 Task: Reply to email with the signature Delaney King with the subject Meeting minutes from softage.1@softage.net with the message Could you provide me with a status report on the projects resource utilization? Undo the message and rewrite the message as Please let me know if there are any updates on the status of this project. Send the email
Action: Mouse moved to (484, 619)
Screenshot: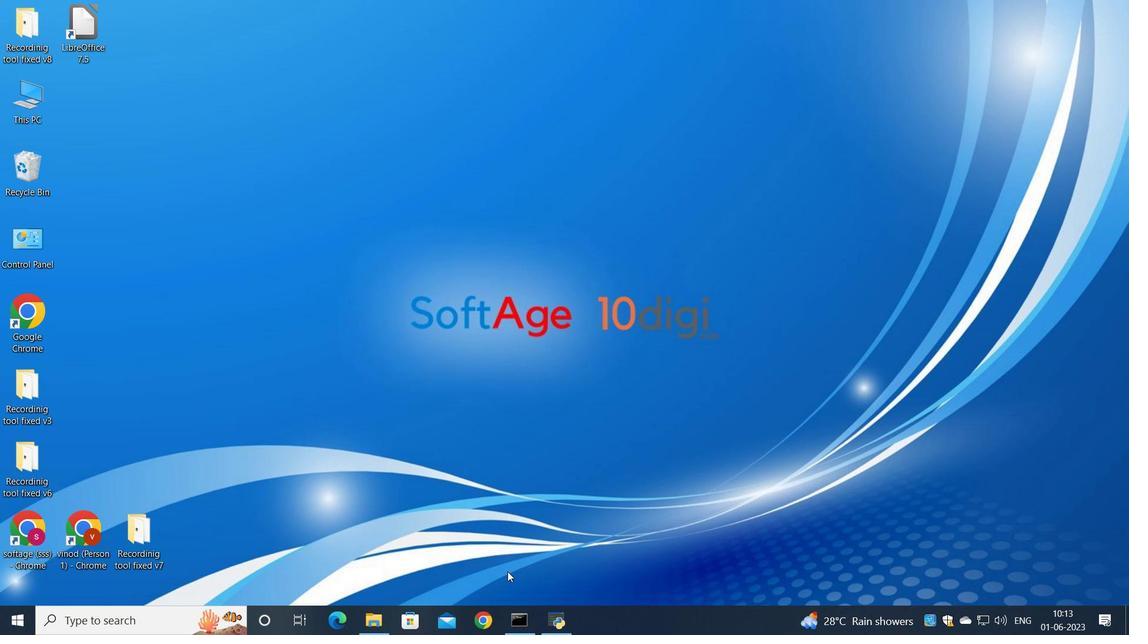 
Action: Mouse pressed left at (484, 619)
Screenshot: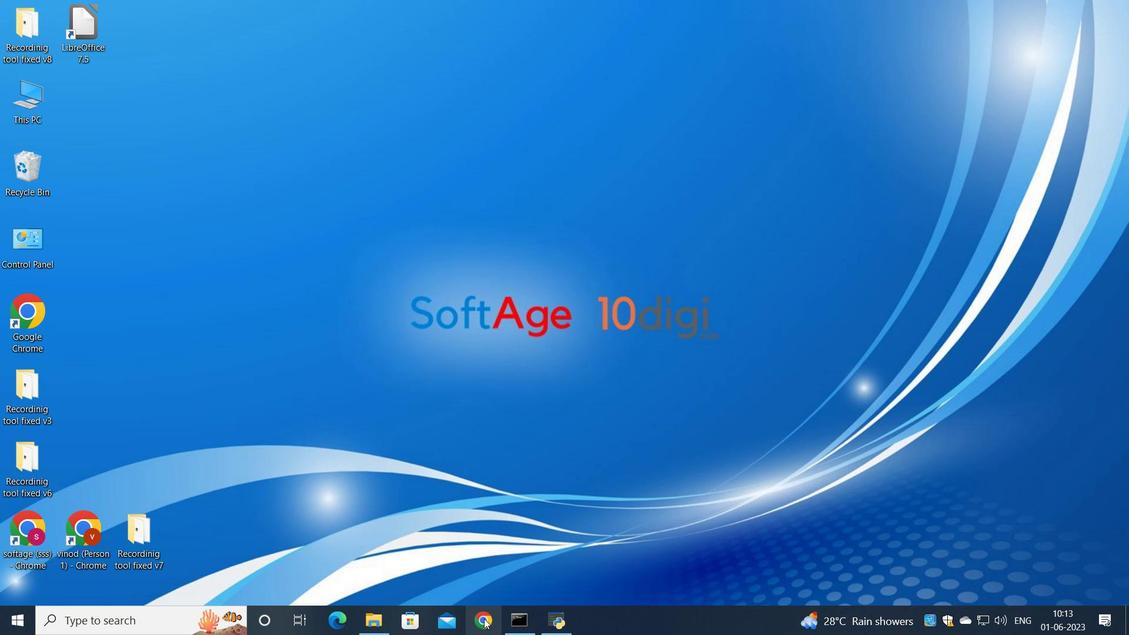 
Action: Mouse moved to (499, 382)
Screenshot: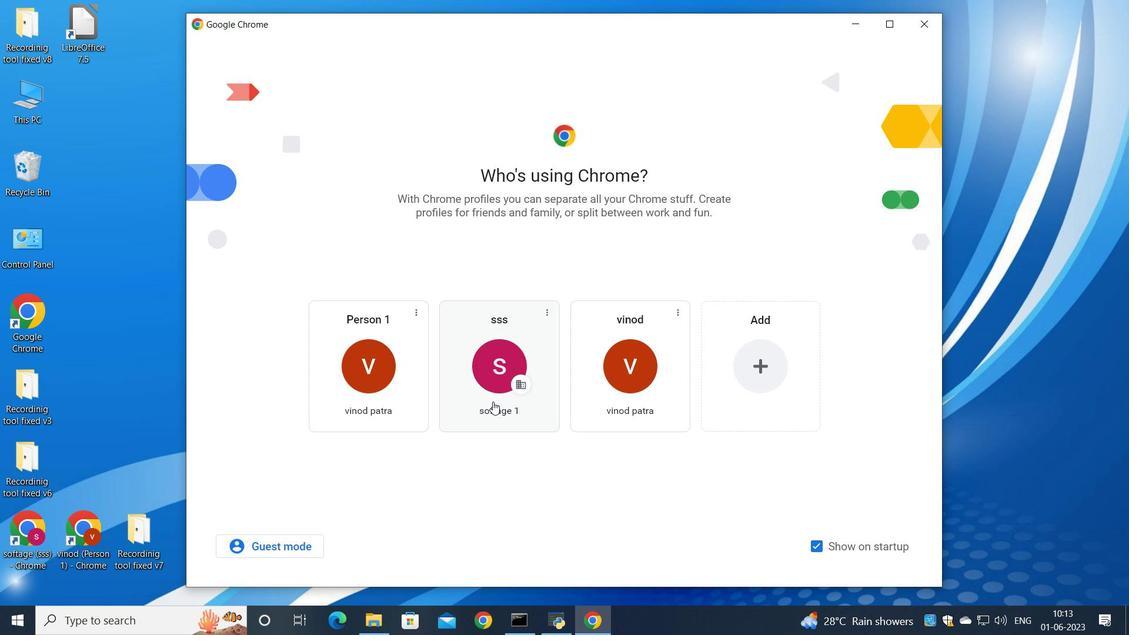 
Action: Mouse pressed left at (499, 382)
Screenshot: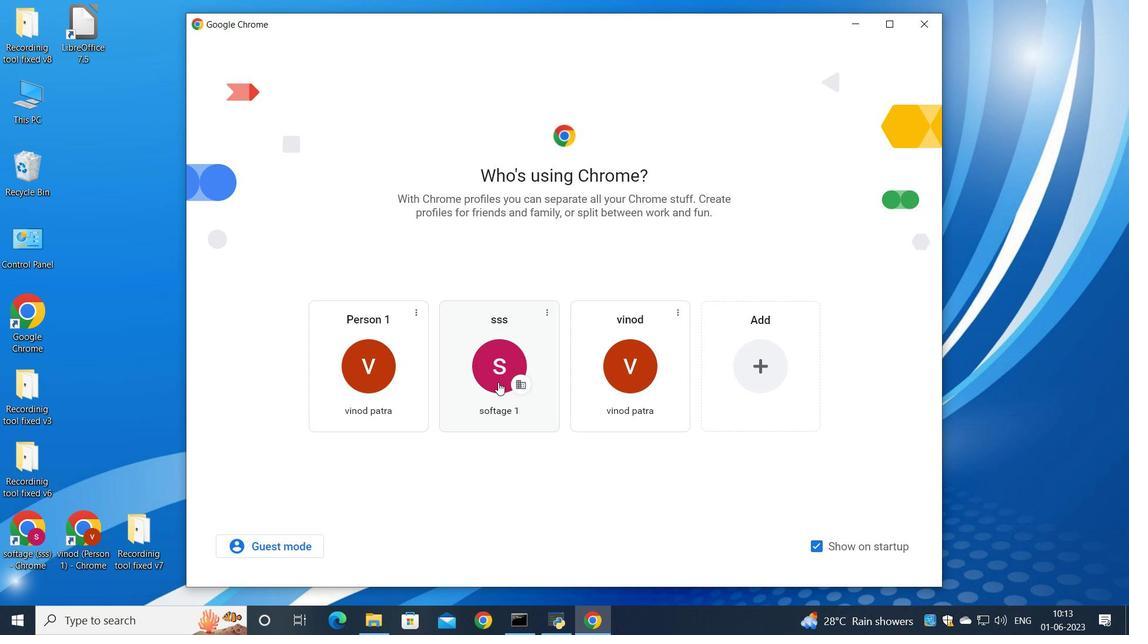 
Action: Mouse moved to (985, 95)
Screenshot: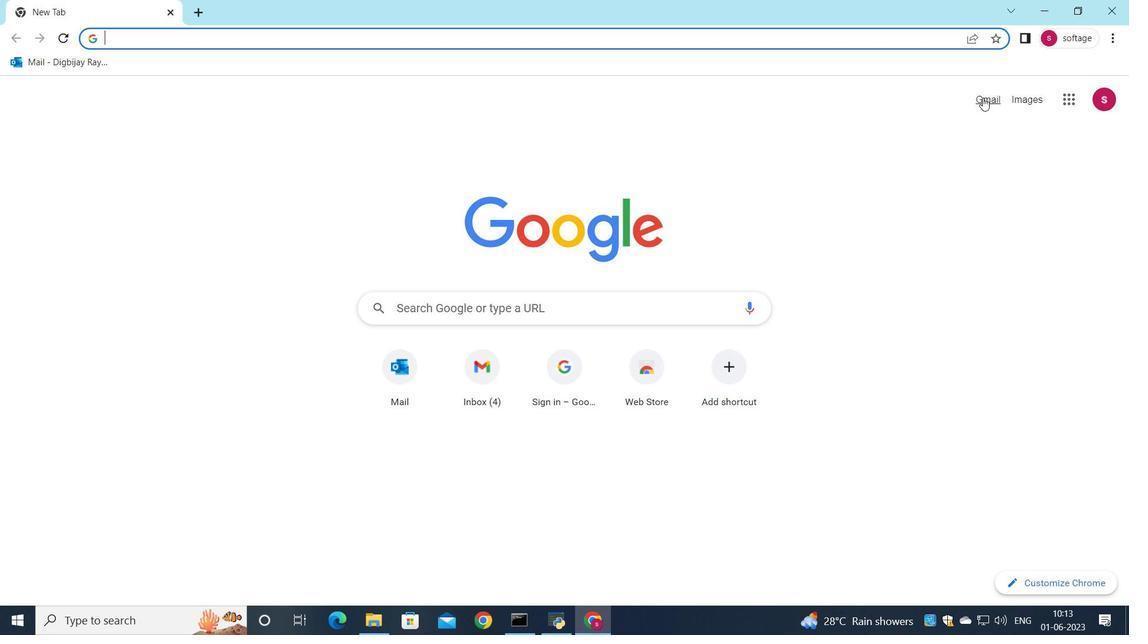 
Action: Mouse pressed left at (985, 95)
Screenshot: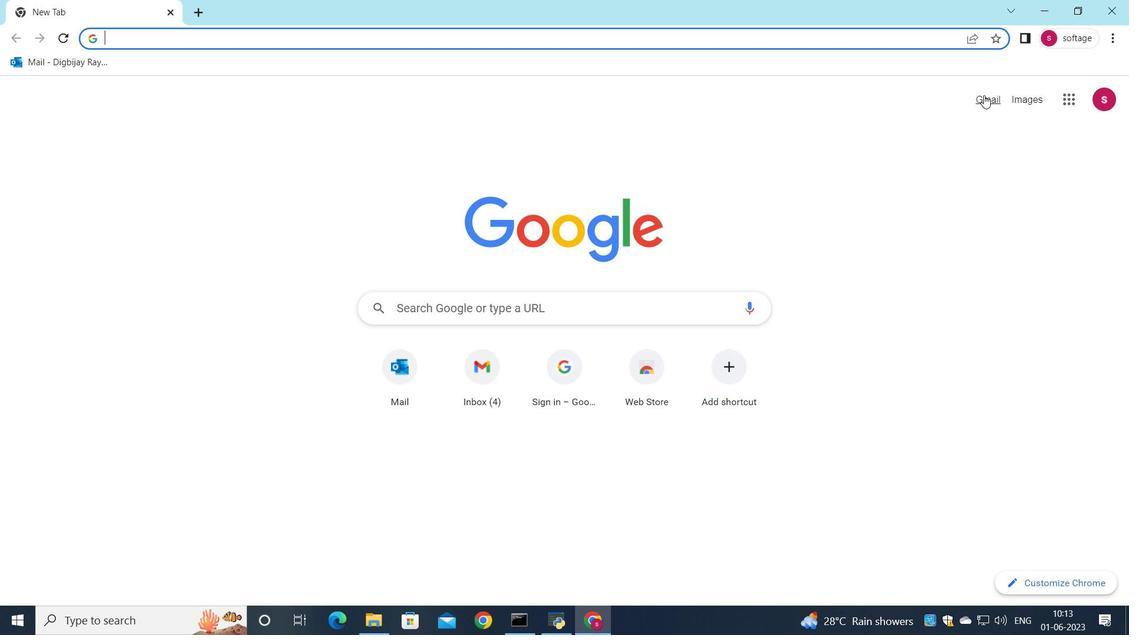 
Action: Mouse moved to (961, 105)
Screenshot: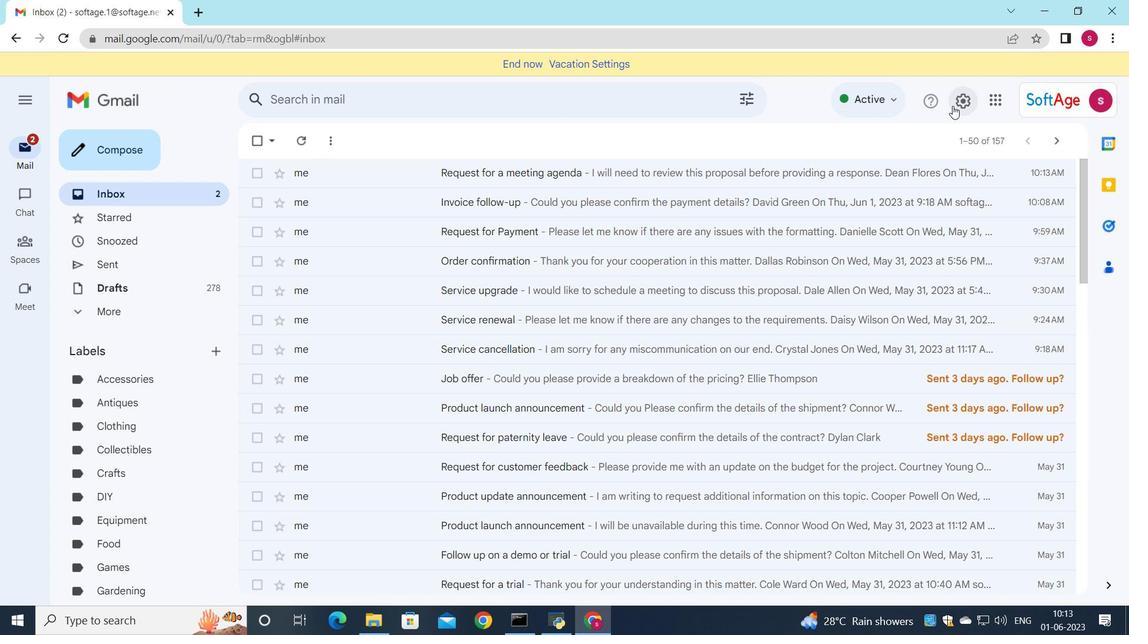 
Action: Mouse pressed left at (961, 105)
Screenshot: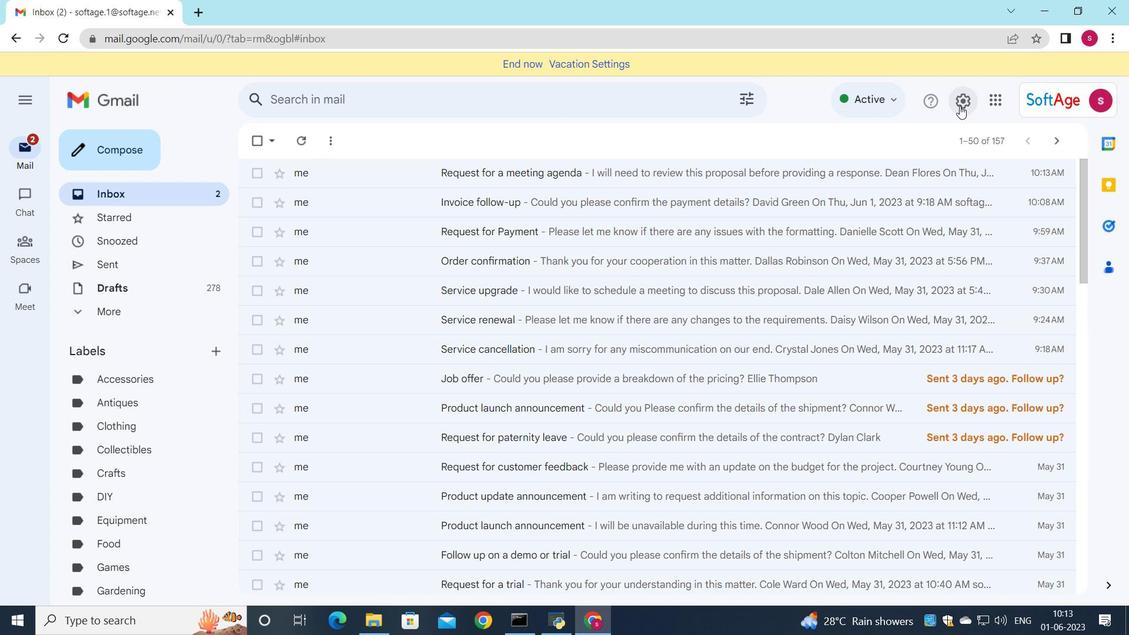 
Action: Mouse moved to (966, 170)
Screenshot: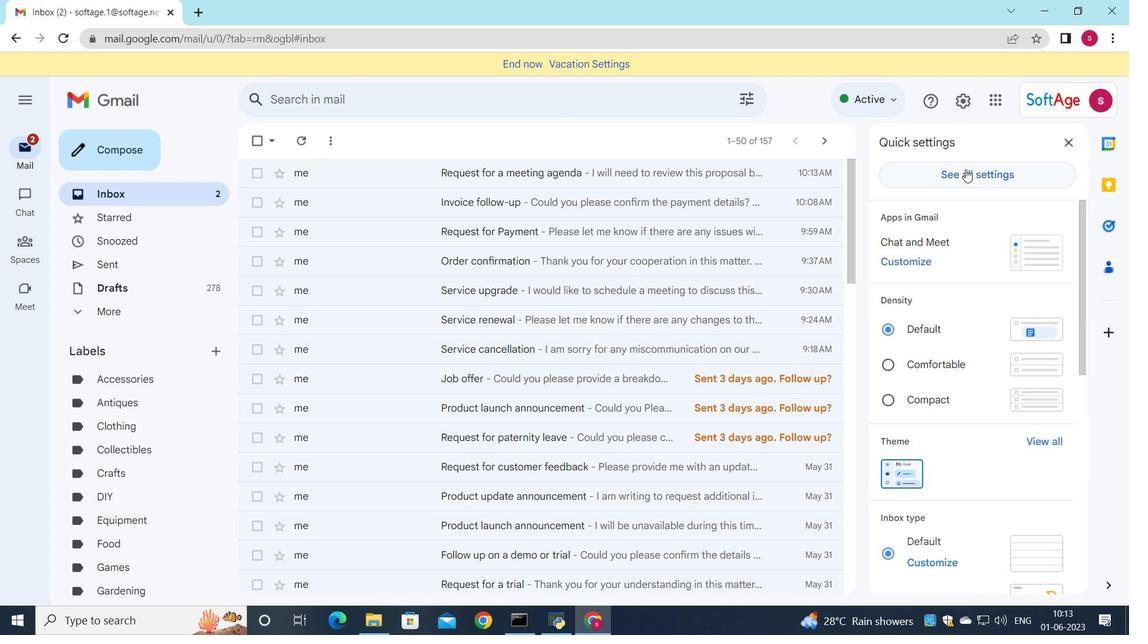 
Action: Mouse pressed left at (966, 170)
Screenshot: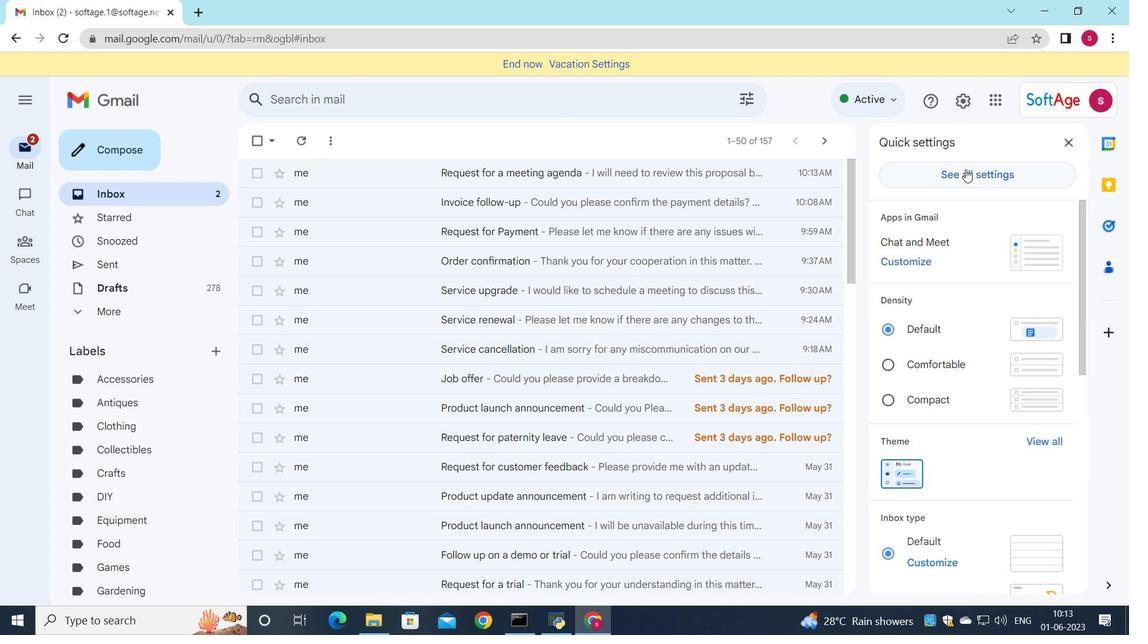 
Action: Mouse moved to (576, 343)
Screenshot: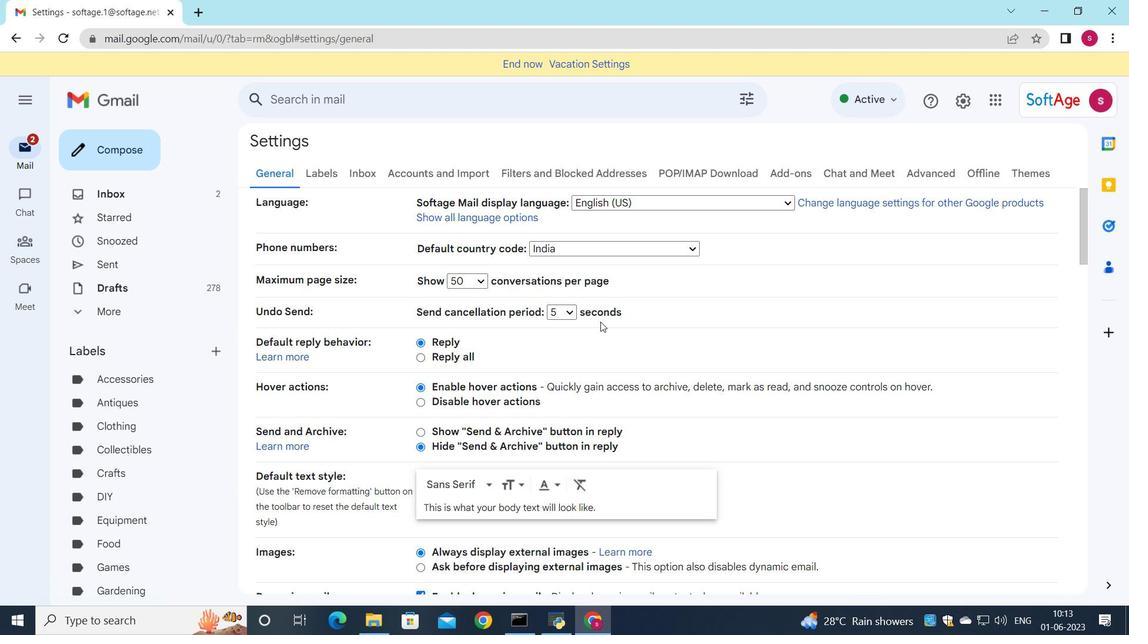 
Action: Mouse scrolled (576, 342) with delta (0, 0)
Screenshot: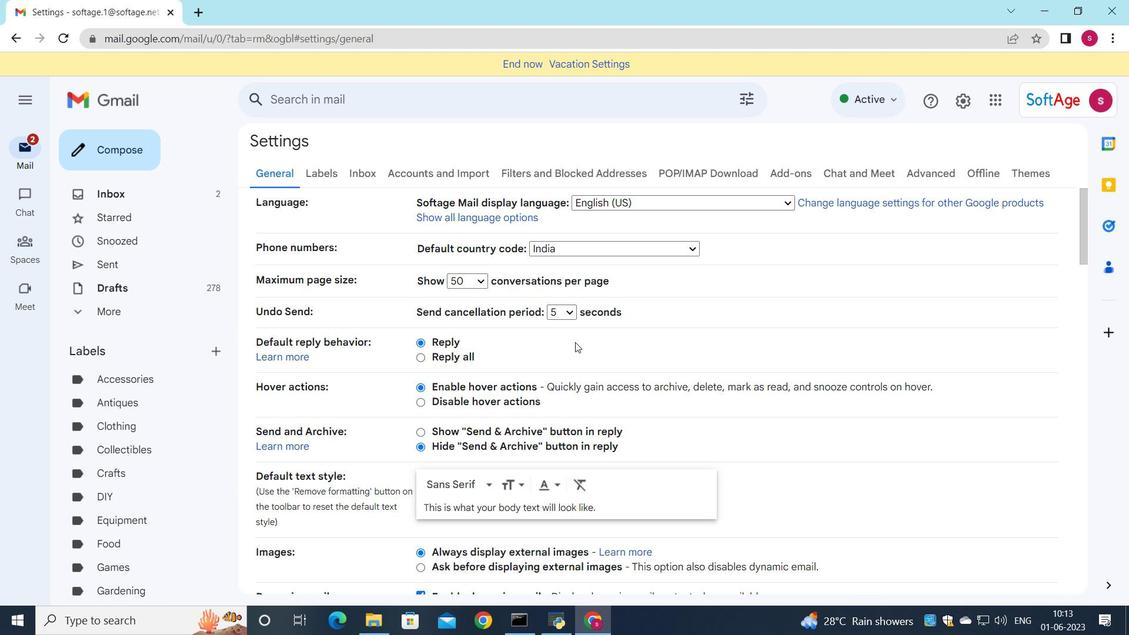 
Action: Mouse scrolled (576, 342) with delta (0, 0)
Screenshot: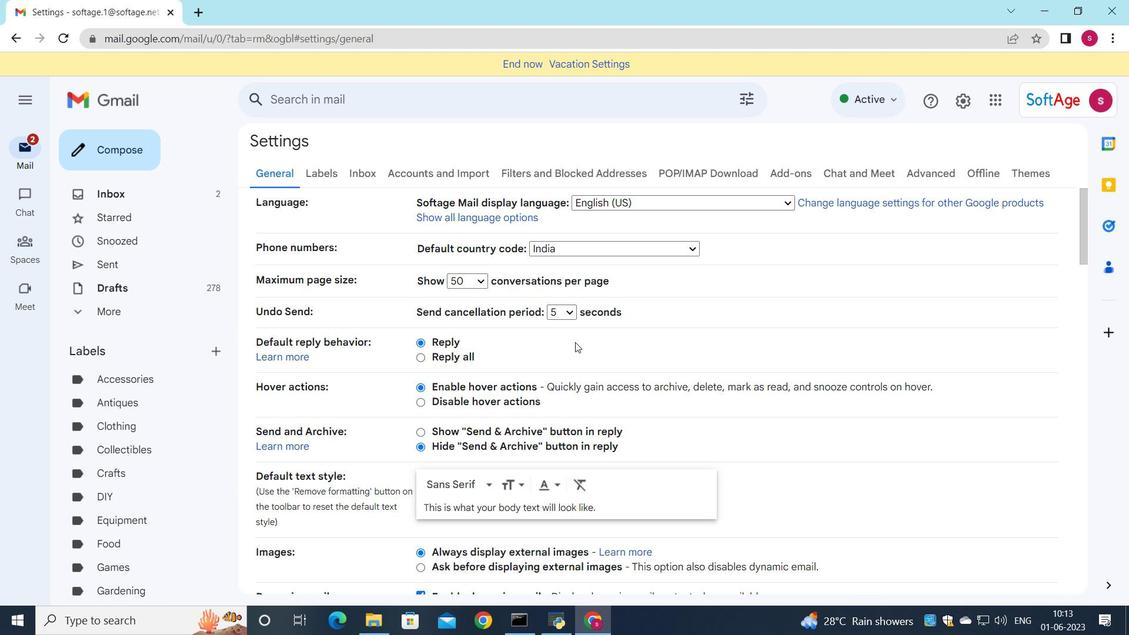 
Action: Mouse scrolled (576, 342) with delta (0, 0)
Screenshot: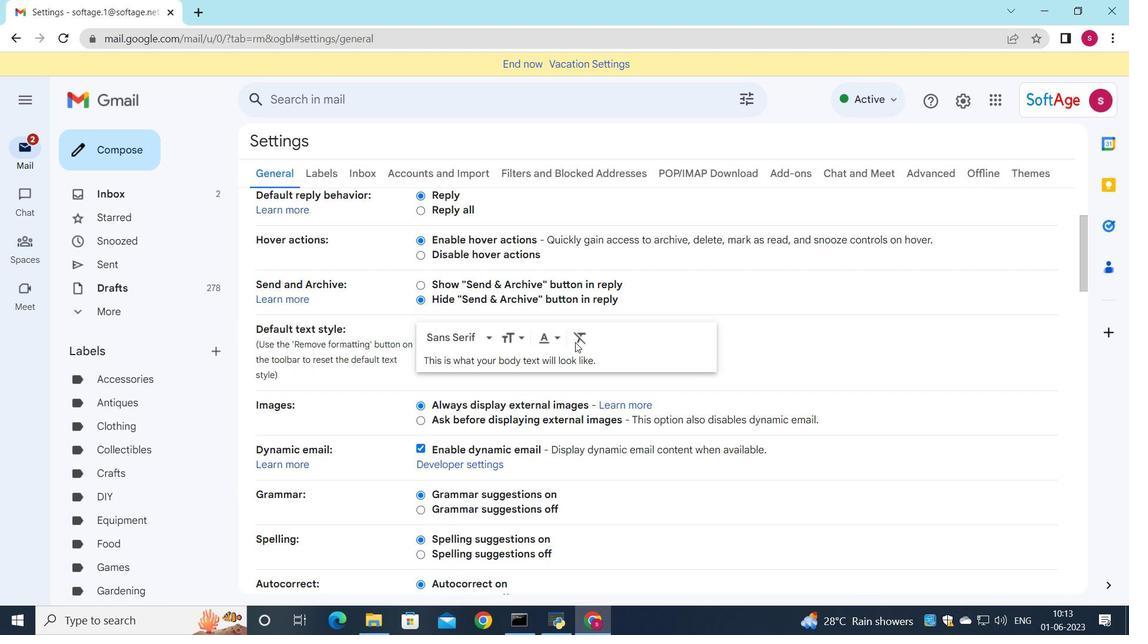 
Action: Mouse scrolled (576, 342) with delta (0, 0)
Screenshot: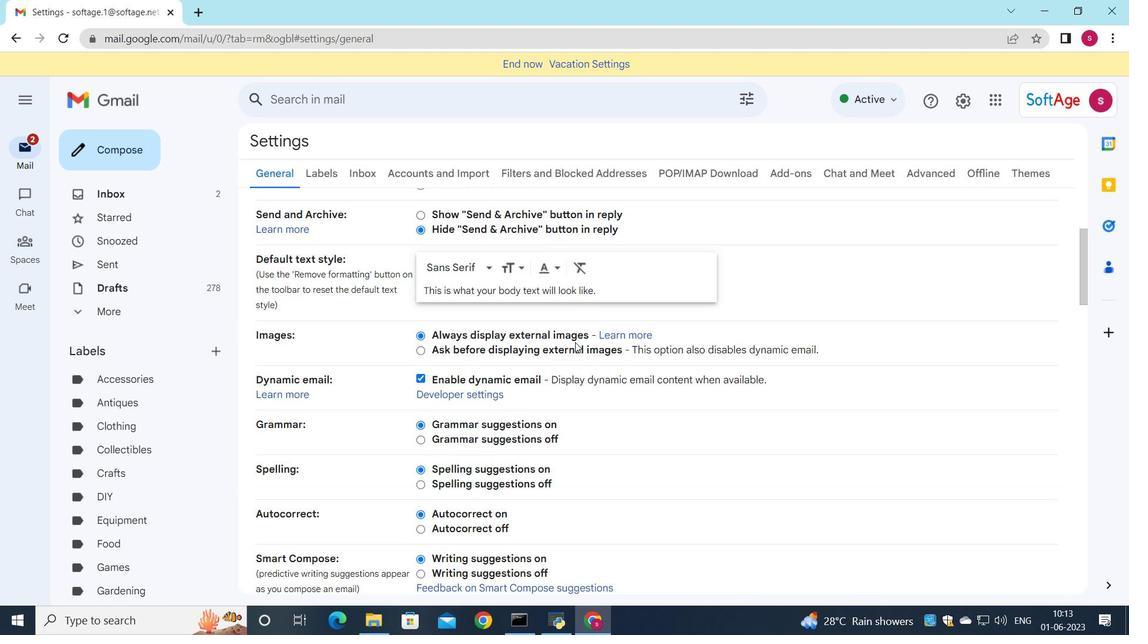 
Action: Mouse scrolled (576, 342) with delta (0, 0)
Screenshot: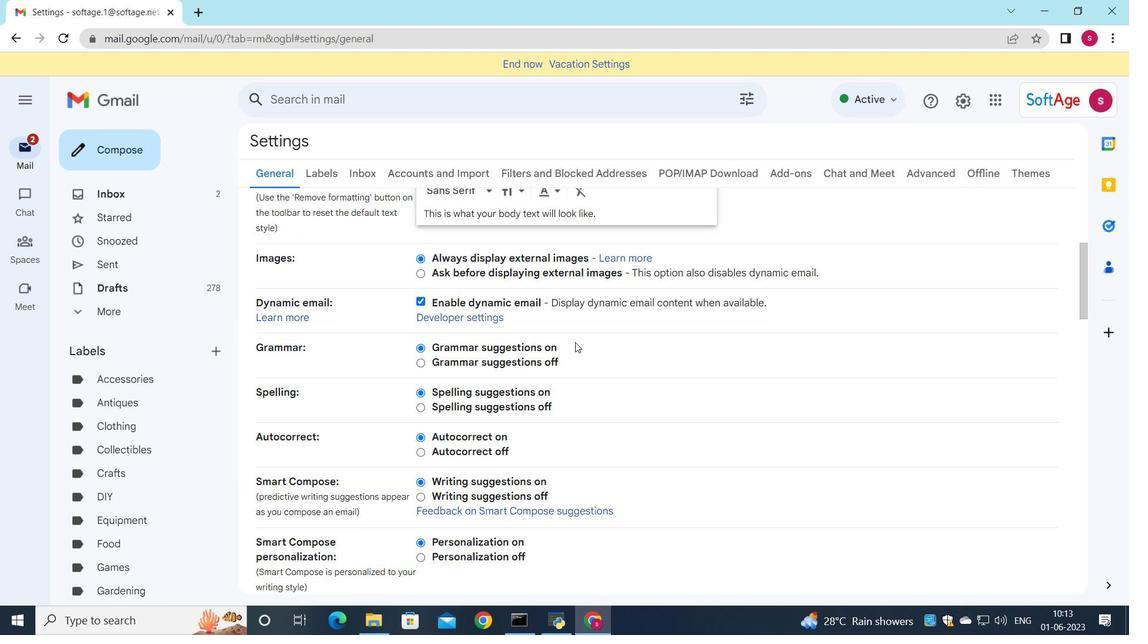 
Action: Mouse scrolled (576, 342) with delta (0, 0)
Screenshot: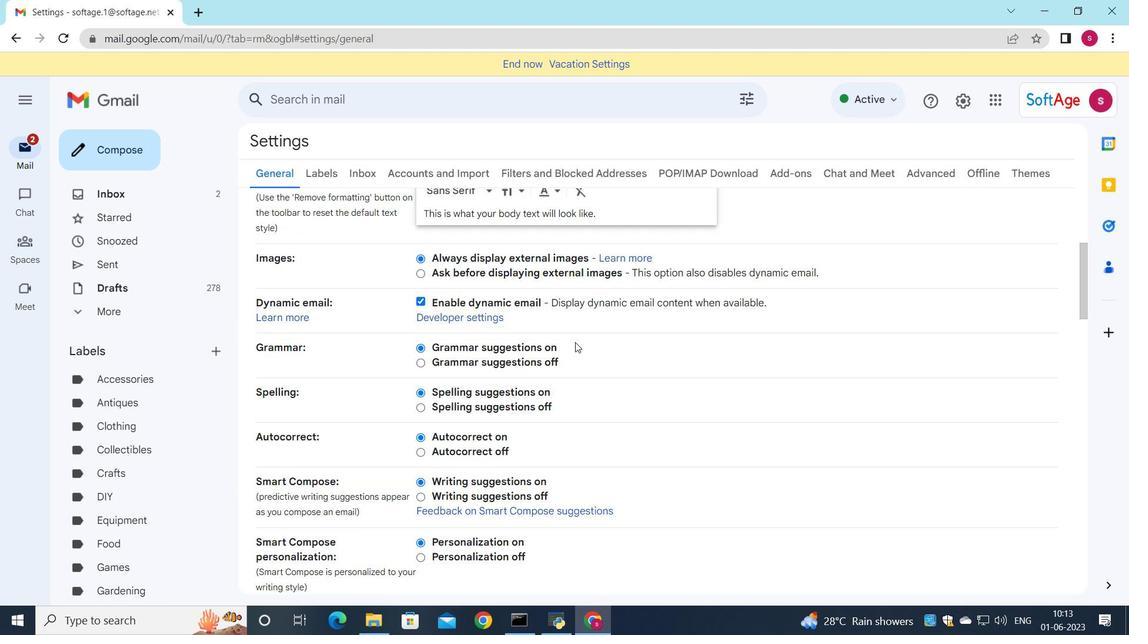 
Action: Mouse scrolled (576, 342) with delta (0, 0)
Screenshot: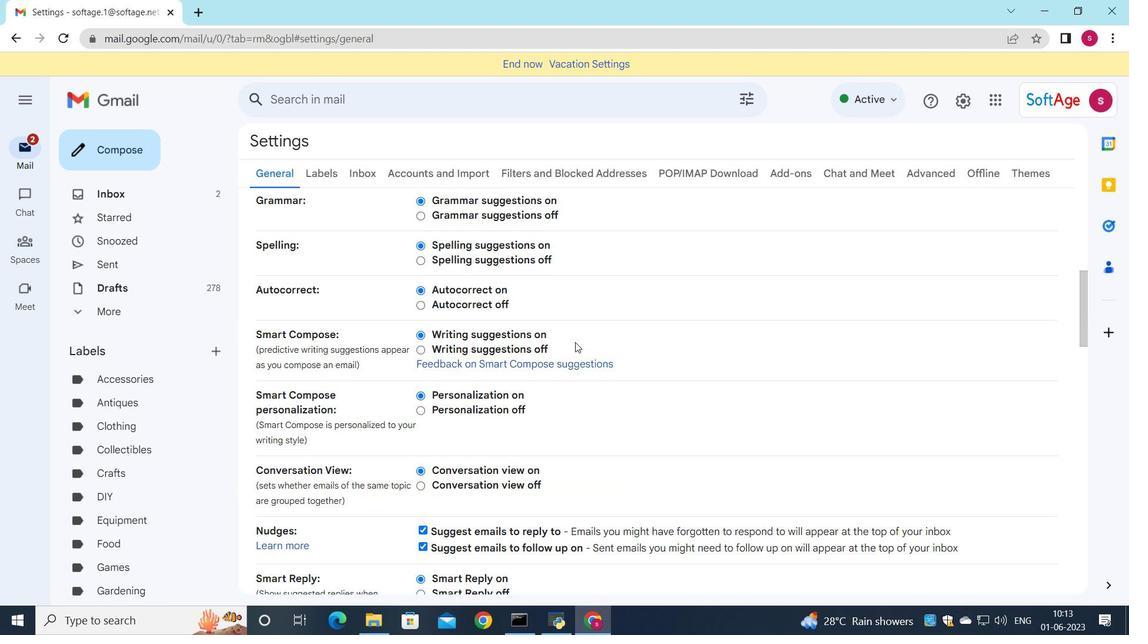 
Action: Mouse scrolled (576, 342) with delta (0, 0)
Screenshot: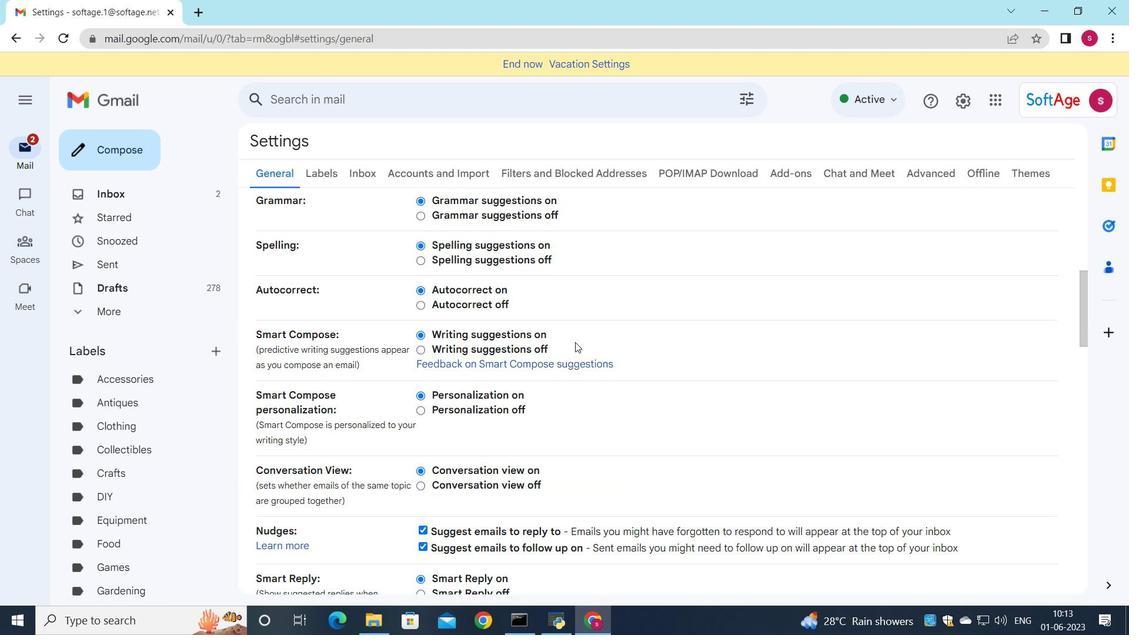 
Action: Mouse scrolled (576, 342) with delta (0, 0)
Screenshot: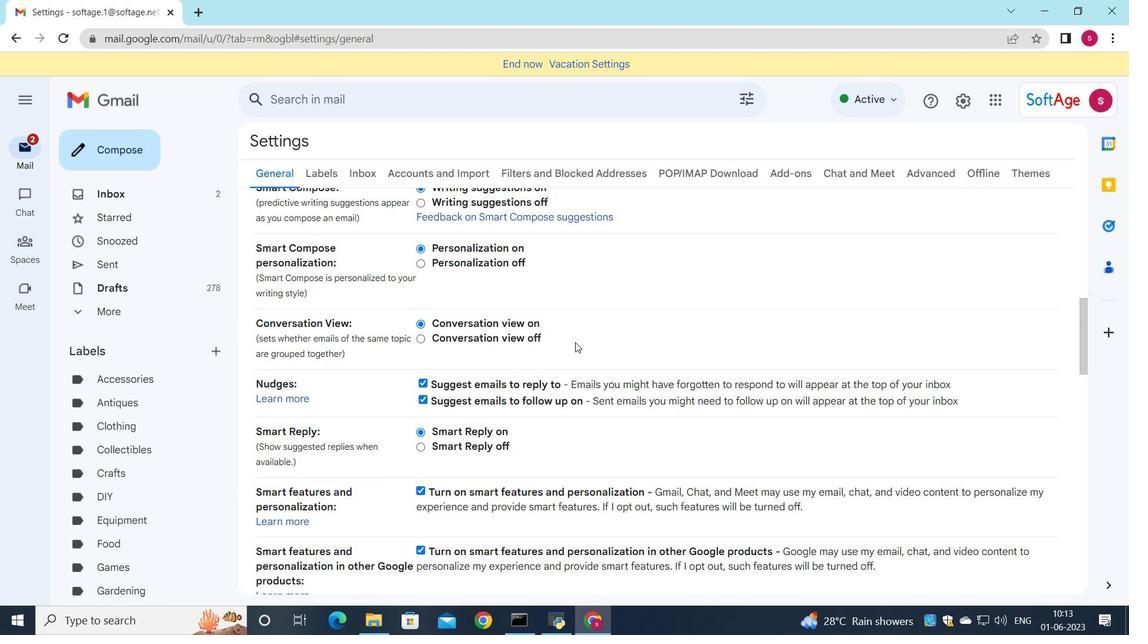 
Action: Mouse scrolled (576, 342) with delta (0, 0)
Screenshot: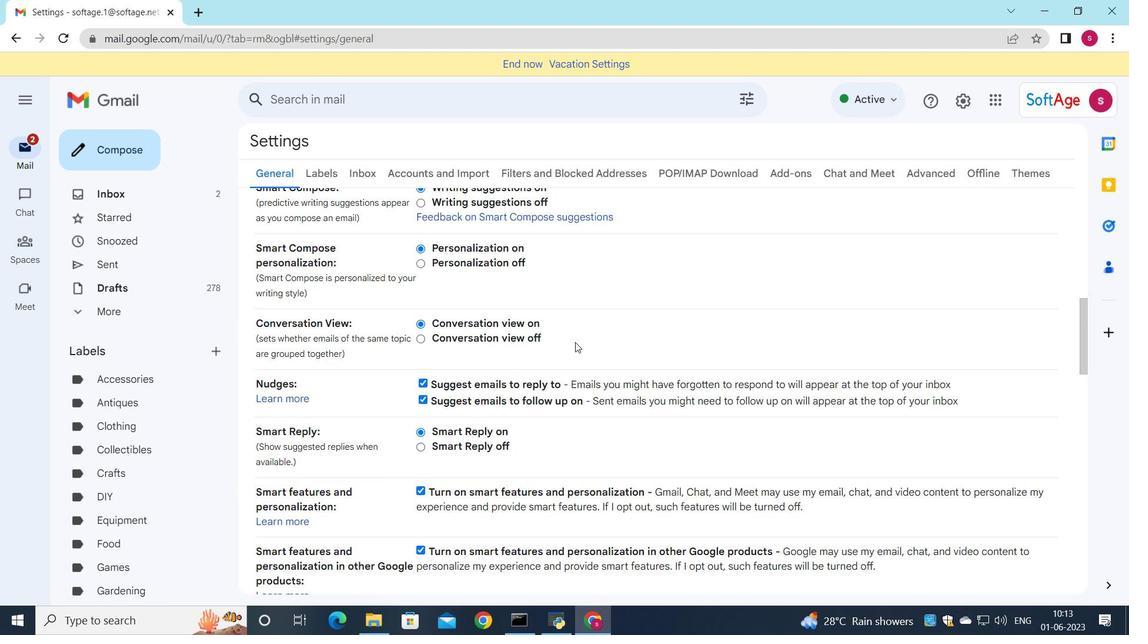 
Action: Mouse scrolled (576, 342) with delta (0, 0)
Screenshot: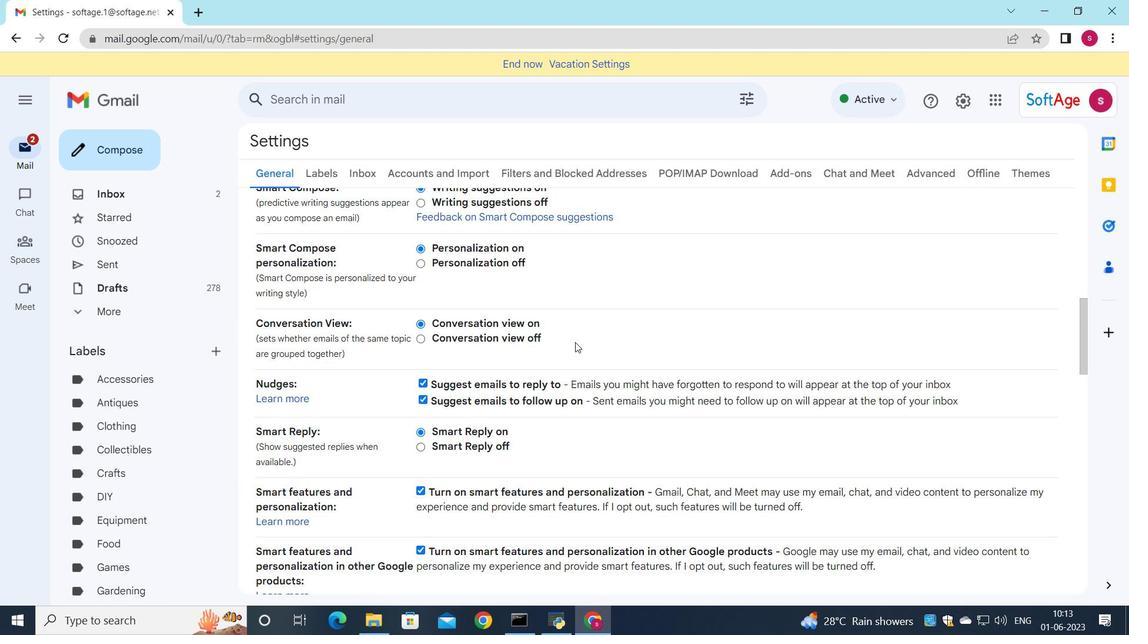 
Action: Mouse scrolled (576, 342) with delta (0, 0)
Screenshot: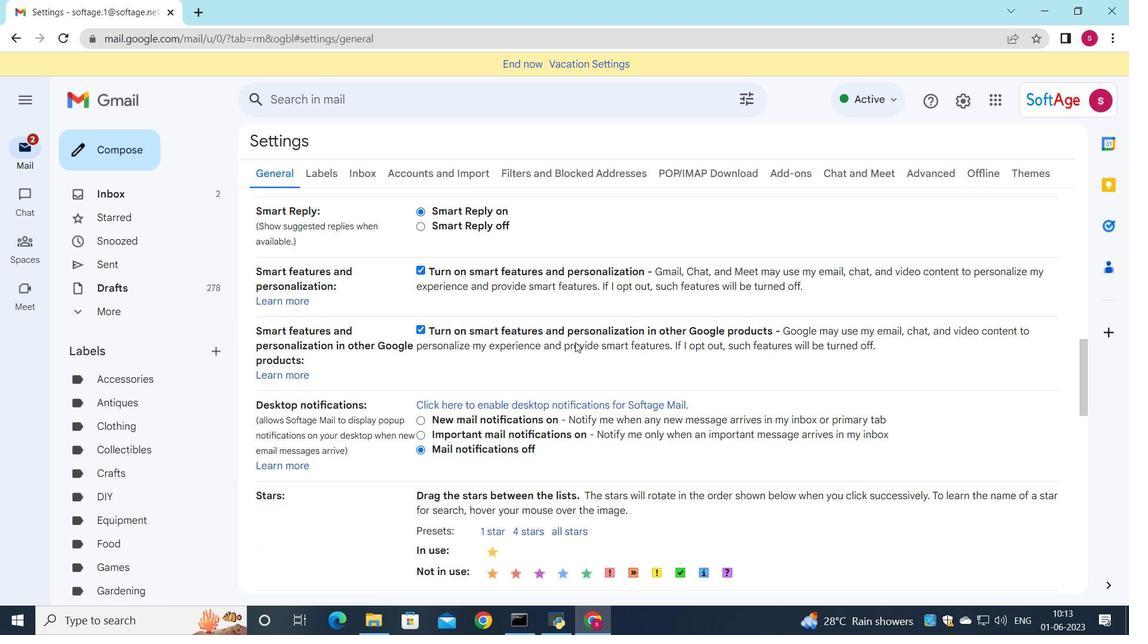 
Action: Mouse scrolled (576, 342) with delta (0, 0)
Screenshot: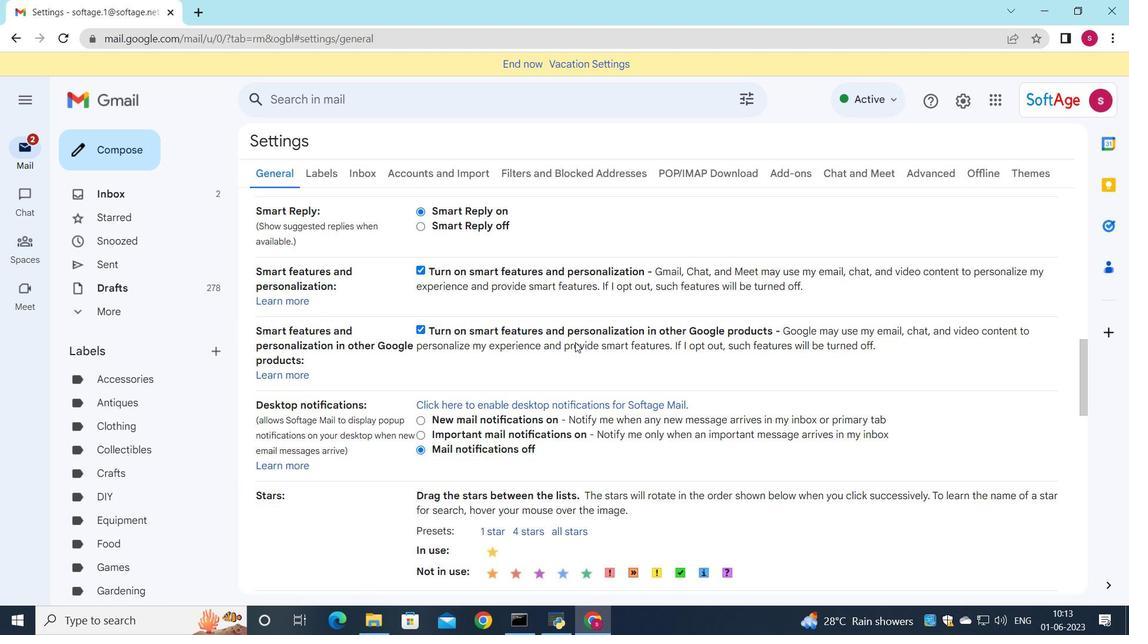 
Action: Mouse scrolled (576, 342) with delta (0, 0)
Screenshot: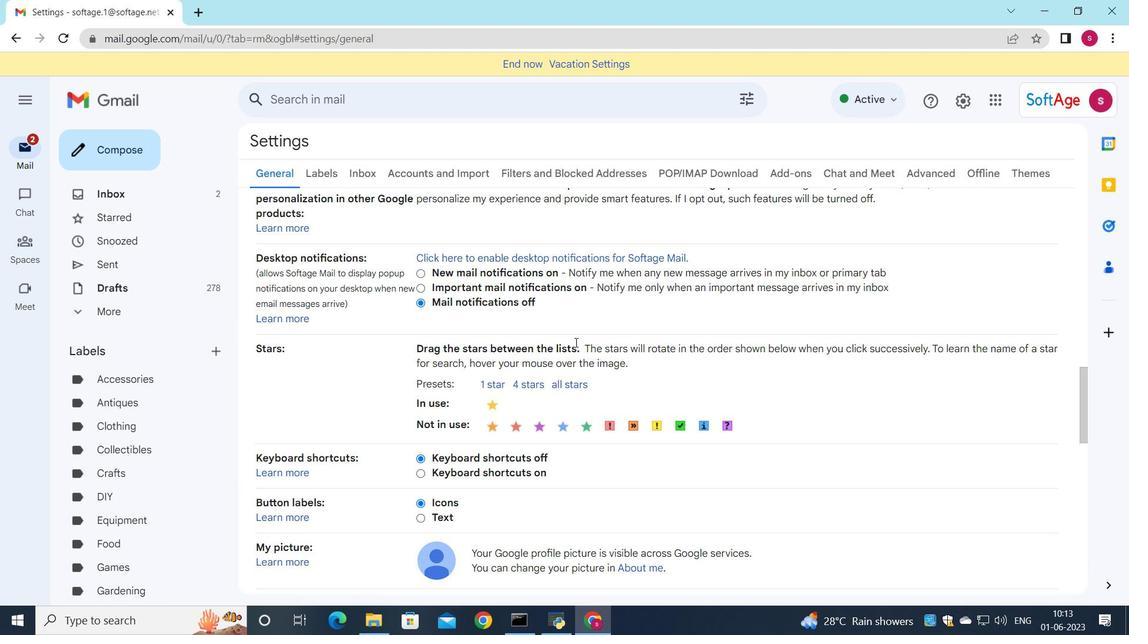 
Action: Mouse scrolled (576, 342) with delta (0, 0)
Screenshot: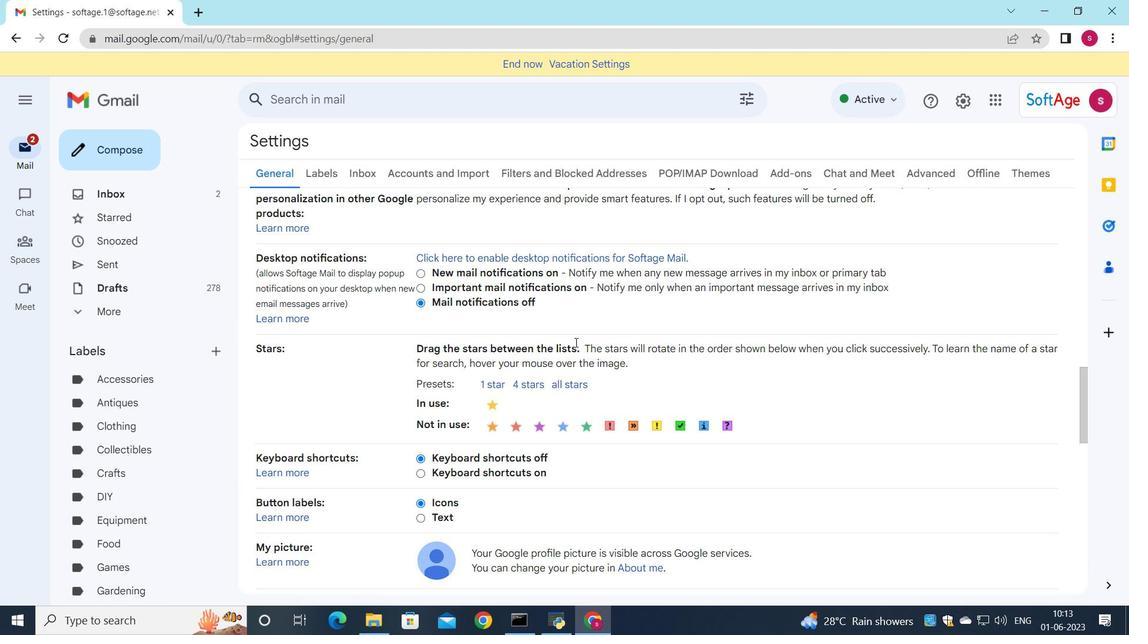 
Action: Mouse moved to (588, 361)
Screenshot: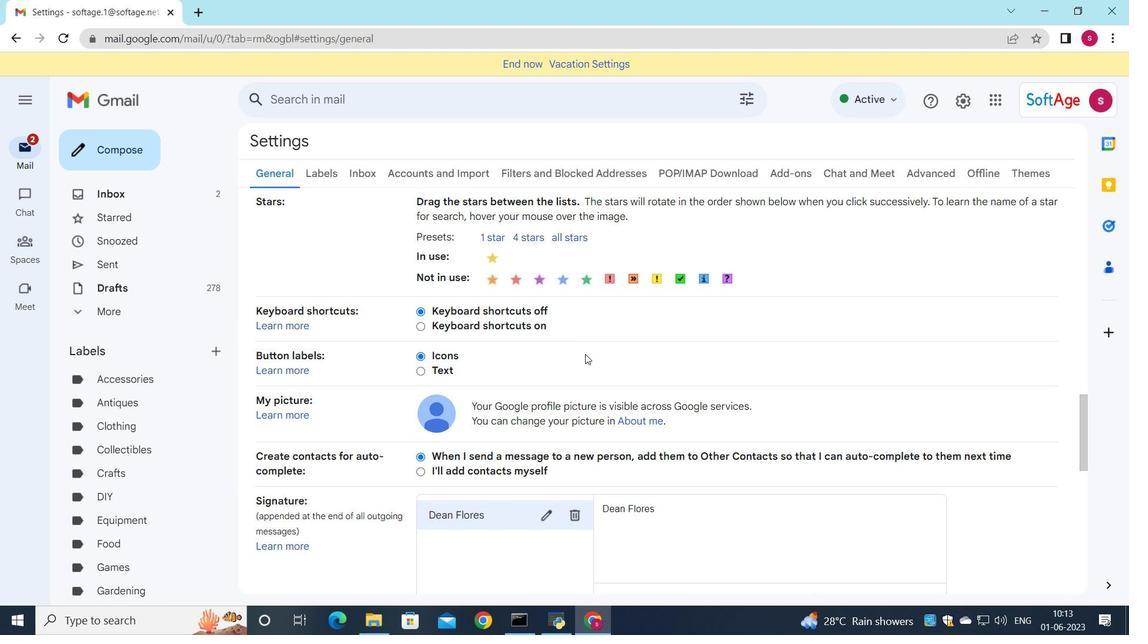 
Action: Mouse scrolled (588, 361) with delta (0, 0)
Screenshot: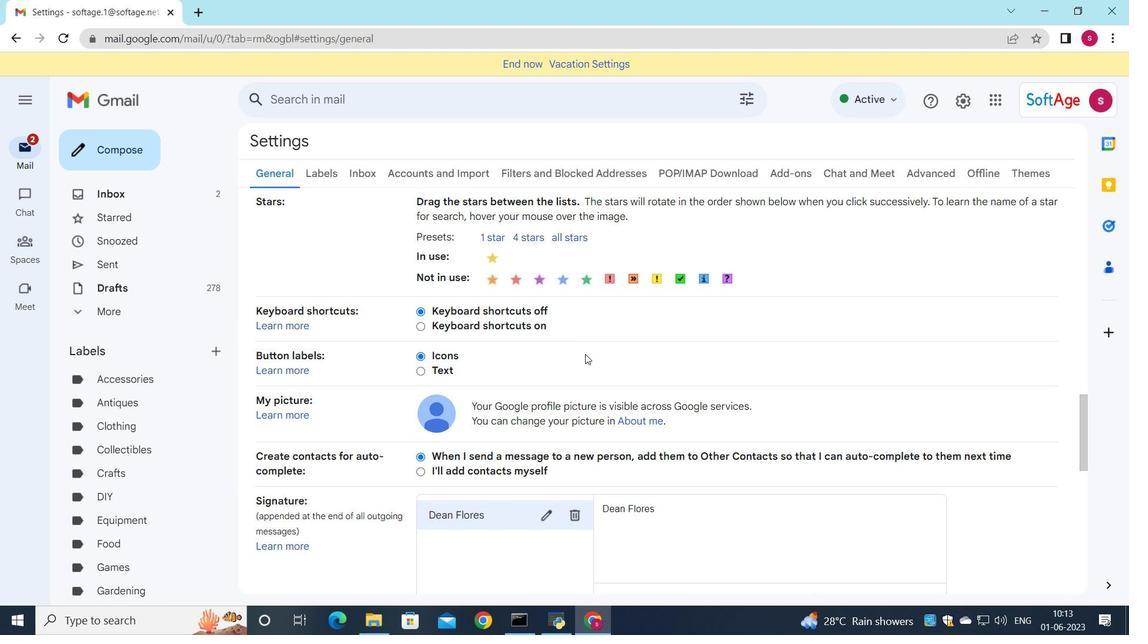 
Action: Mouse moved to (595, 378)
Screenshot: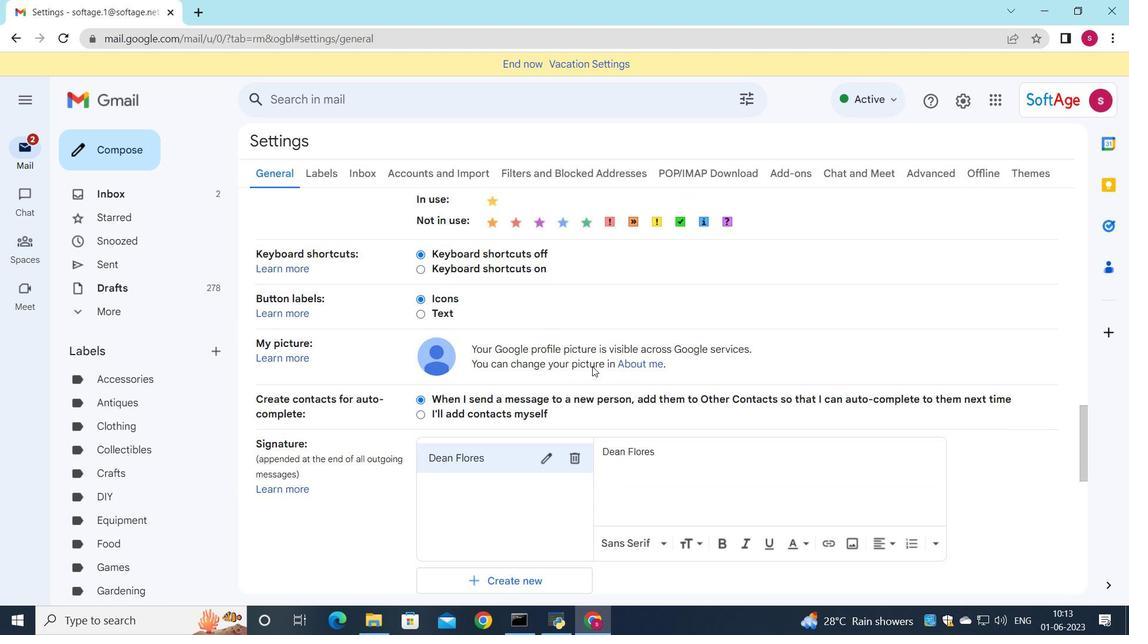 
Action: Mouse scrolled (595, 377) with delta (0, 0)
Screenshot: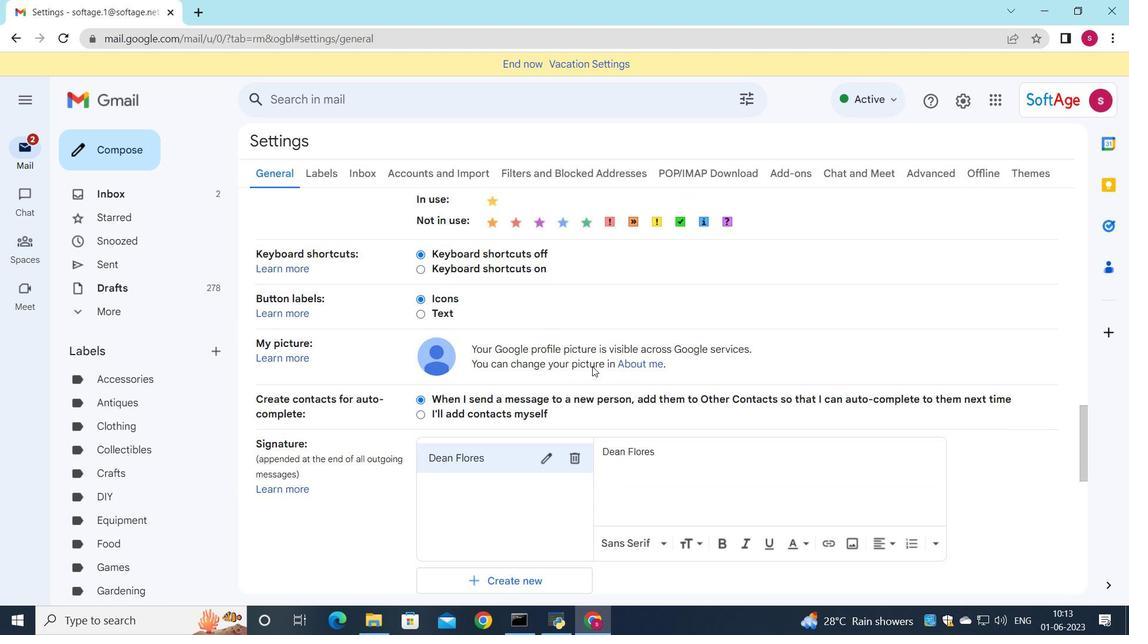 
Action: Mouse moved to (575, 372)
Screenshot: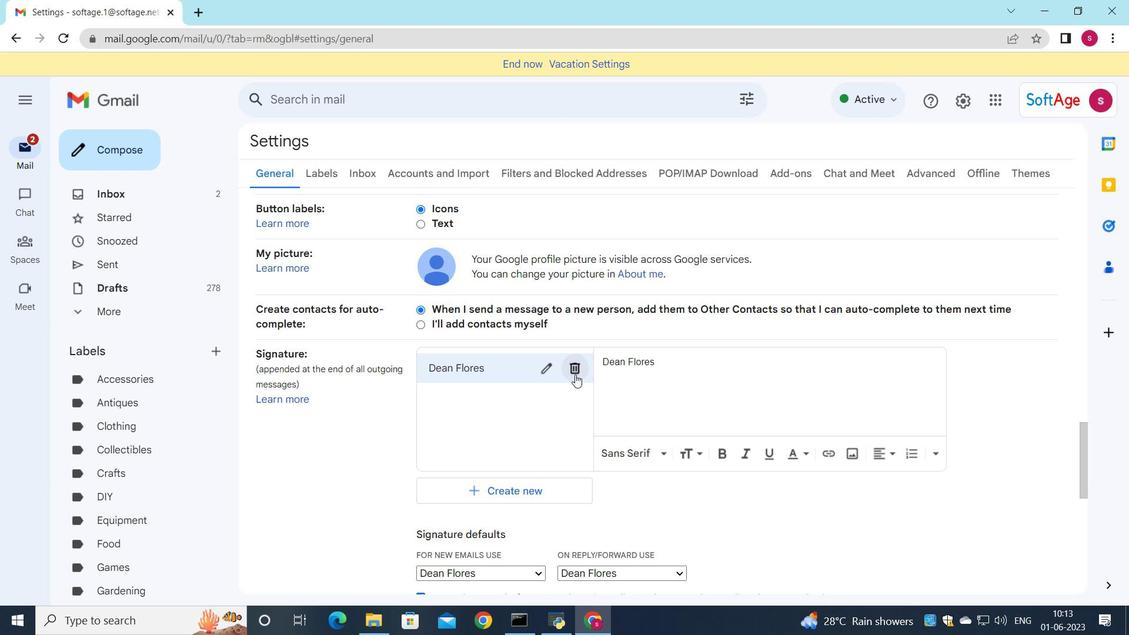 
Action: Mouse pressed left at (575, 372)
Screenshot: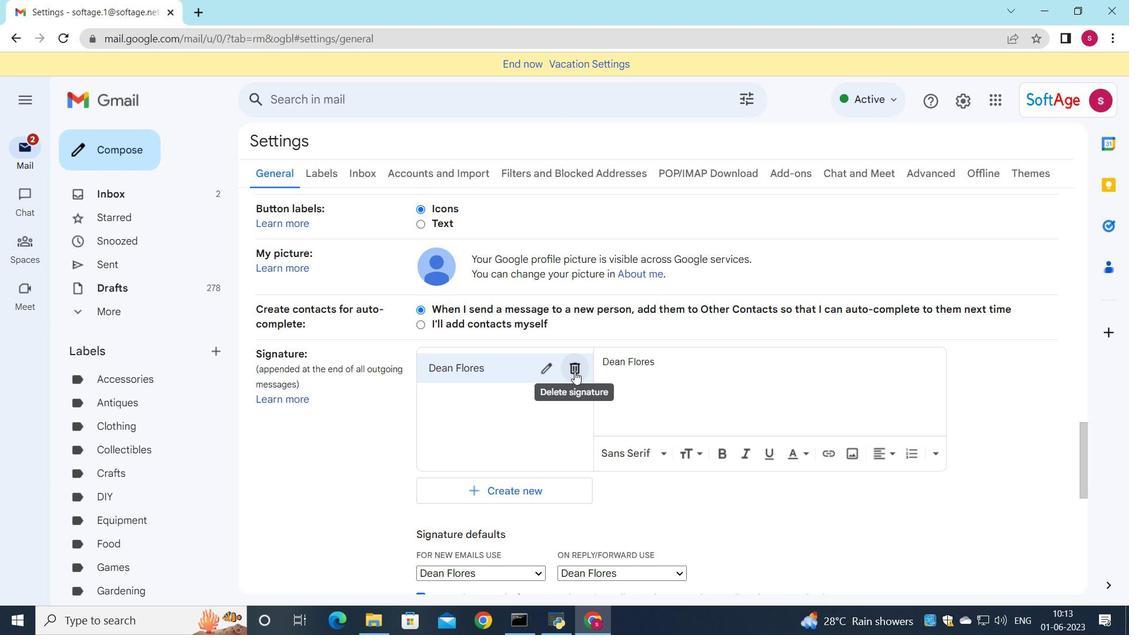 
Action: Mouse moved to (692, 366)
Screenshot: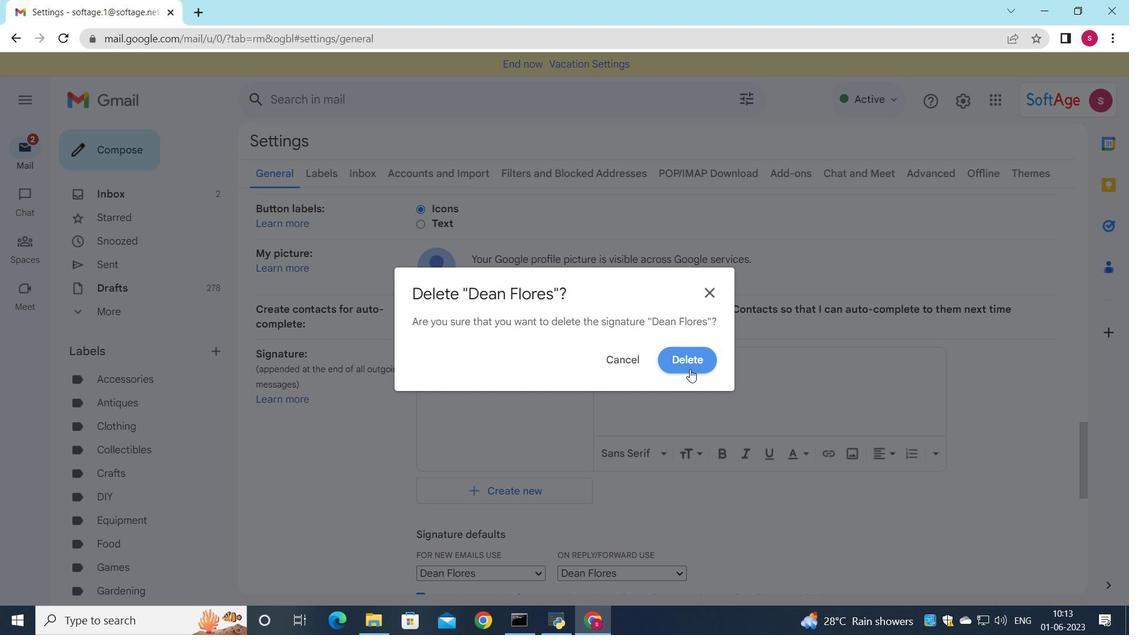 
Action: Mouse pressed left at (692, 366)
Screenshot: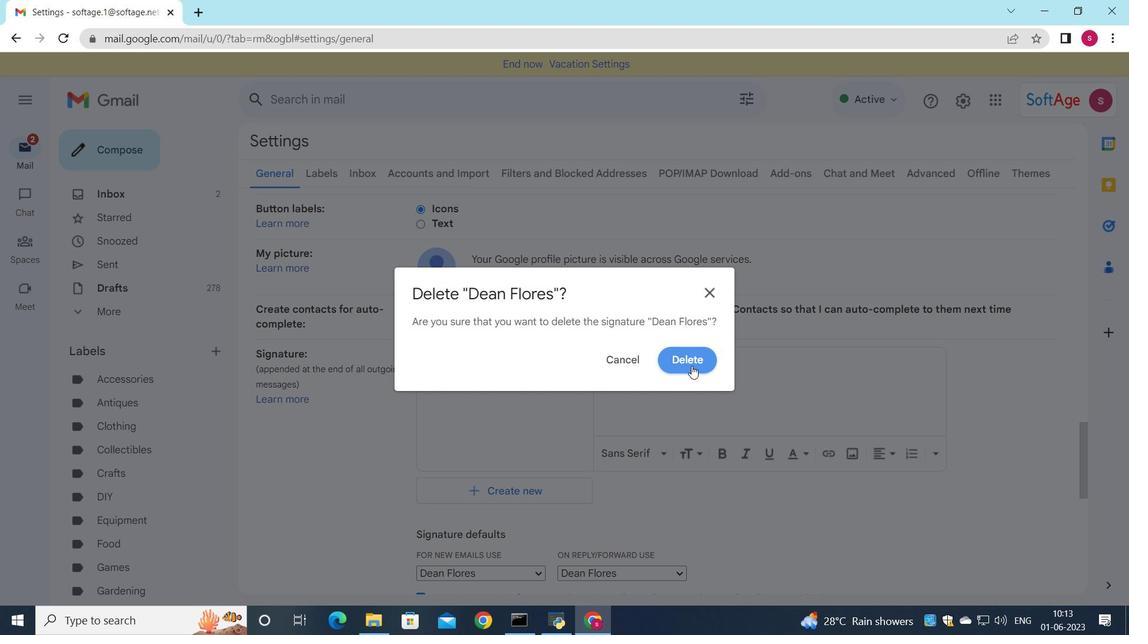 
Action: Mouse moved to (435, 370)
Screenshot: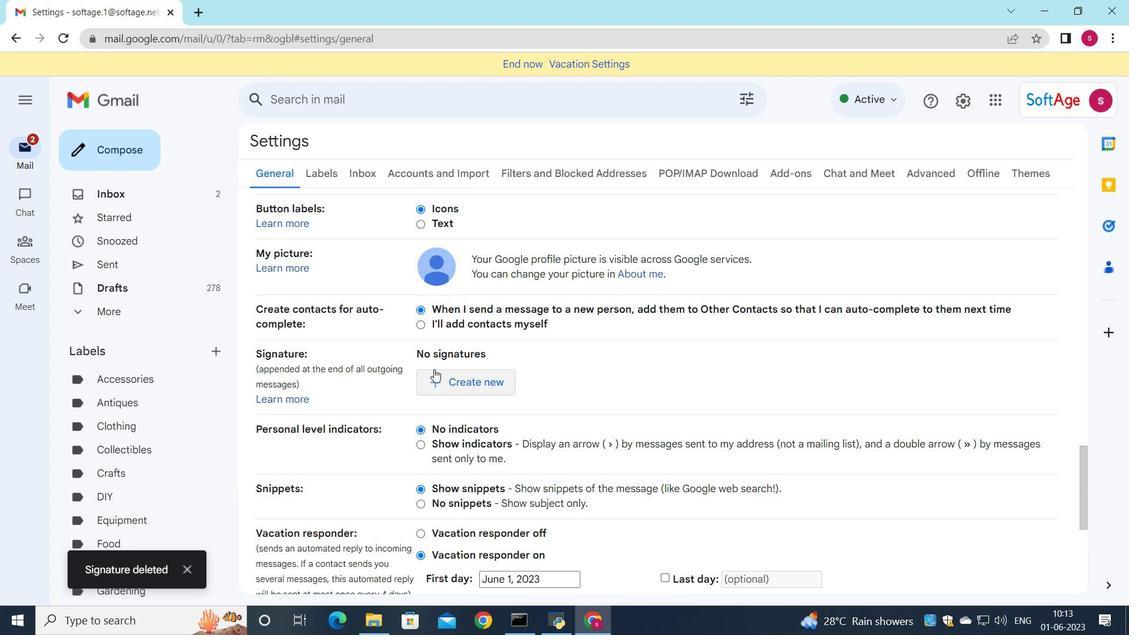 
Action: Mouse pressed left at (435, 370)
Screenshot: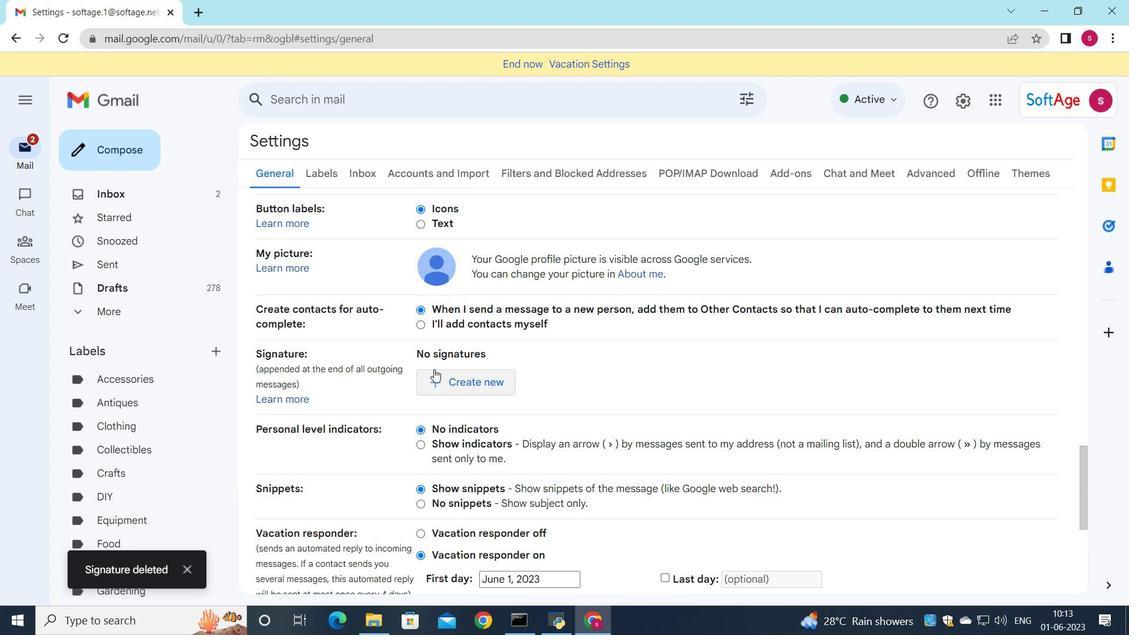 
Action: Mouse moved to (694, 363)
Screenshot: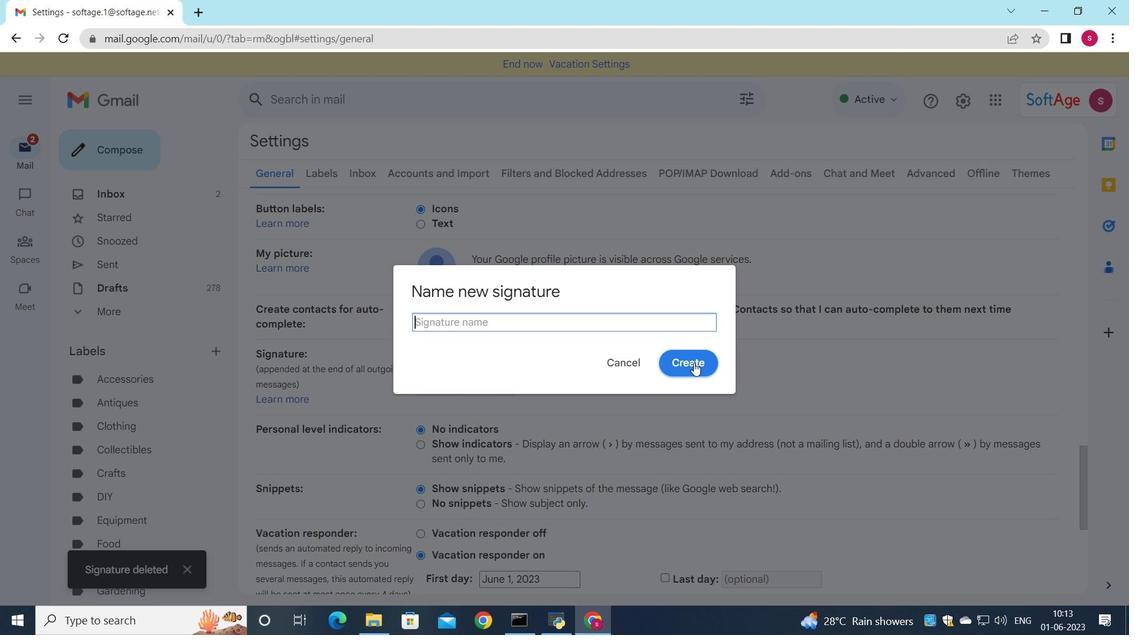 
Action: Key pressed <Key.shift>Delaney<Key.space><Key.shift>King
Screenshot: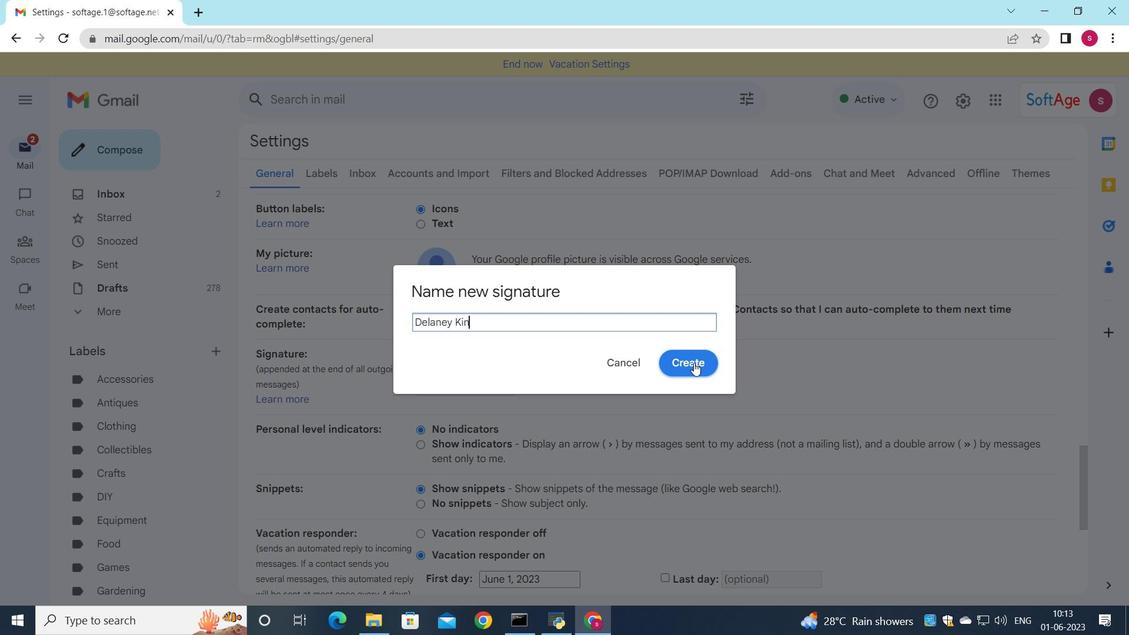 
Action: Mouse pressed left at (694, 363)
Screenshot: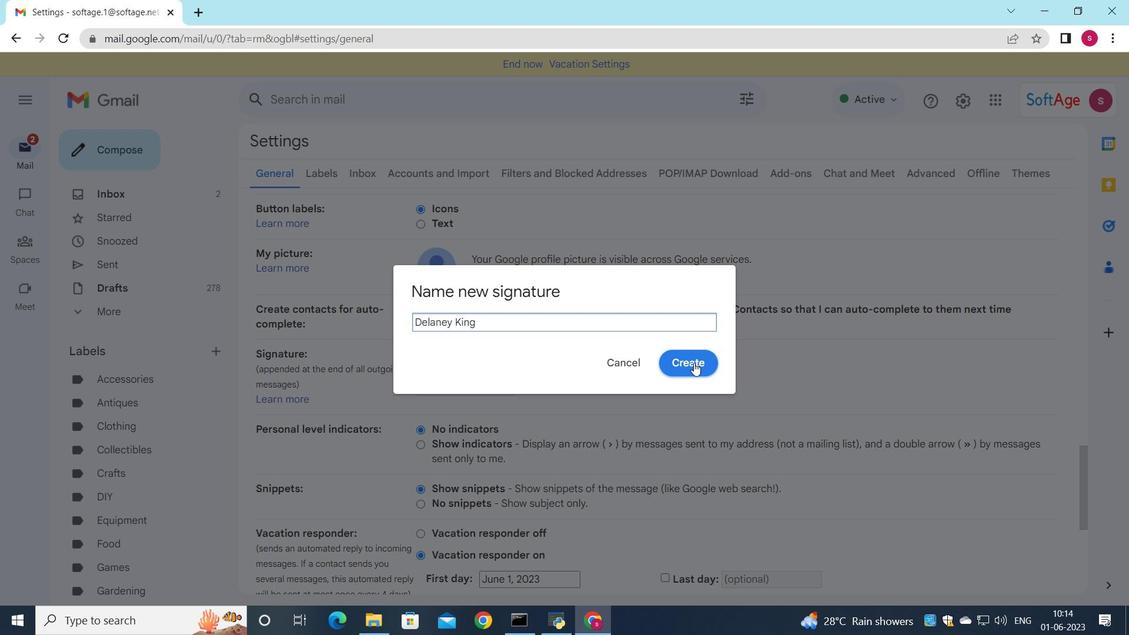 
Action: Mouse moved to (689, 374)
Screenshot: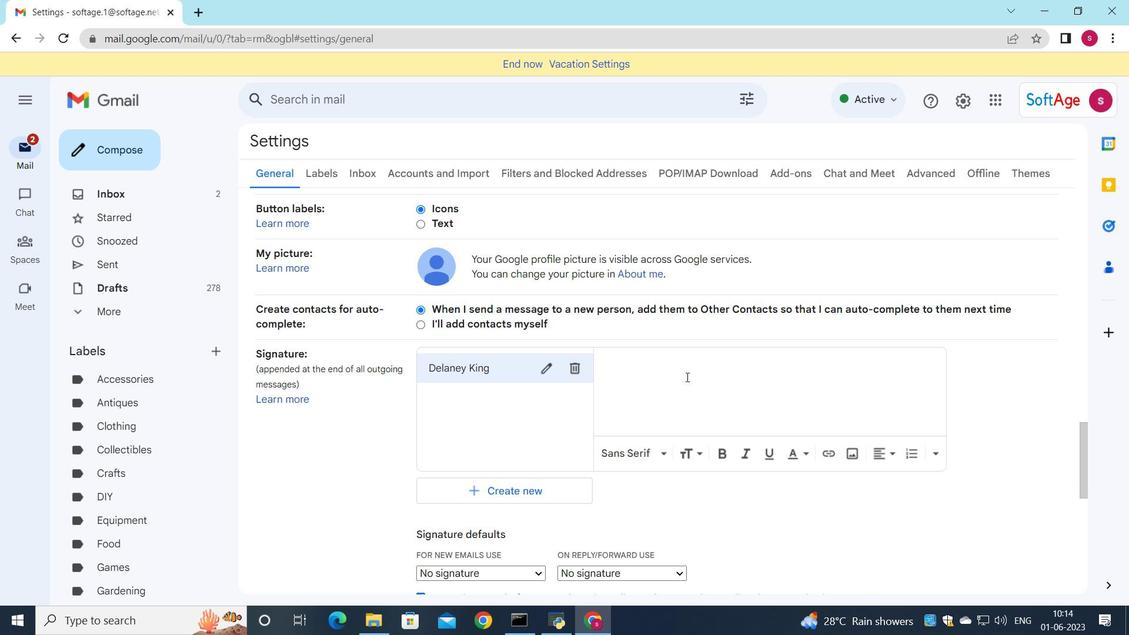 
Action: Mouse pressed left at (689, 374)
Screenshot: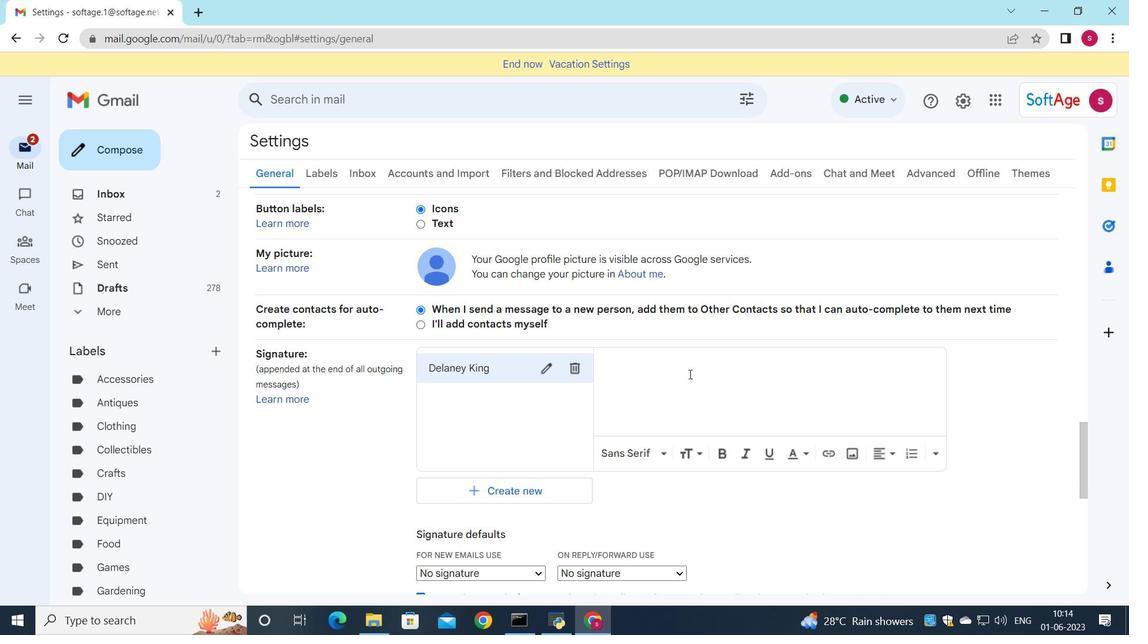 
Action: Key pressed <Key.shift>Delaney<Key.space><Key.shift>King
Screenshot: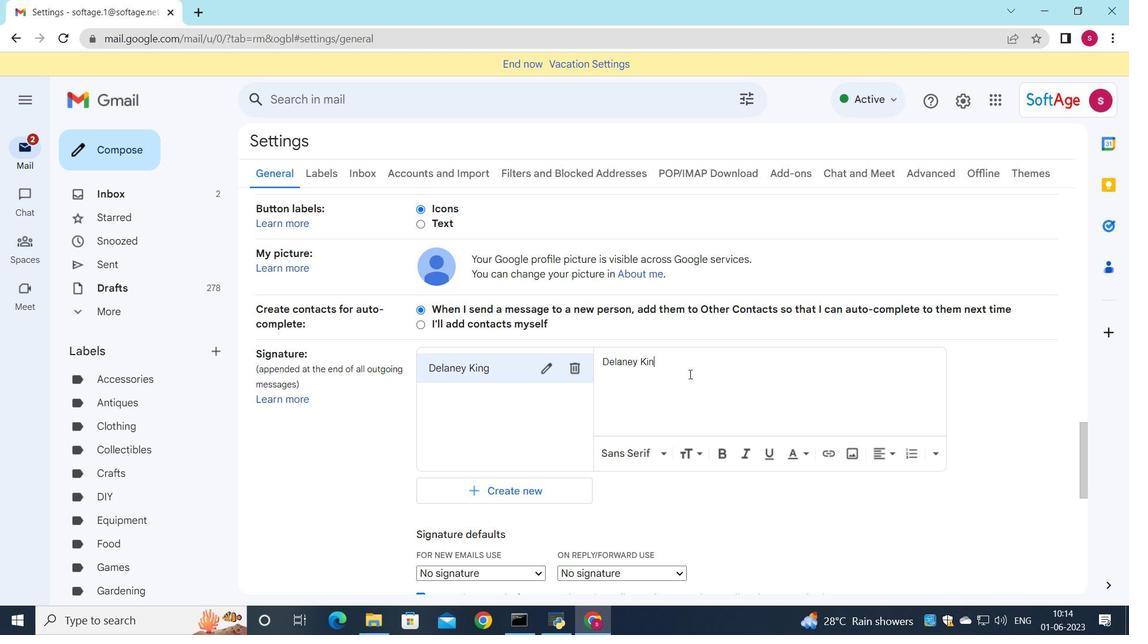 
Action: Mouse moved to (687, 374)
Screenshot: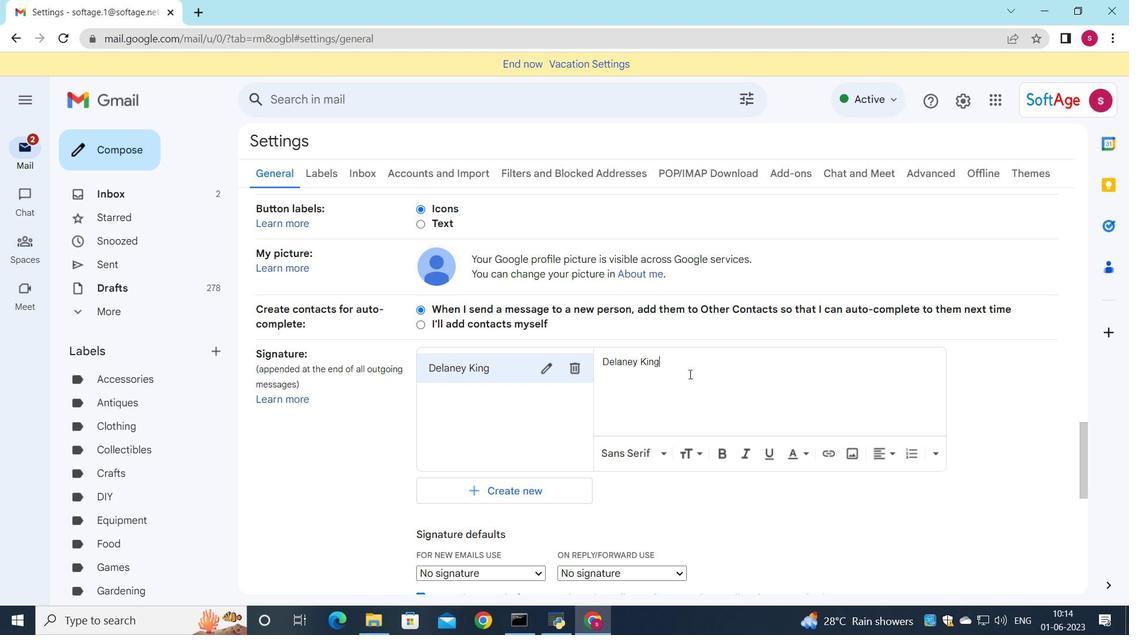 
Action: Mouse scrolled (687, 373) with delta (0, 0)
Screenshot: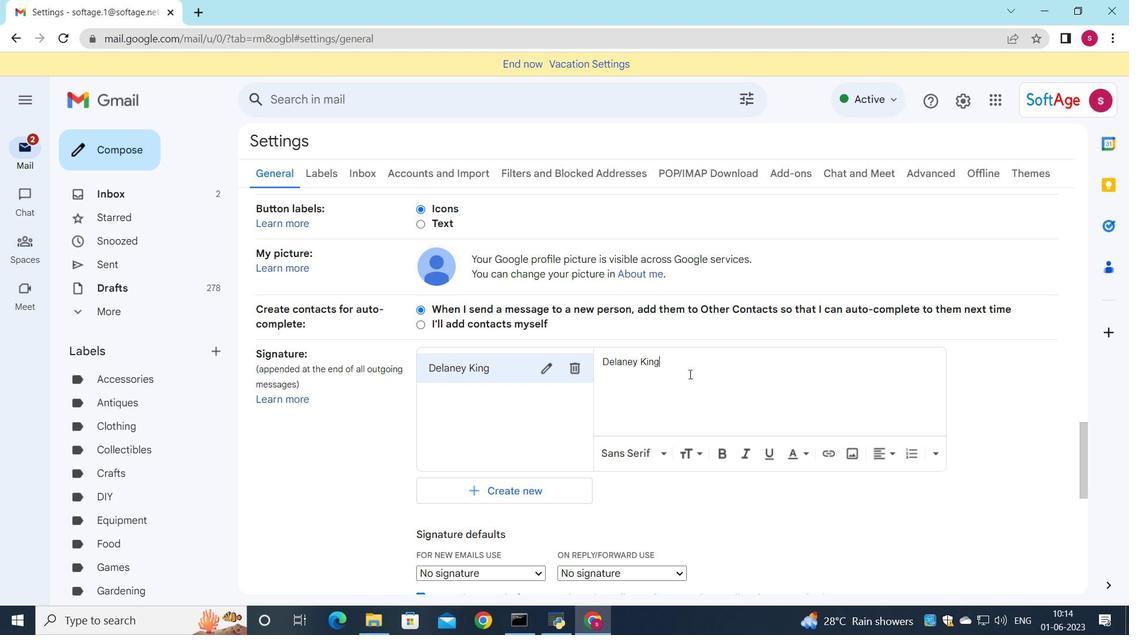 
Action: Mouse moved to (650, 371)
Screenshot: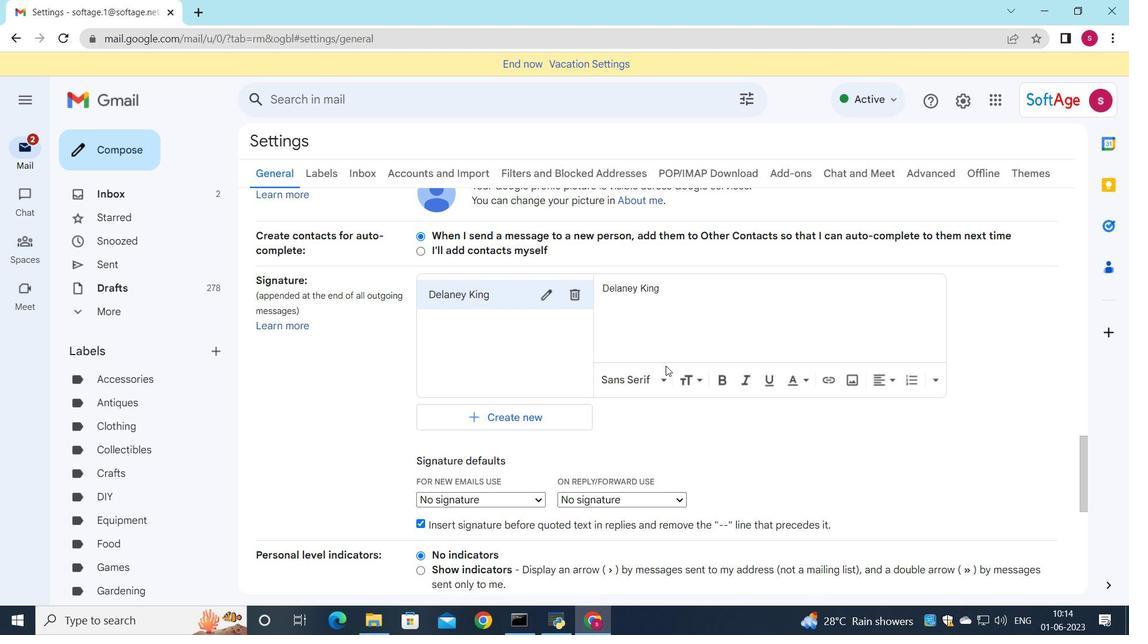 
Action: Mouse scrolled (650, 371) with delta (0, 0)
Screenshot: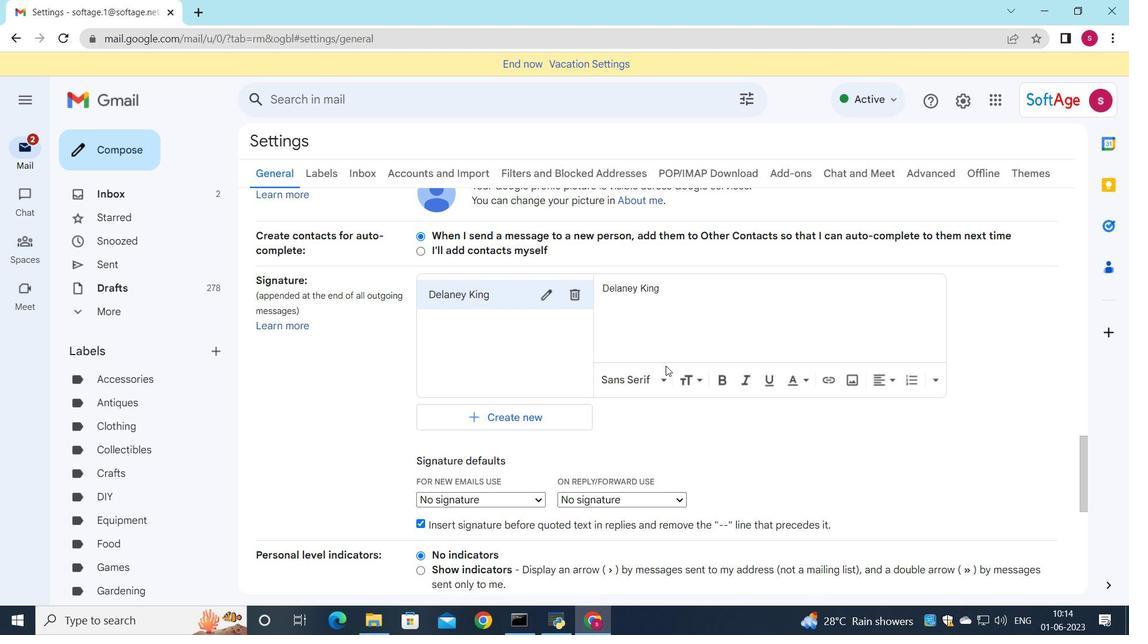 
Action: Mouse moved to (626, 401)
Screenshot: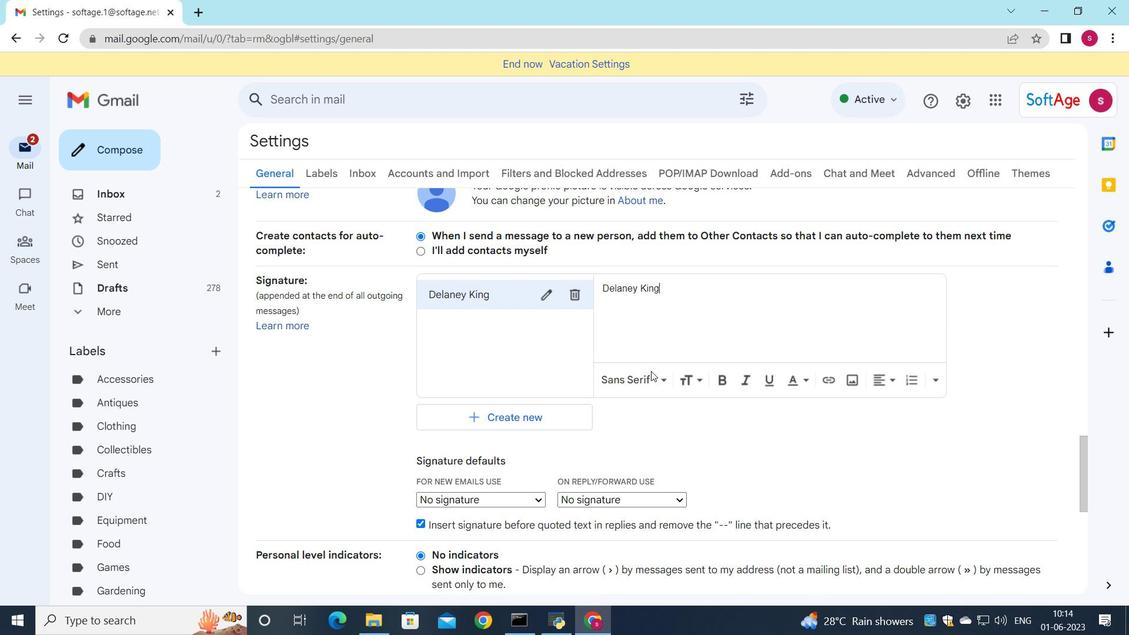 
Action: Mouse scrolled (626, 401) with delta (0, 0)
Screenshot: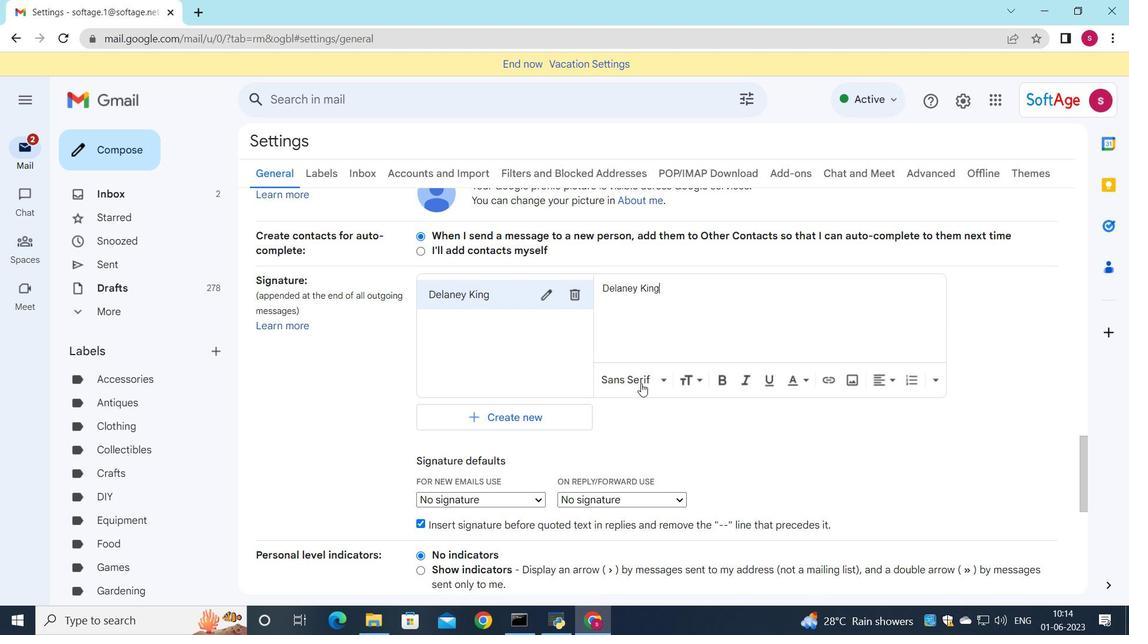 
Action: Mouse moved to (537, 355)
Screenshot: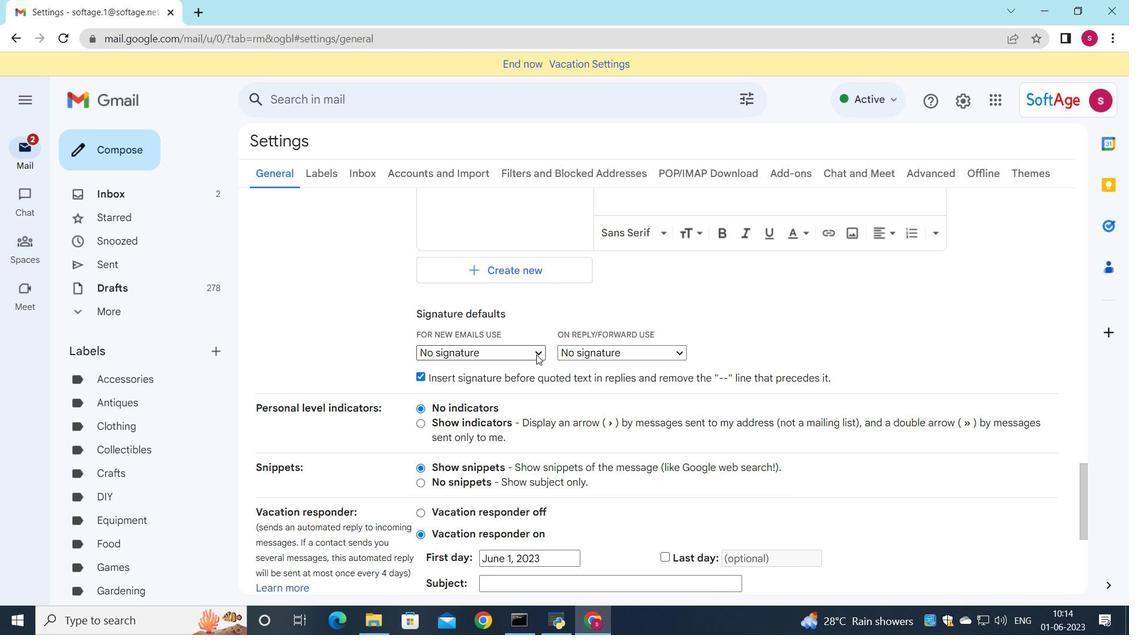 
Action: Mouse pressed left at (537, 355)
Screenshot: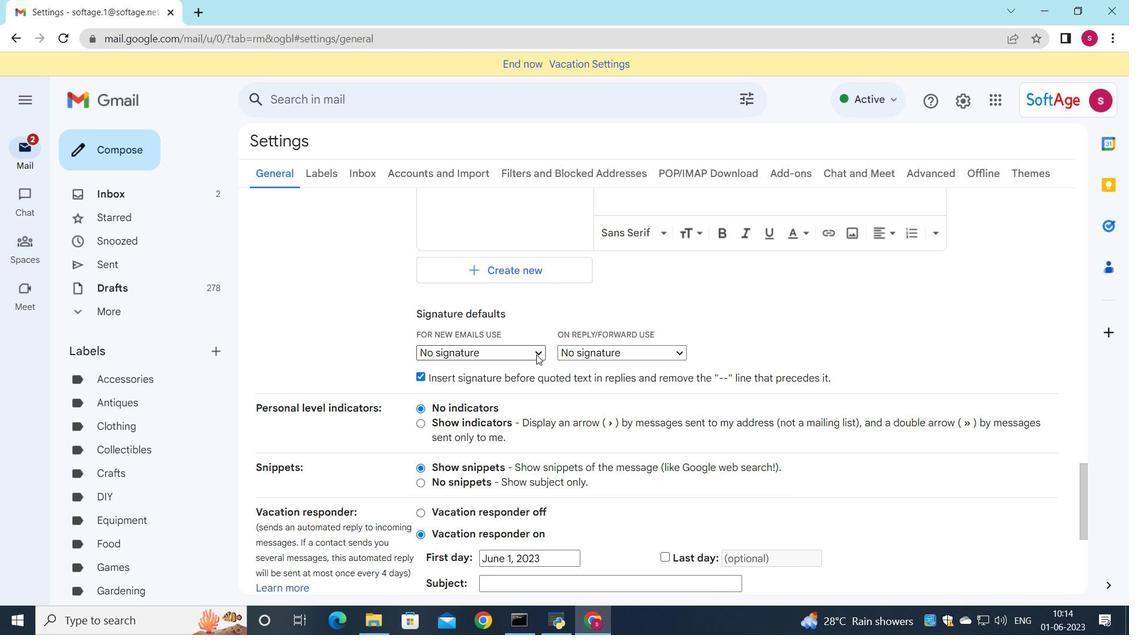 
Action: Mouse moved to (534, 379)
Screenshot: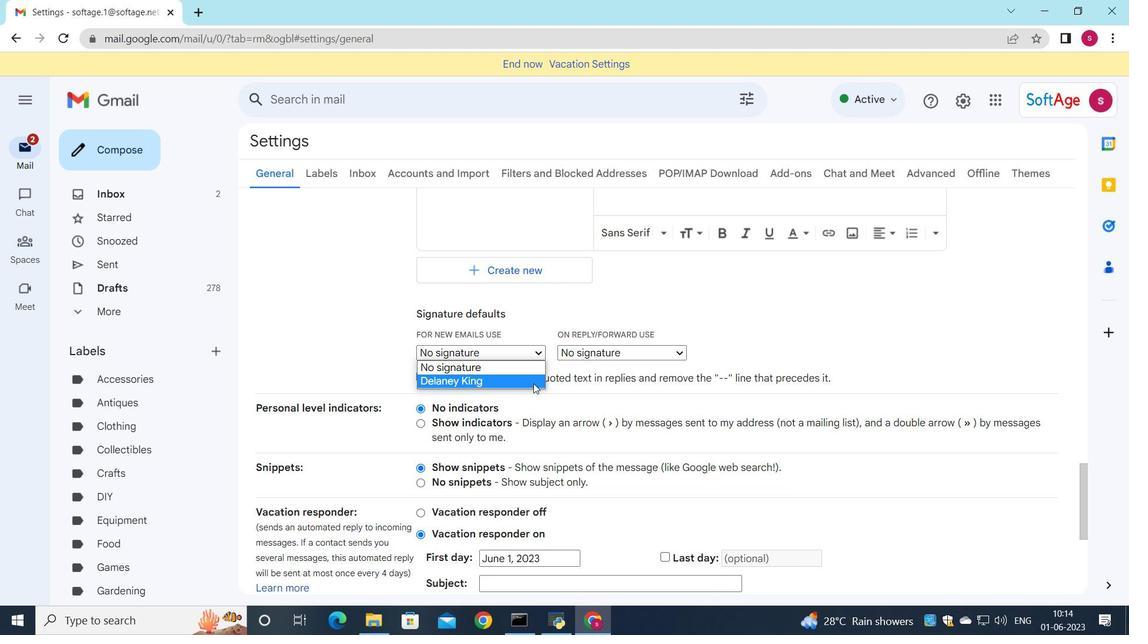 
Action: Mouse pressed left at (534, 379)
Screenshot: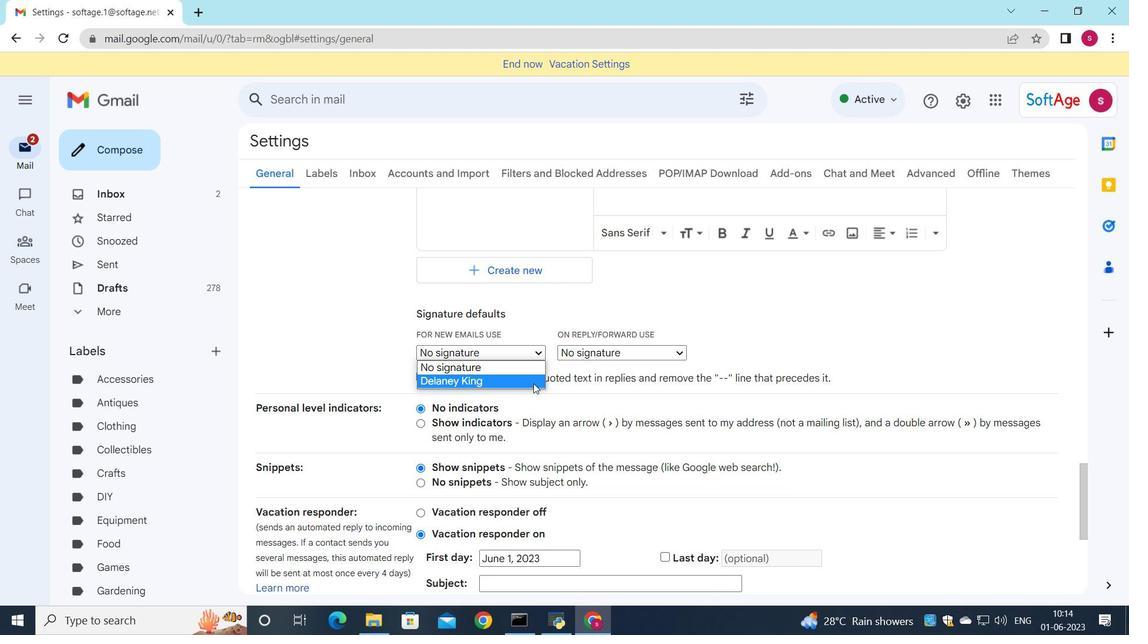 
Action: Mouse moved to (604, 350)
Screenshot: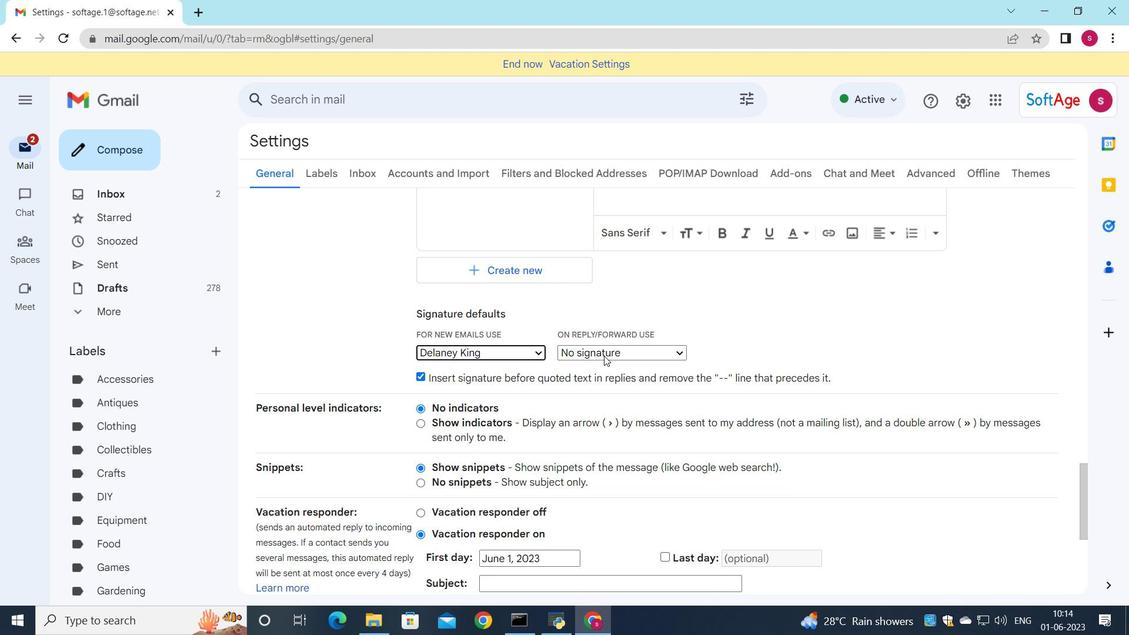 
Action: Mouse pressed left at (604, 350)
Screenshot: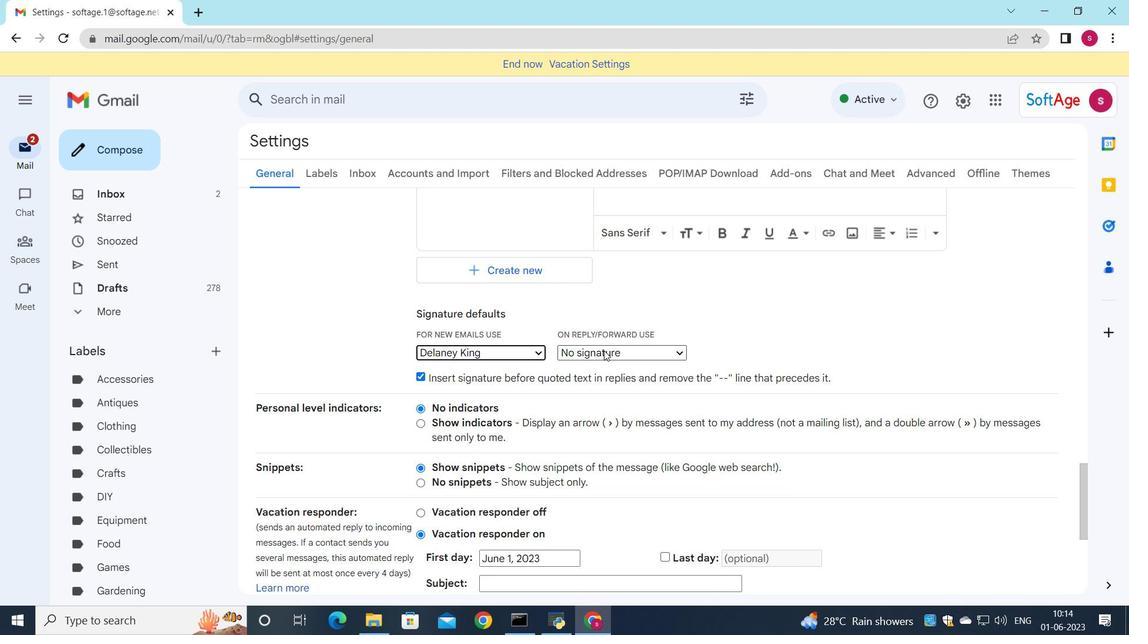 
Action: Mouse moved to (600, 384)
Screenshot: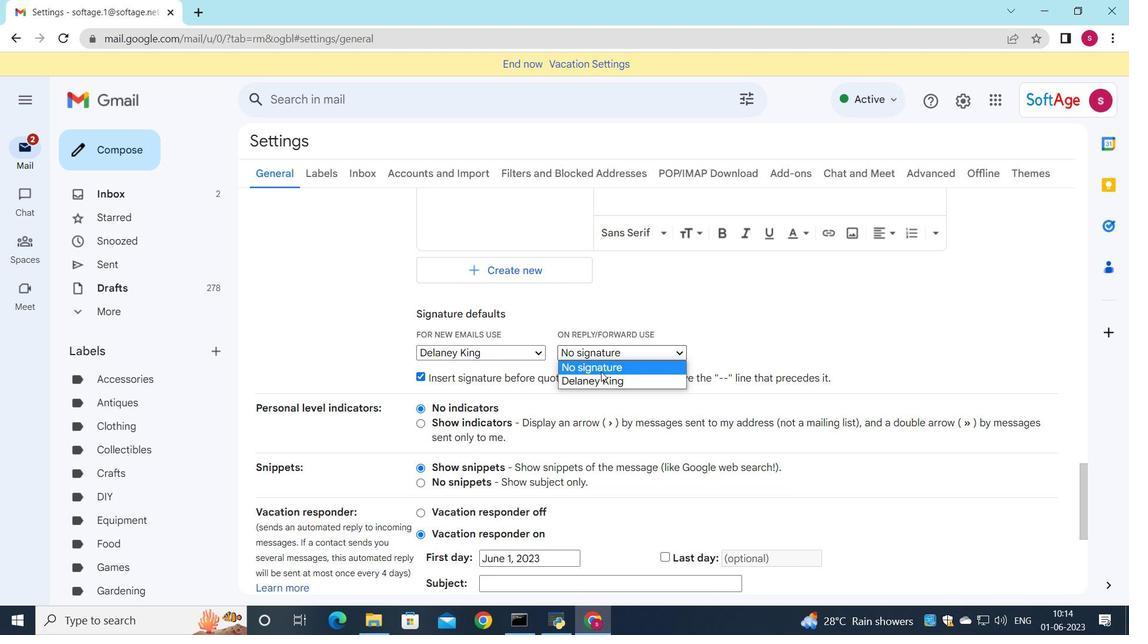 
Action: Mouse pressed left at (600, 384)
Screenshot: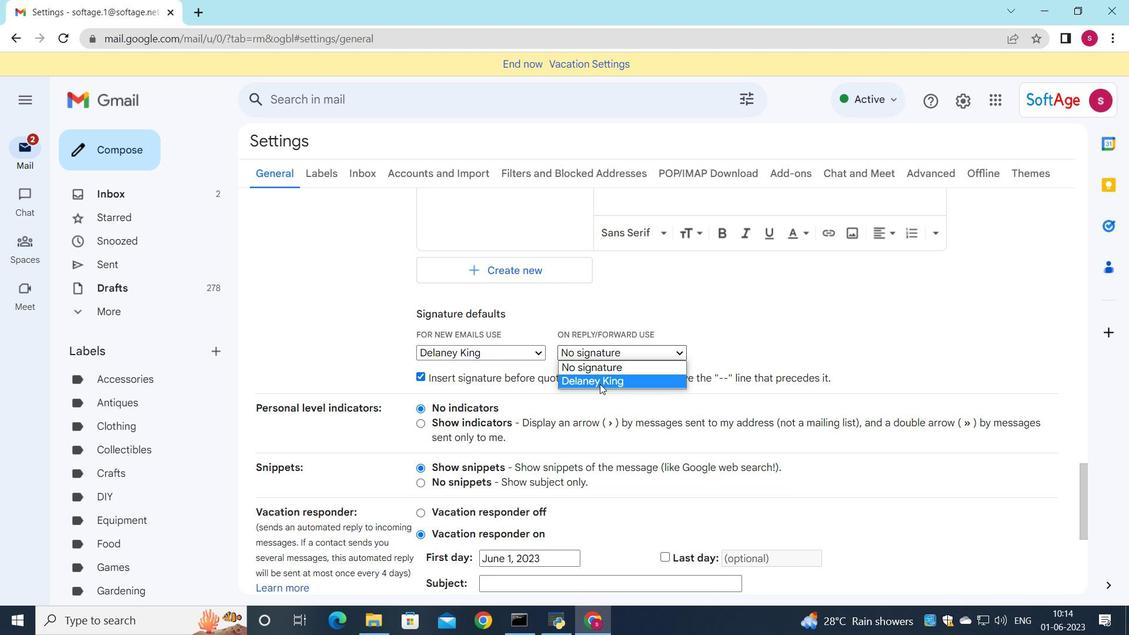 
Action: Mouse moved to (604, 348)
Screenshot: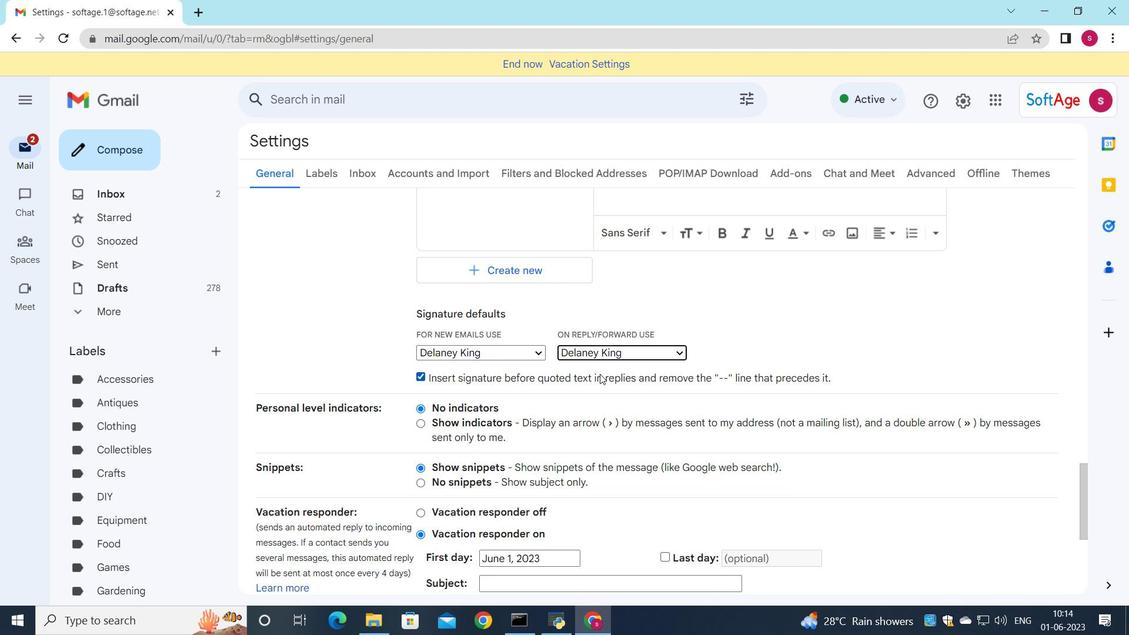 
Action: Mouse scrolled (604, 347) with delta (0, 0)
Screenshot: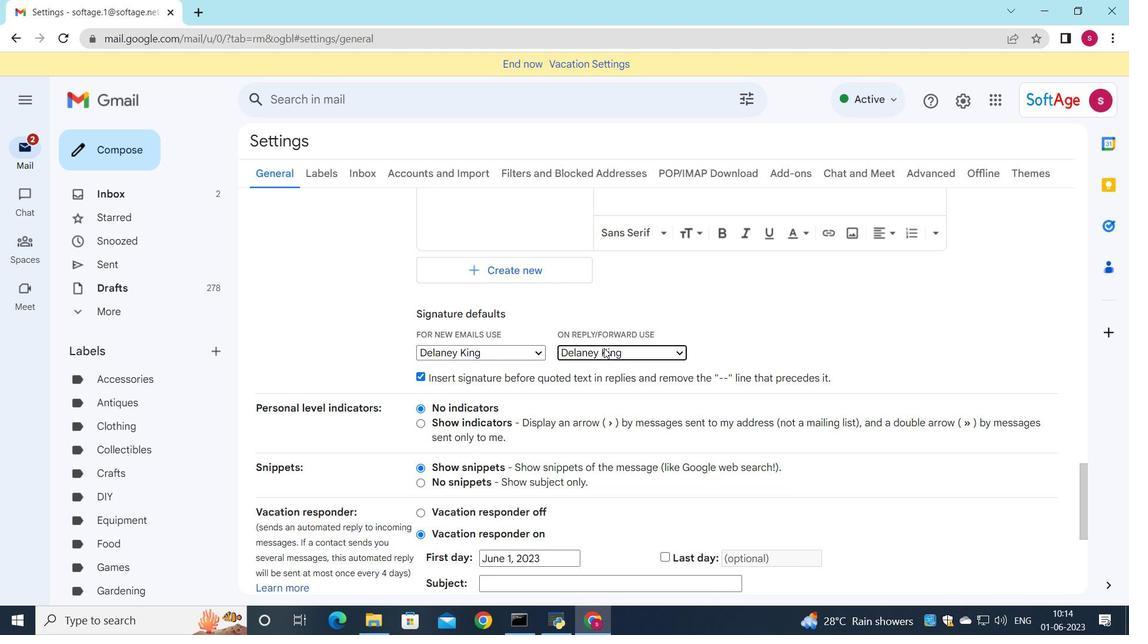 
Action: Mouse scrolled (604, 347) with delta (0, 0)
Screenshot: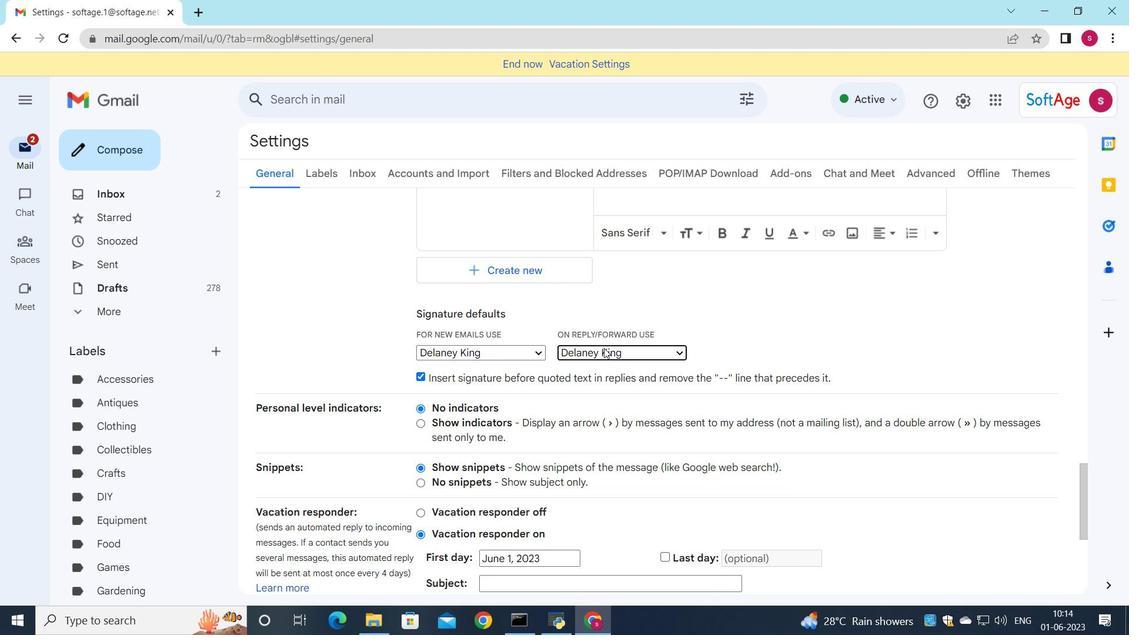
Action: Mouse scrolled (604, 347) with delta (0, 0)
Screenshot: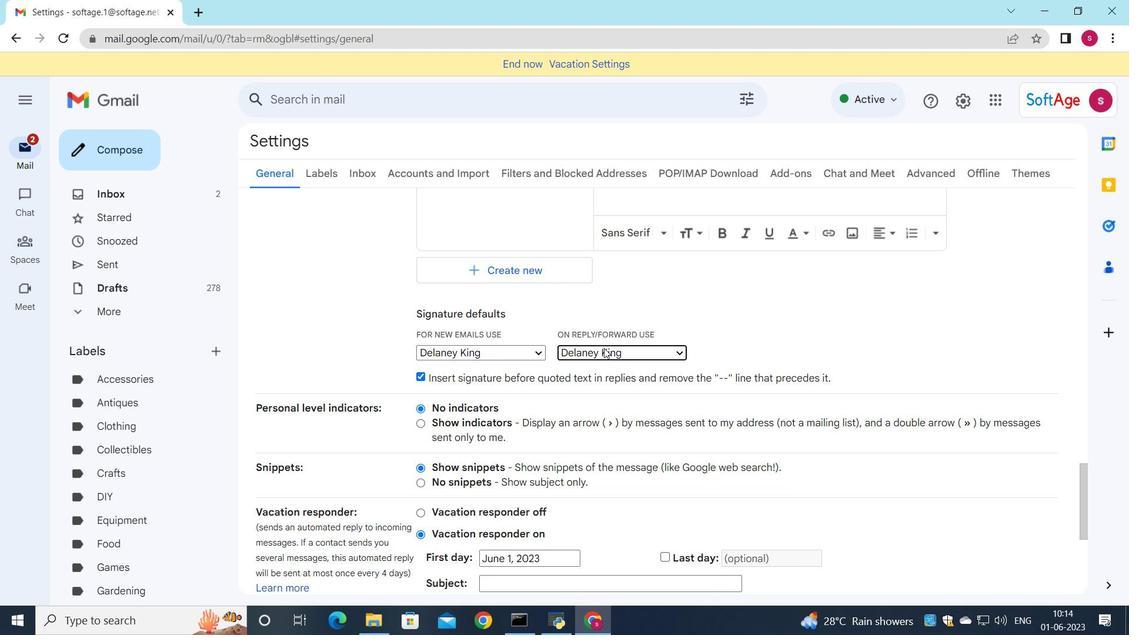 
Action: Mouse scrolled (604, 347) with delta (0, 0)
Screenshot: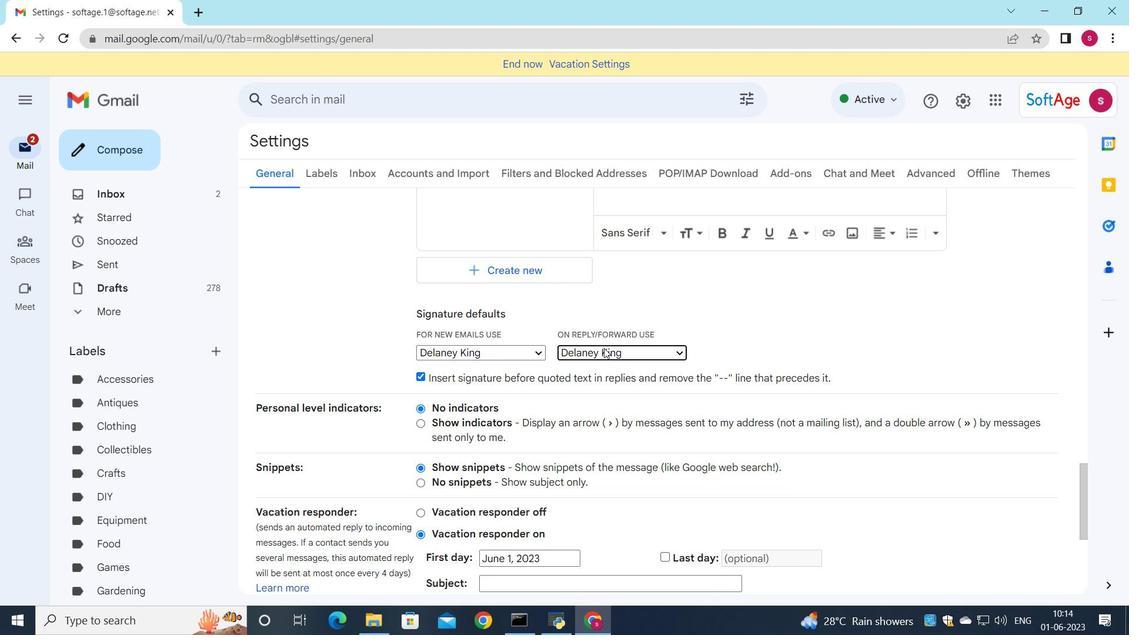 
Action: Mouse scrolled (604, 347) with delta (0, 0)
Screenshot: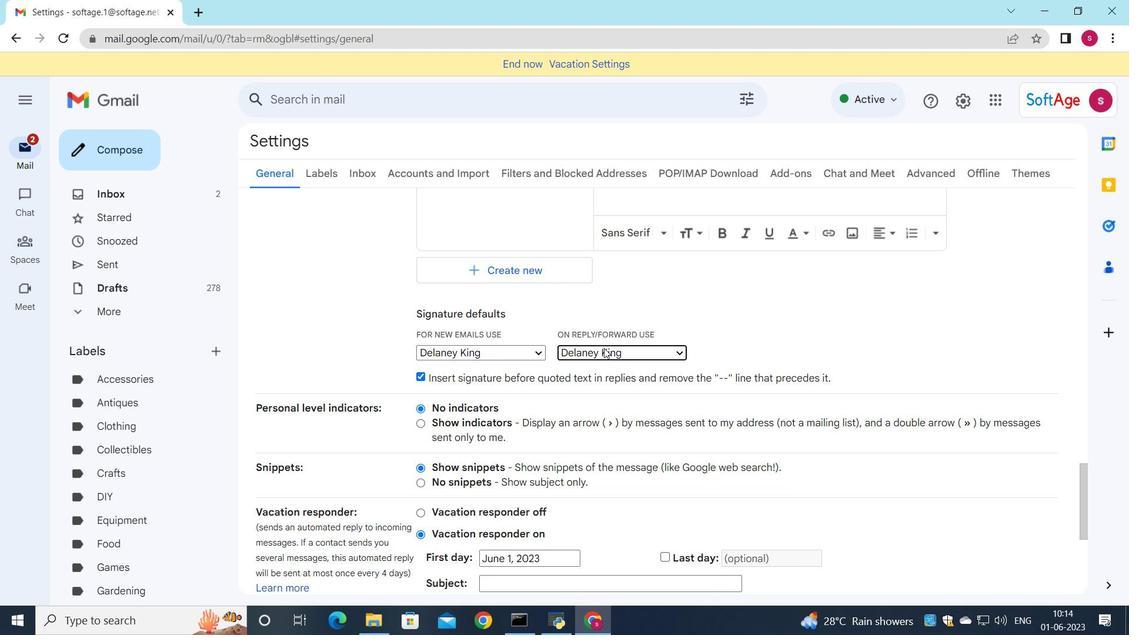 
Action: Mouse moved to (630, 509)
Screenshot: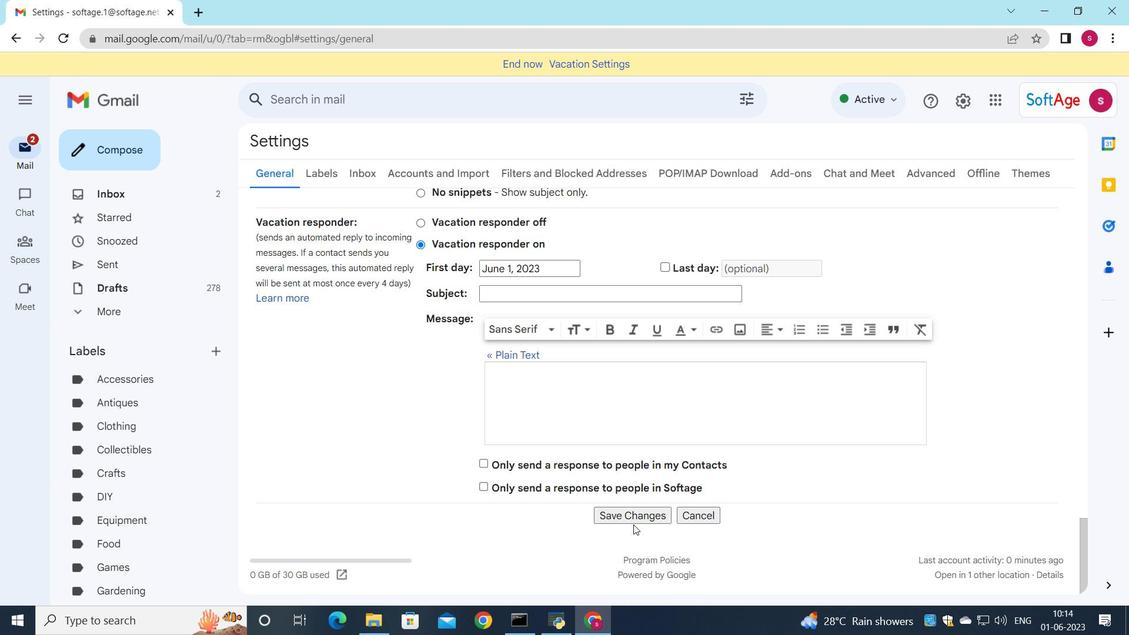 
Action: Mouse pressed left at (630, 509)
Screenshot: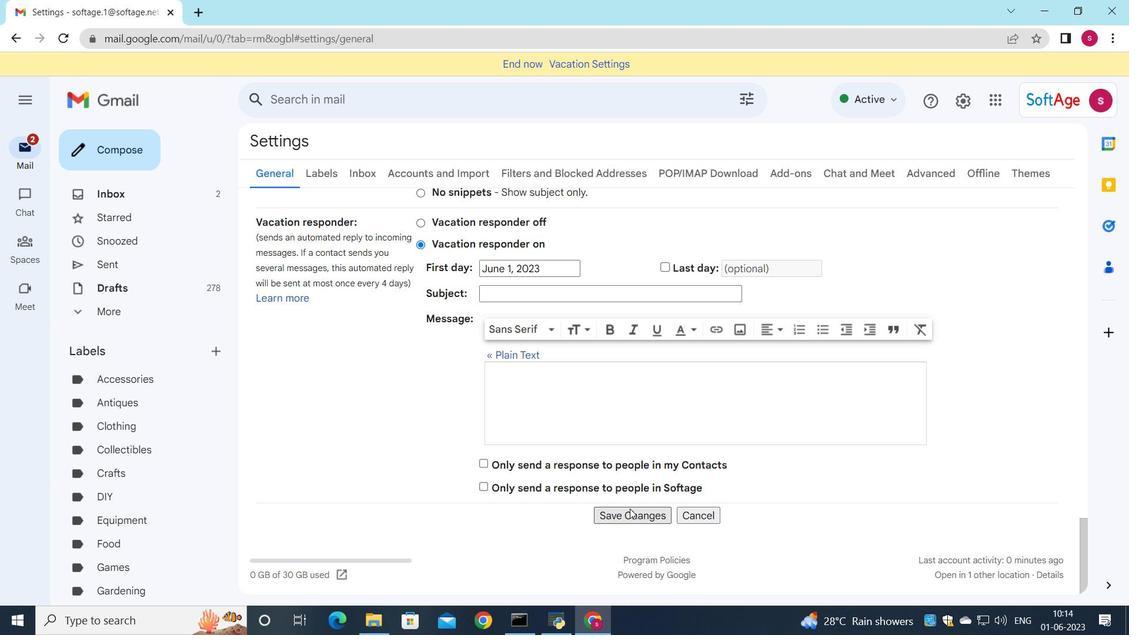 
Action: Mouse moved to (506, 299)
Screenshot: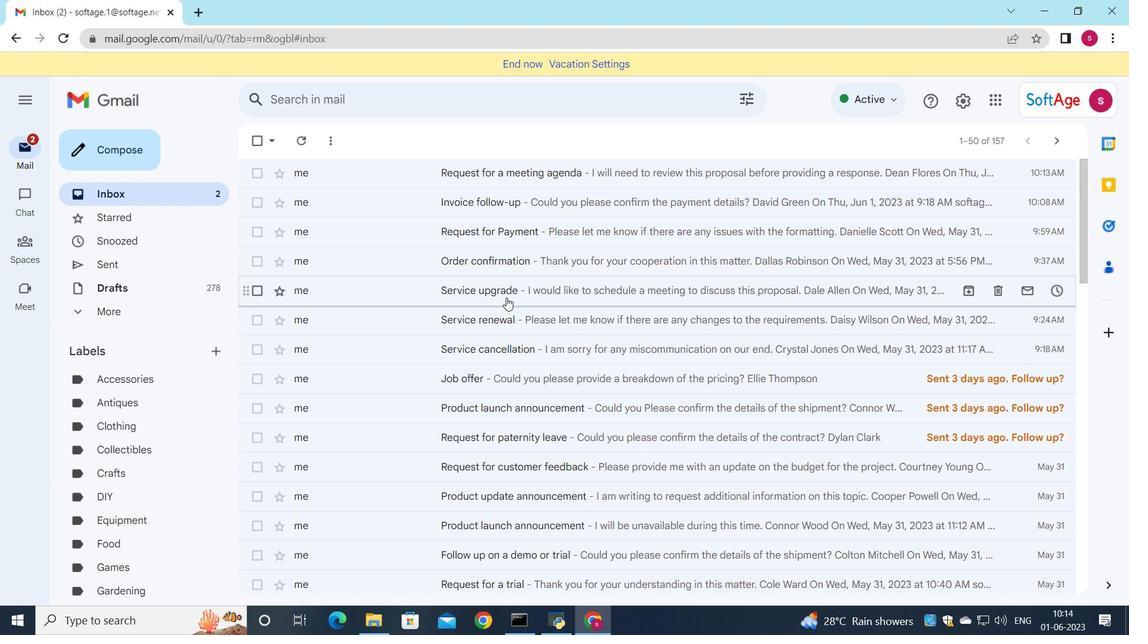 
Action: Mouse pressed left at (506, 299)
Screenshot: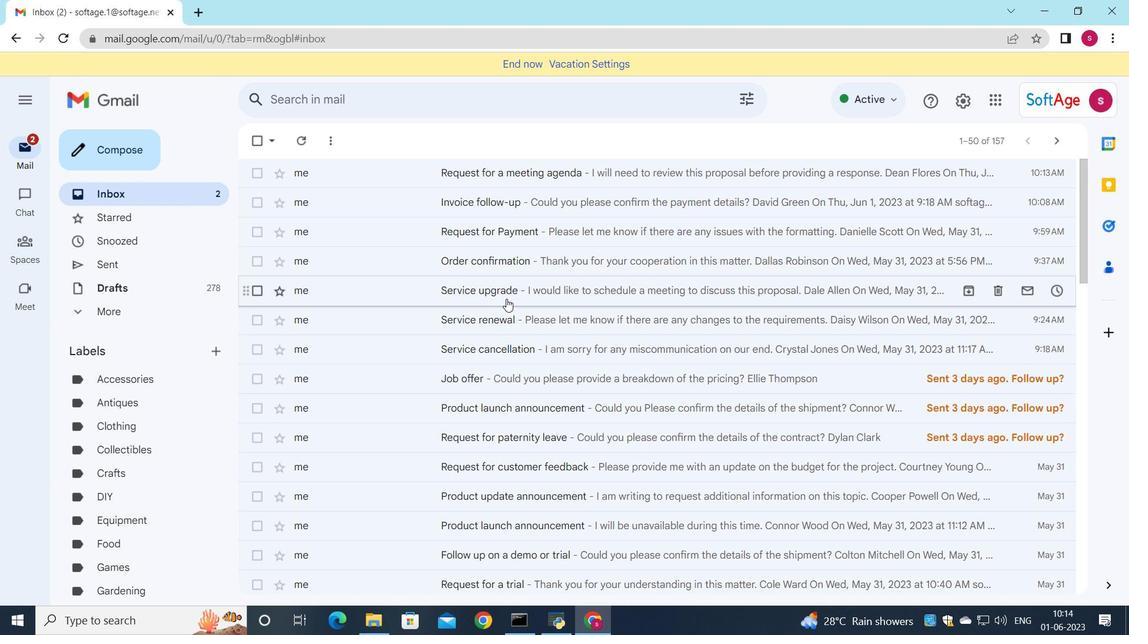 
Action: Mouse moved to (347, 461)
Screenshot: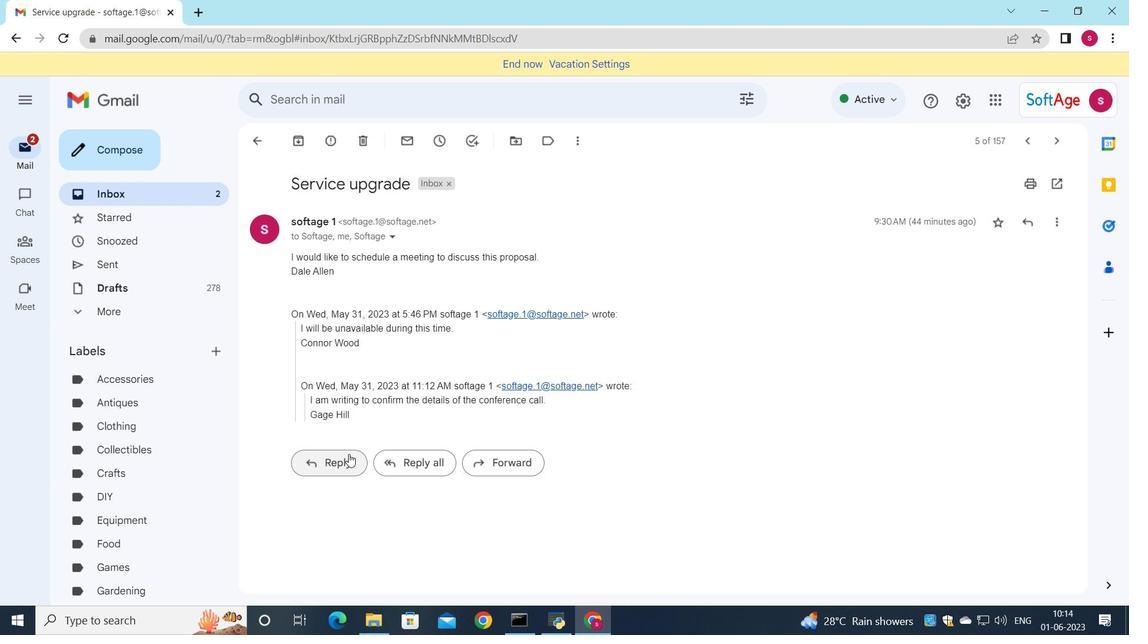 
Action: Mouse pressed left at (347, 461)
Screenshot: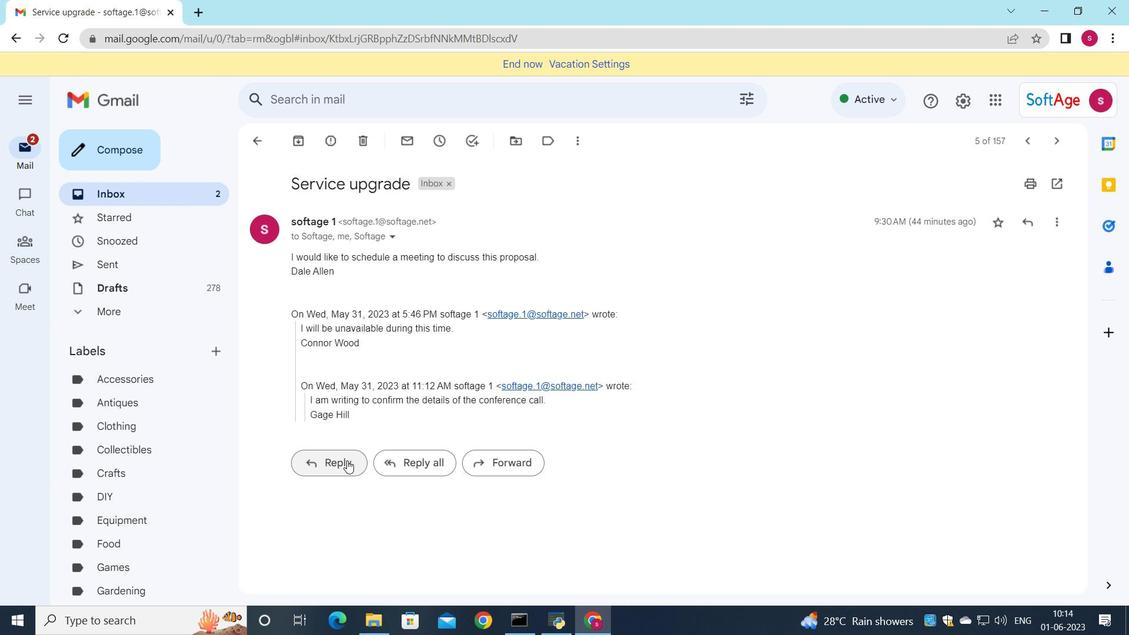 
Action: Mouse moved to (317, 399)
Screenshot: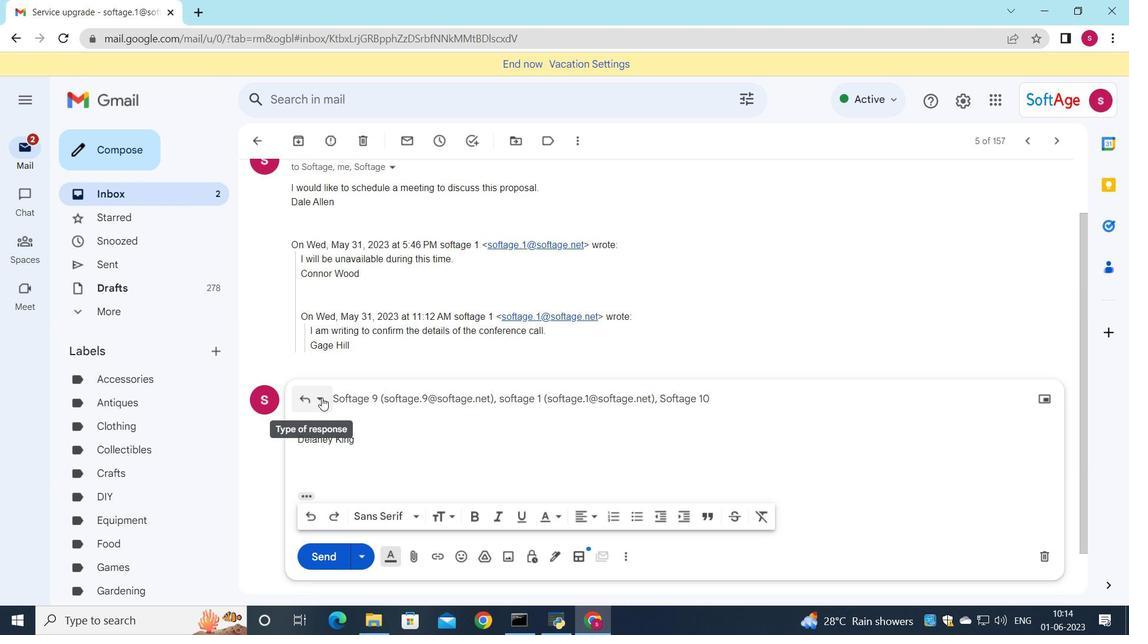 
Action: Mouse pressed left at (317, 399)
Screenshot: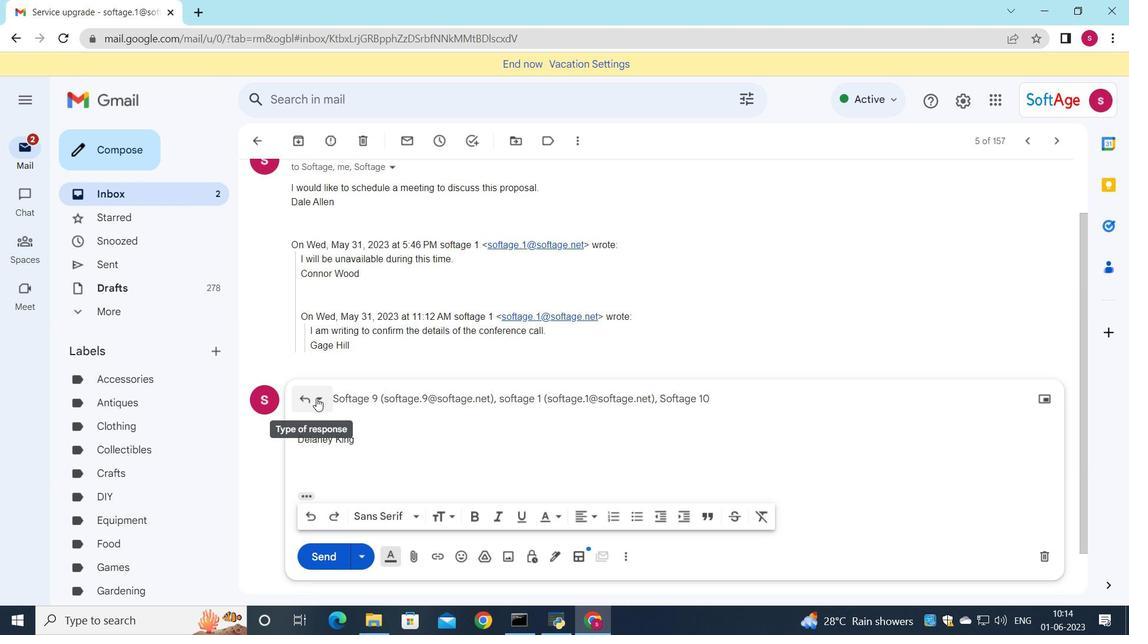 
Action: Mouse moved to (350, 509)
Screenshot: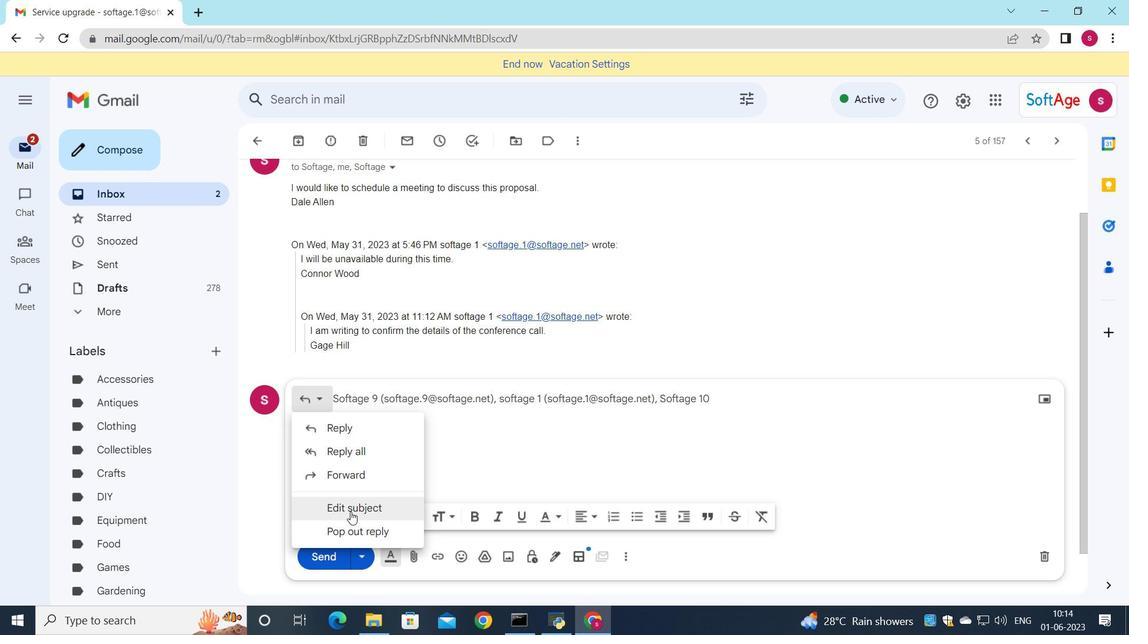 
Action: Mouse pressed left at (350, 509)
Screenshot: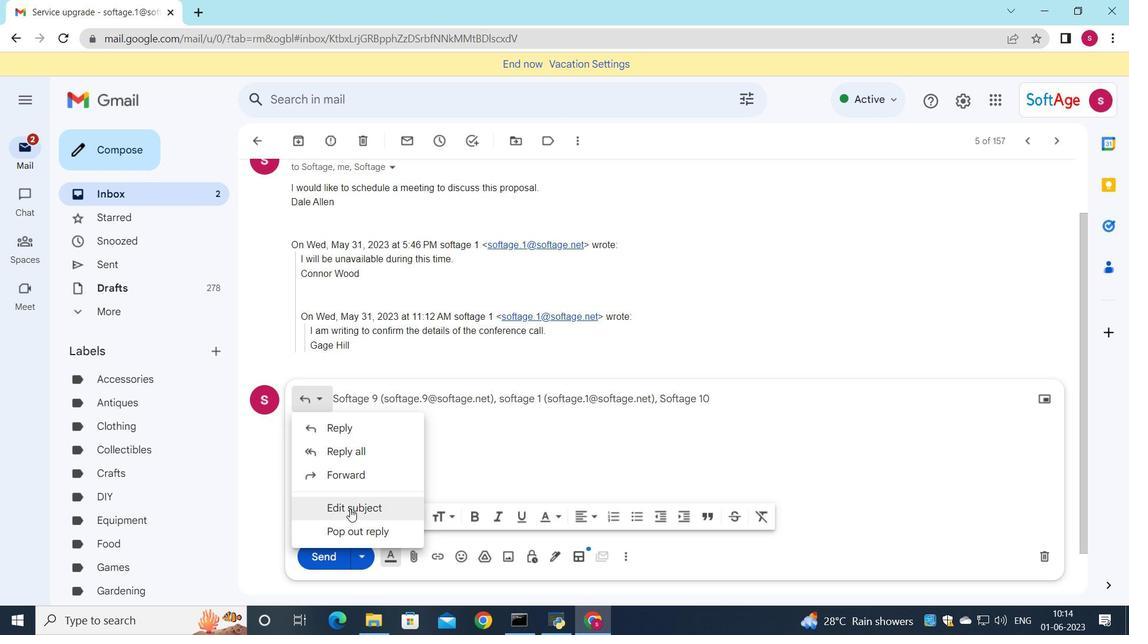 
Action: Mouse moved to (766, 261)
Screenshot: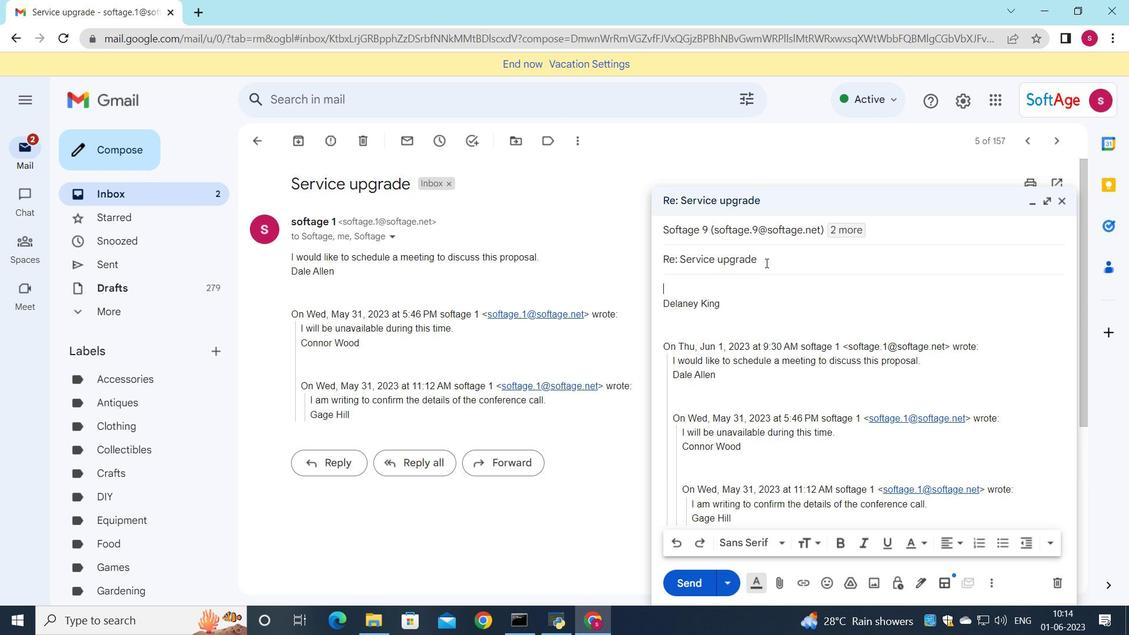 
Action: Mouse pressed left at (766, 261)
Screenshot: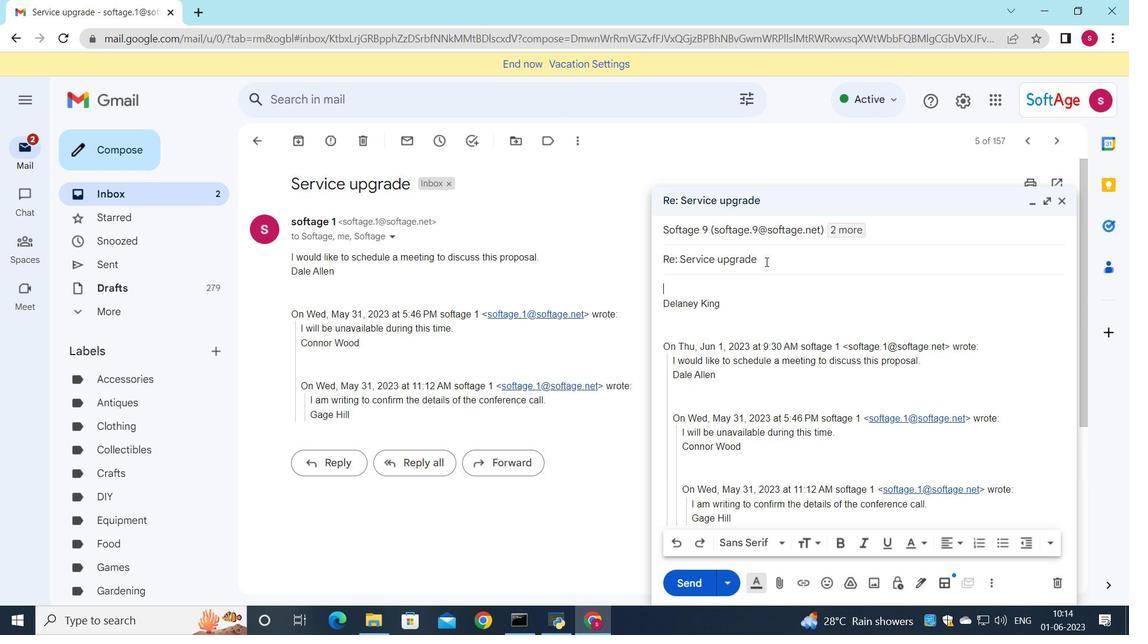 
Action: Key pressed <Key.backspace><Key.backspace><Key.backspace><Key.backspace><Key.backspace><Key.backspace><Key.backspace><Key.backspace><Key.backspace><Key.backspace><Key.backspace><Key.backspace><Key.backspace><Key.backspace><Key.backspace><Key.backspace><Key.backspace><Key.backspace><Key.backspace><Key.backspace><Key.backspace><Key.backspace><Key.backspace><Key.backspace><Key.shift>Meeting<Key.space>minur<Key.backspace>tes
Screenshot: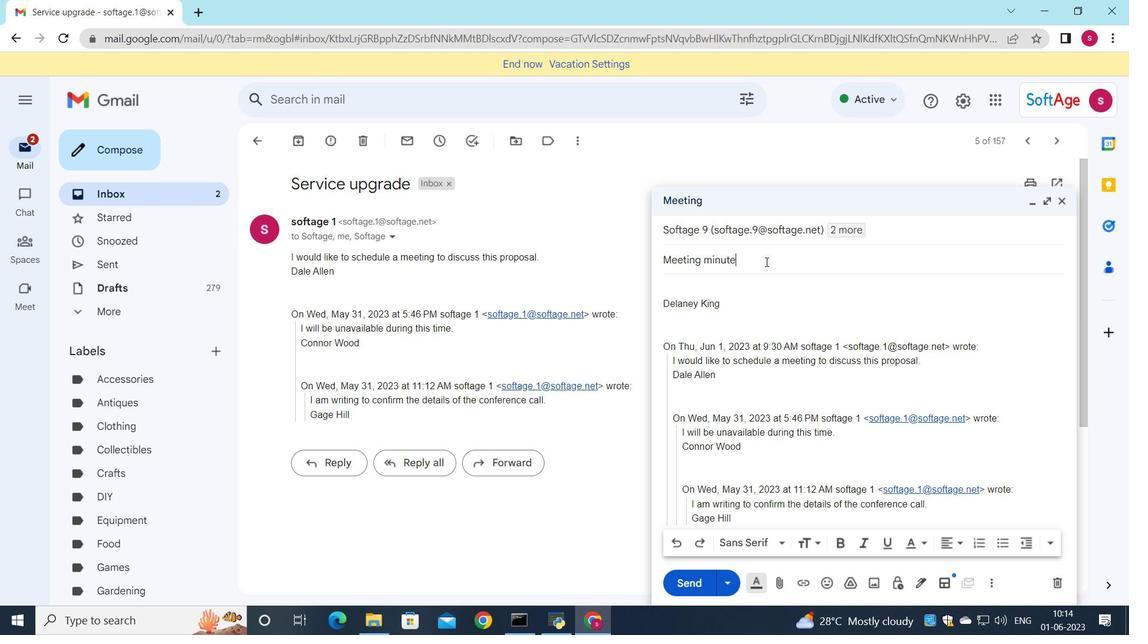 
Action: Mouse moved to (704, 285)
Screenshot: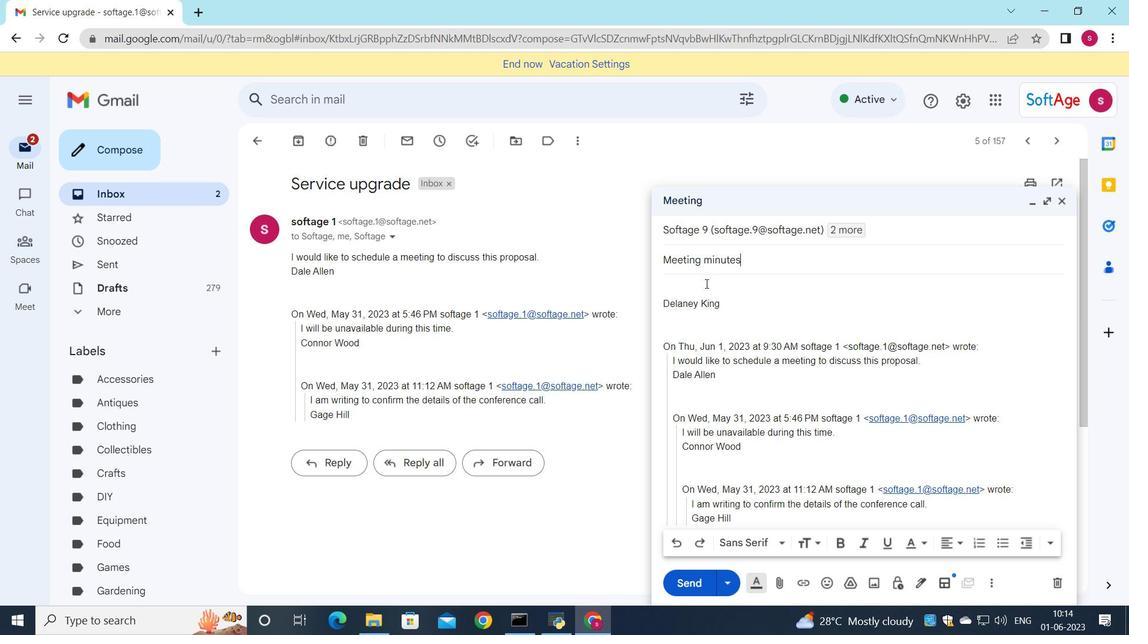 
Action: Mouse pressed left at (704, 285)
Screenshot: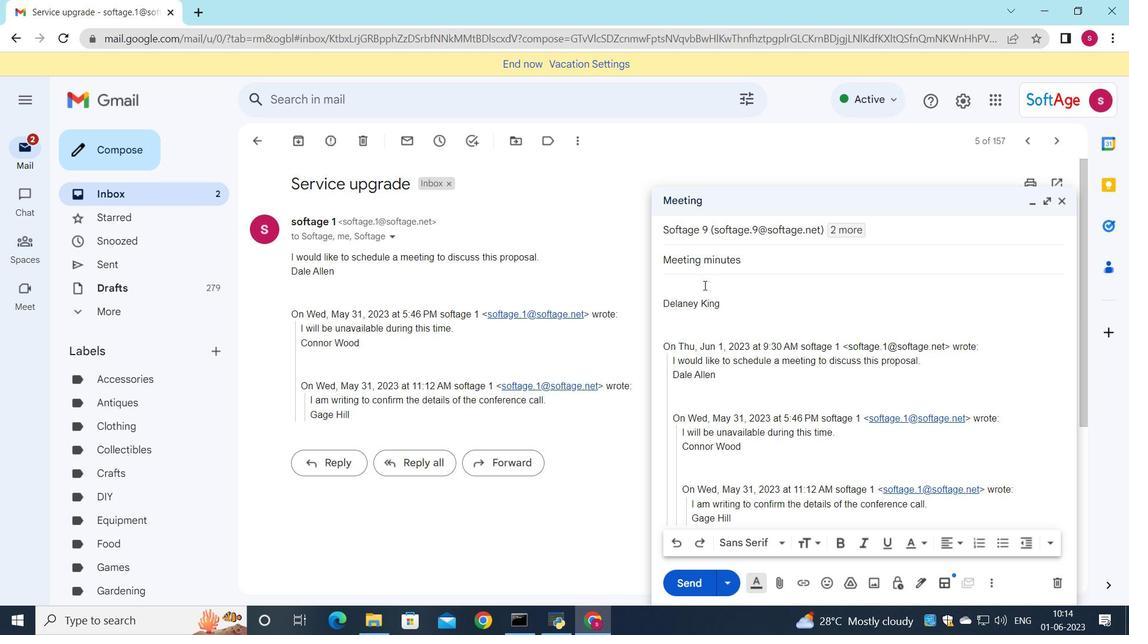 
Action: Key pressed <Key.shift>Could<Key.space>you<Key.space>provide<Key.space>me<Key.space>with<Key.space>a<Key.space>status<Key.space>report<Key.space>on<Key.space>the<Key.space>projectsresource<Key.space><Key.left><Key.left><Key.left><Key.left><Key.left><Key.left><Key.left><Key.left>
Screenshot: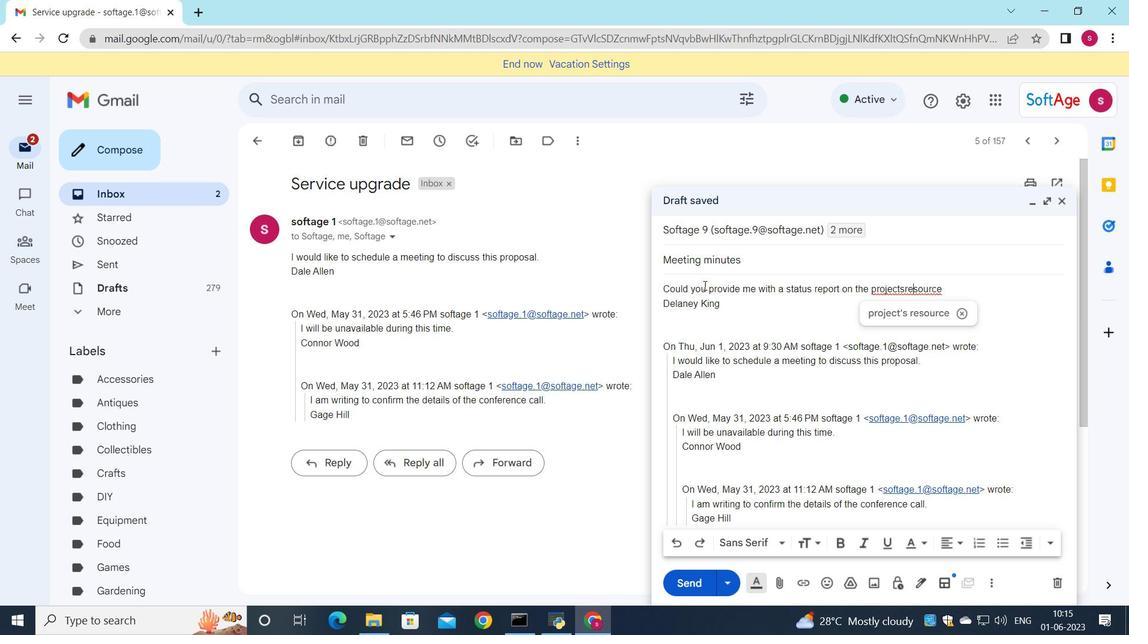 
Action: Mouse moved to (898, 311)
Screenshot: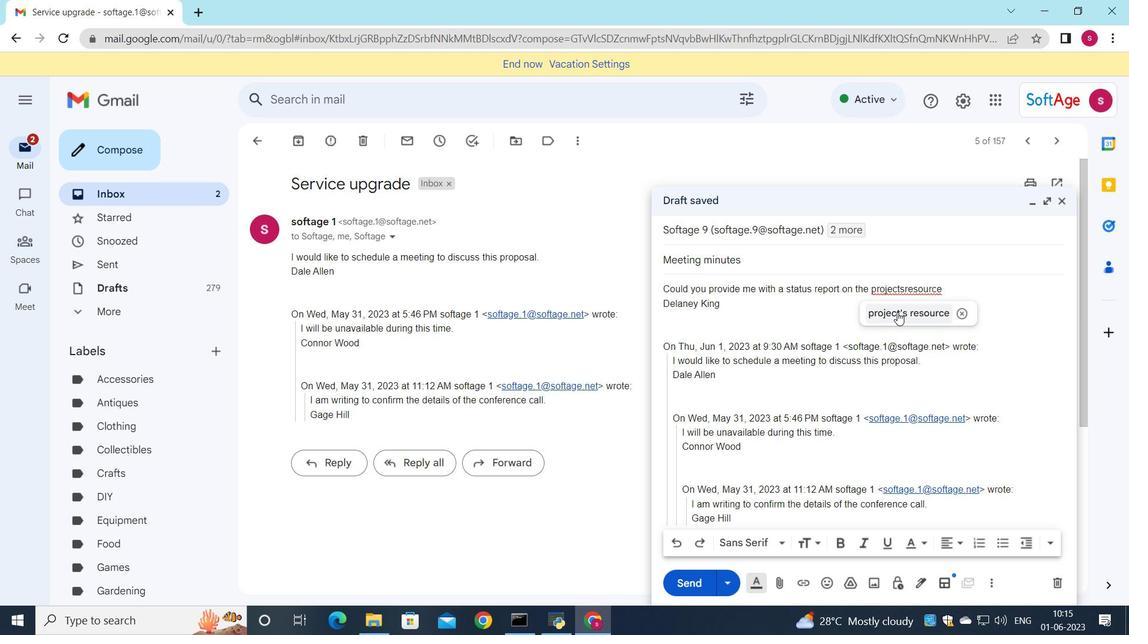
Action: Mouse pressed left at (898, 311)
Screenshot: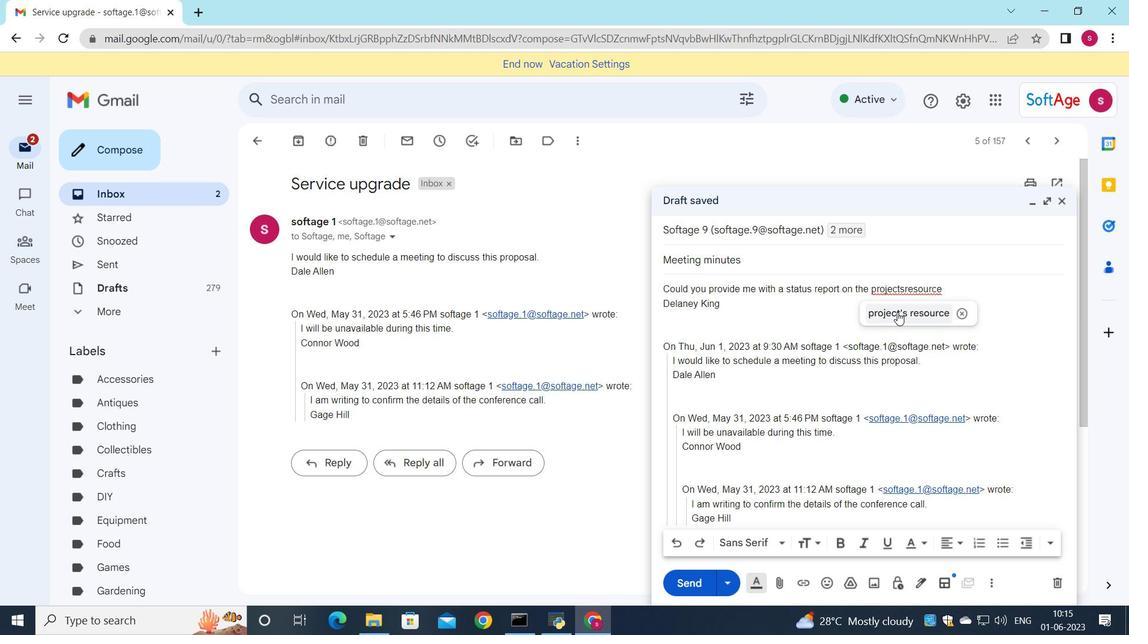 
Action: Mouse moved to (956, 283)
Screenshot: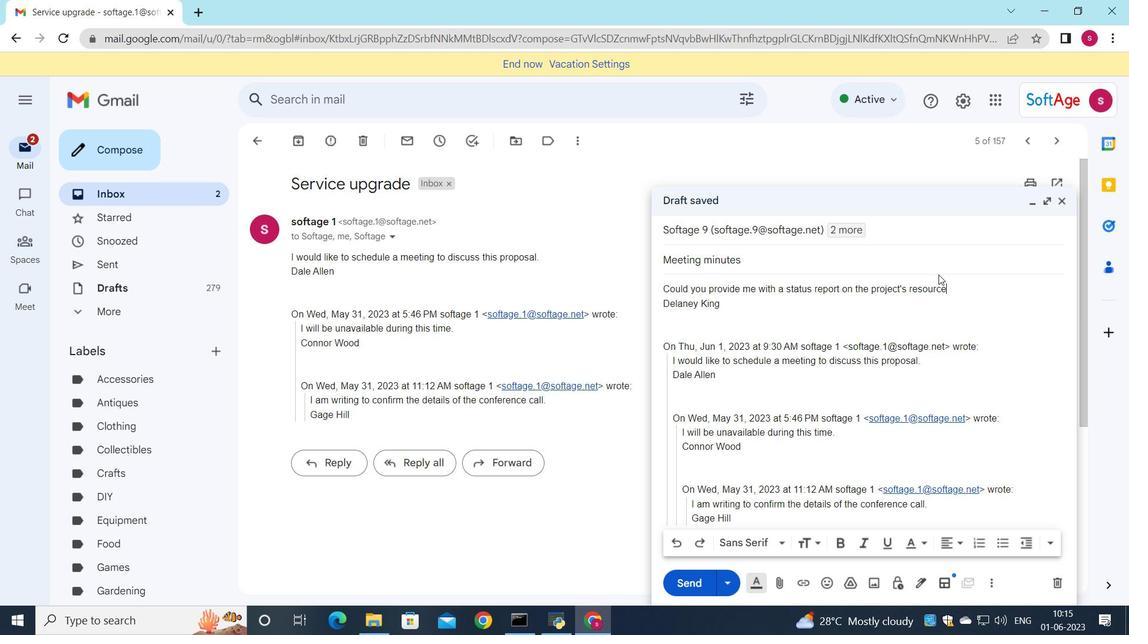 
Action: Key pressed <Key.space>
Screenshot: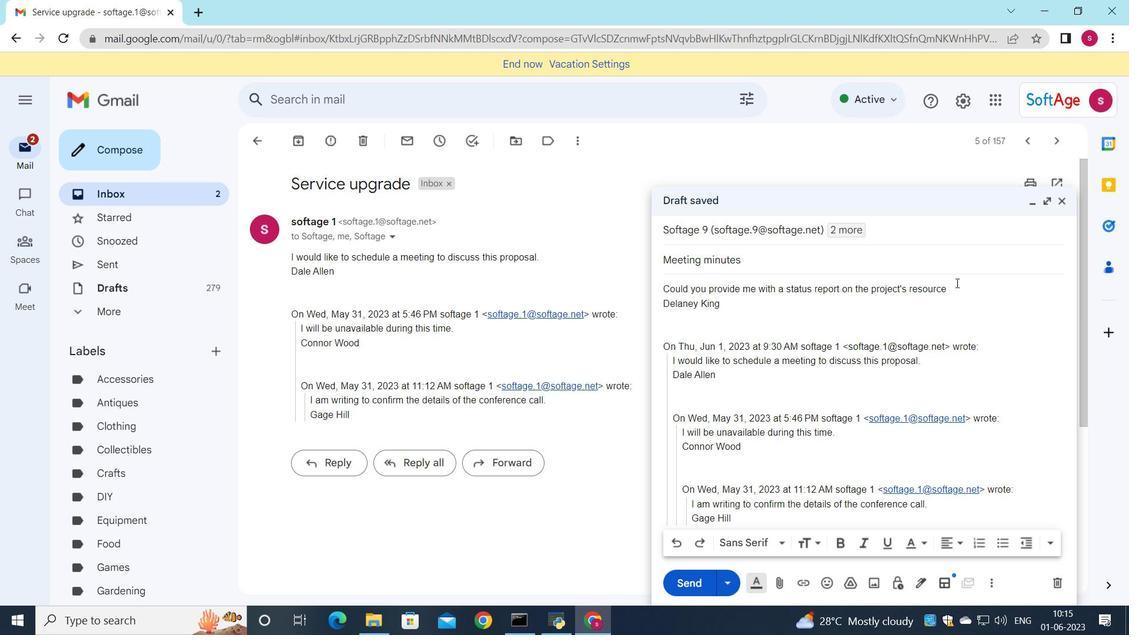 
Action: Mouse moved to (951, 281)
Screenshot: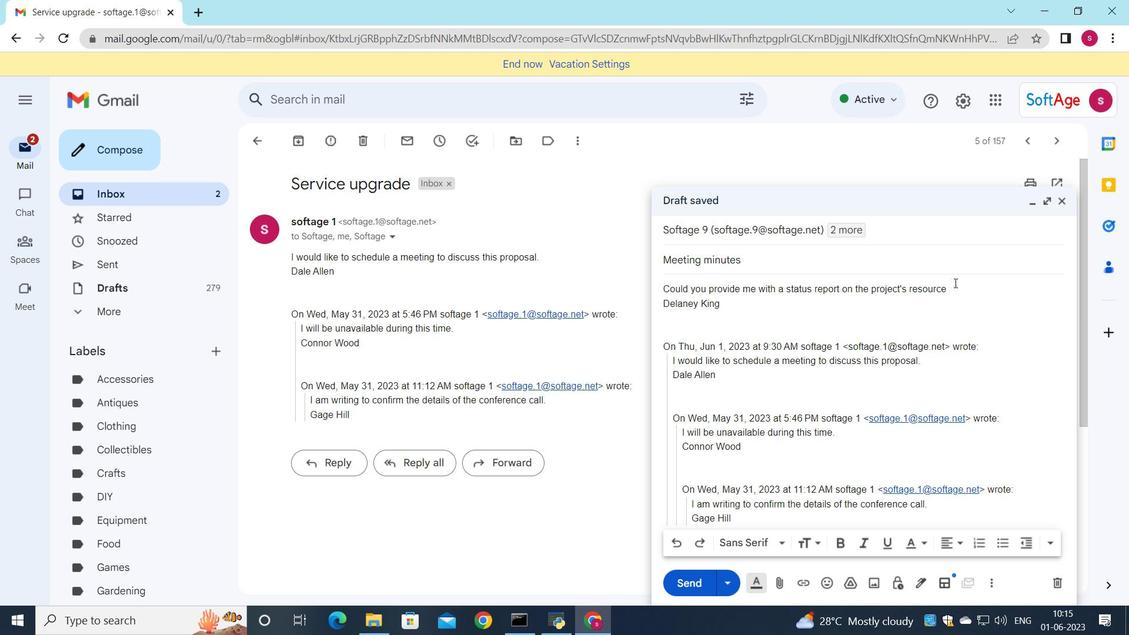 
Action: Key pressed utilization<Key.shift_r>?
Screenshot: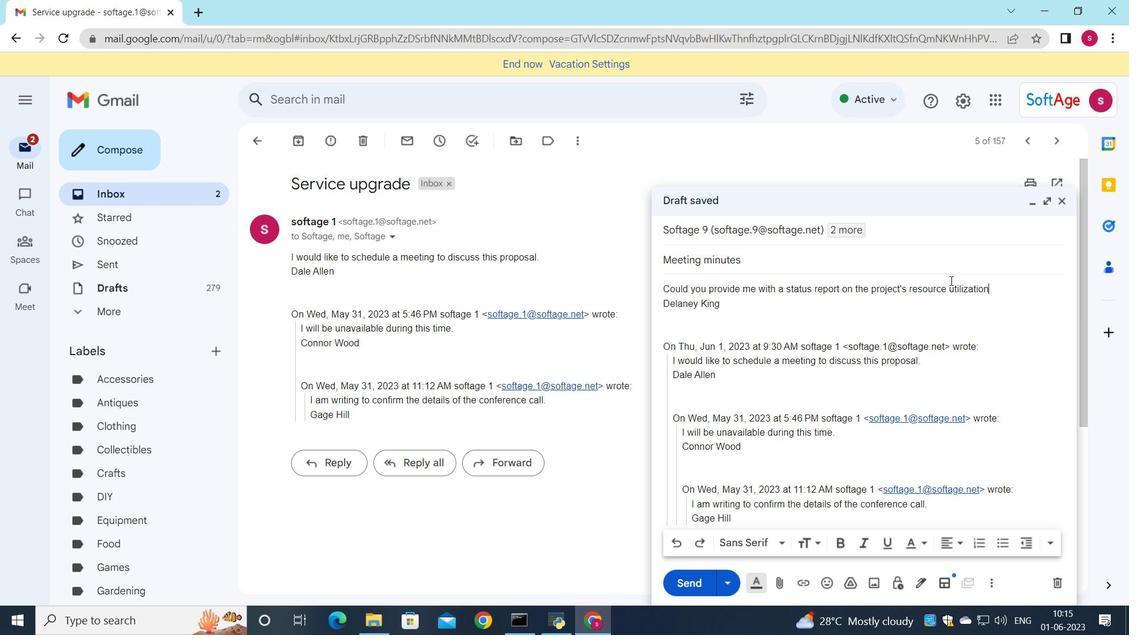
Action: Mouse moved to (672, 547)
Screenshot: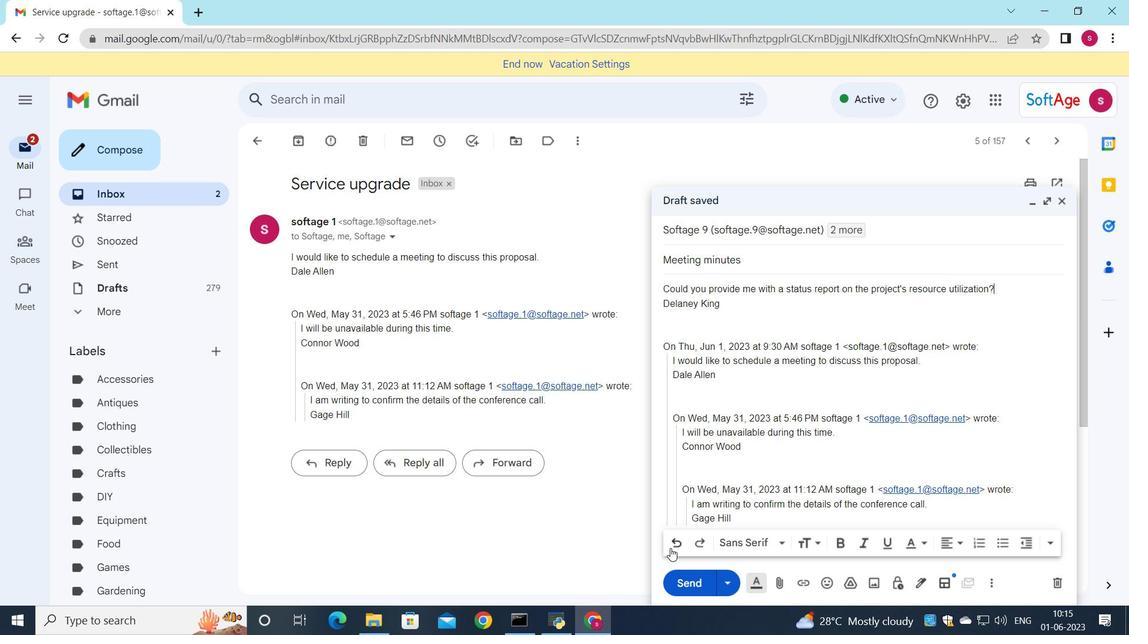 
Action: Mouse pressed left at (672, 547)
Screenshot: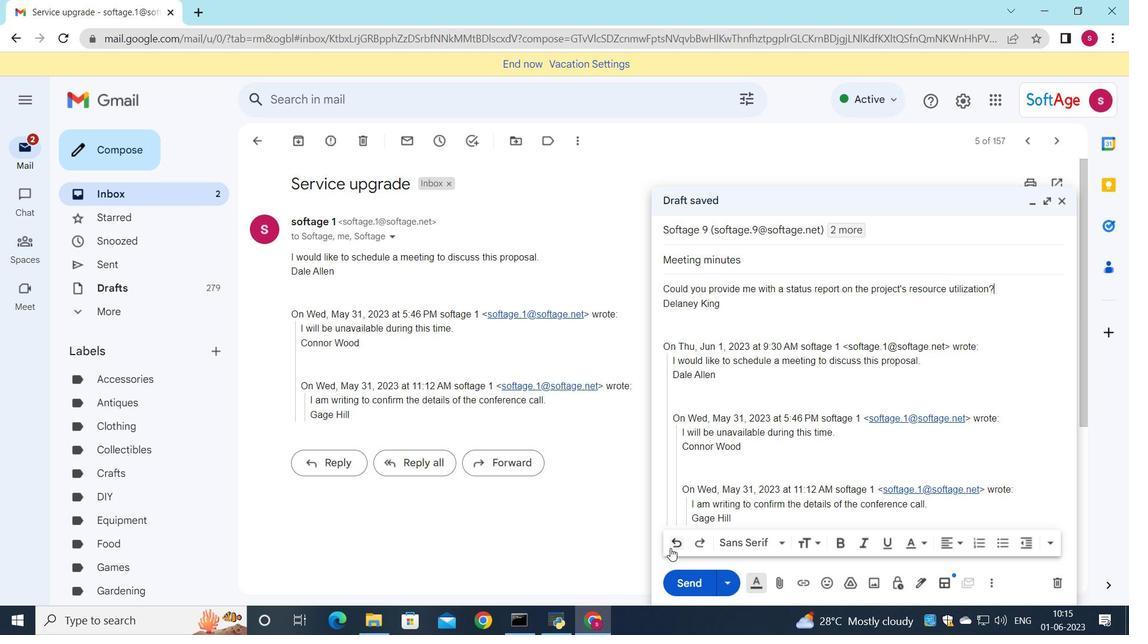
Action: Mouse pressed left at (672, 547)
Screenshot: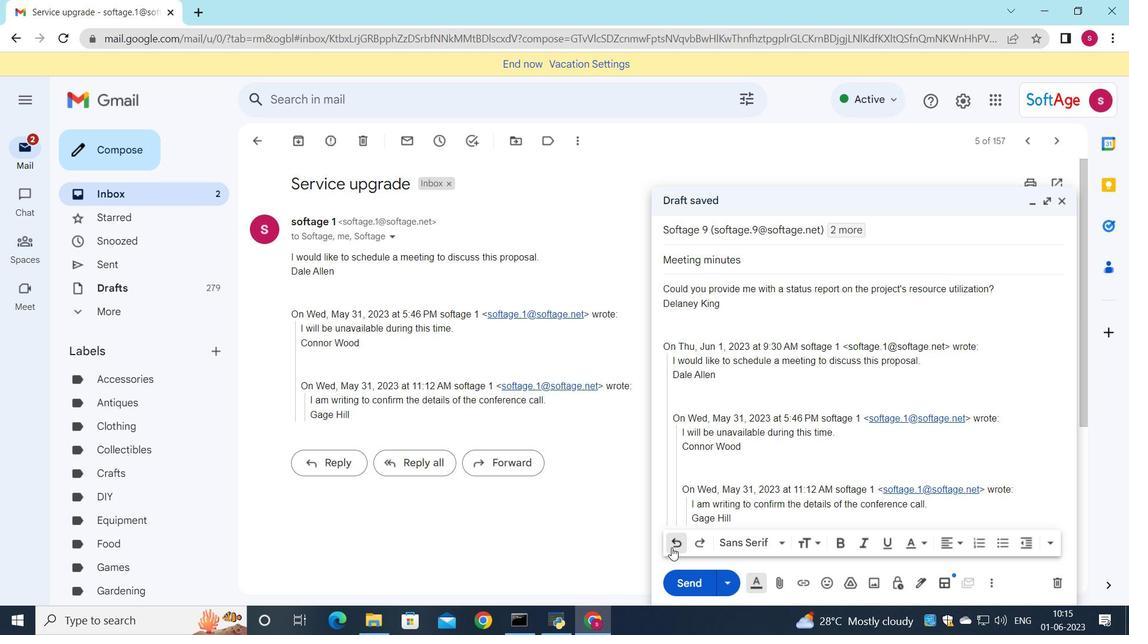 
Action: Mouse pressed left at (672, 547)
Screenshot: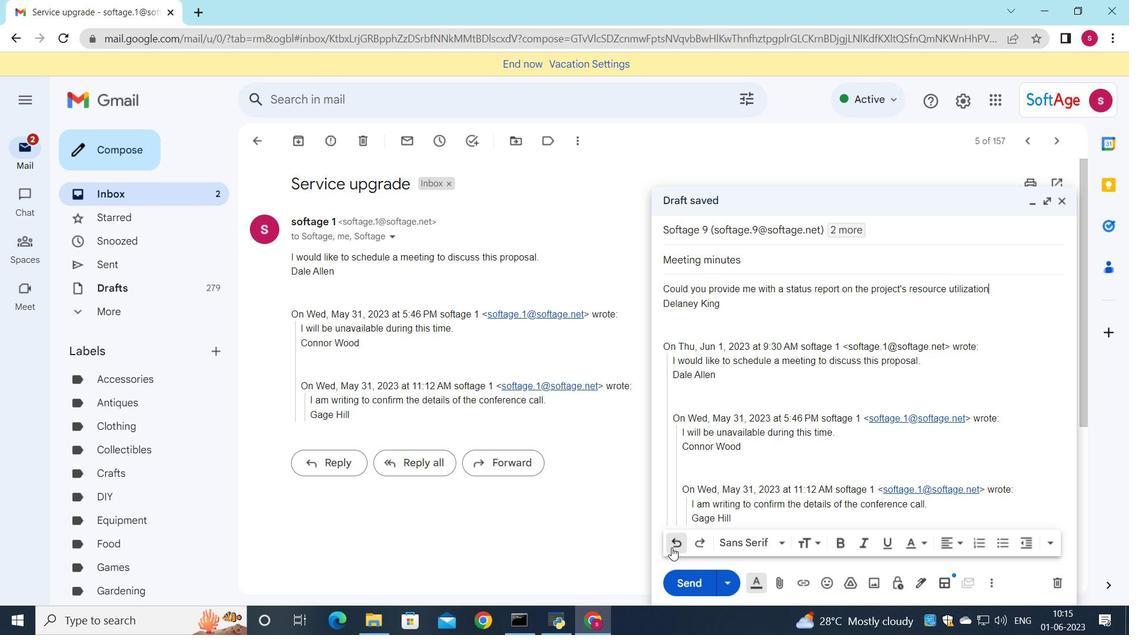 
Action: Mouse pressed left at (672, 547)
Screenshot: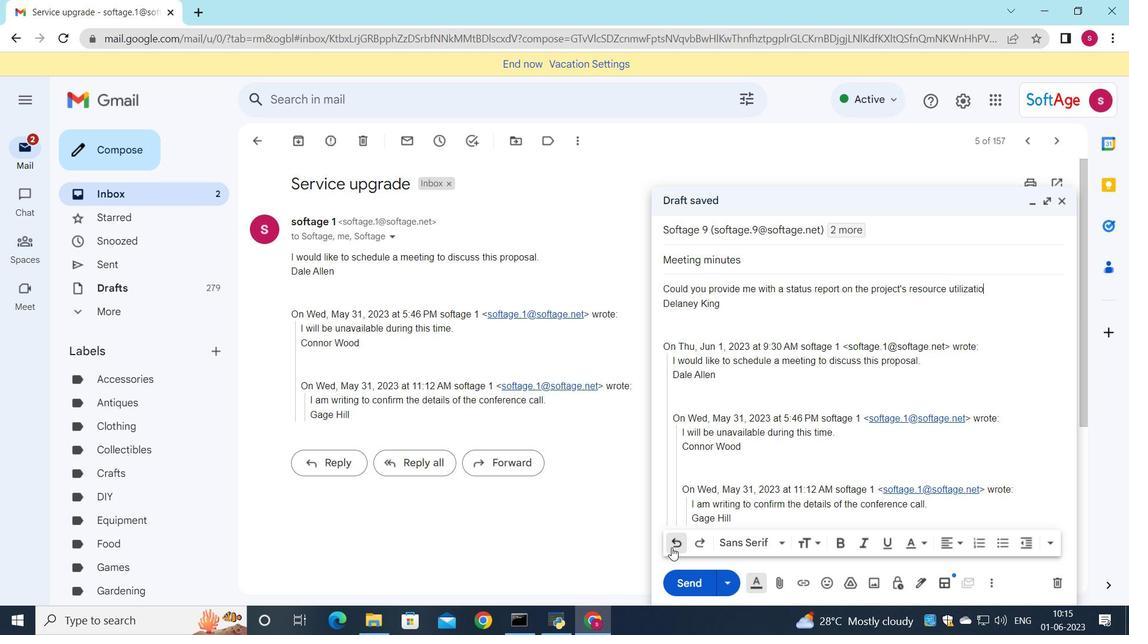
Action: Mouse pressed left at (672, 547)
Screenshot: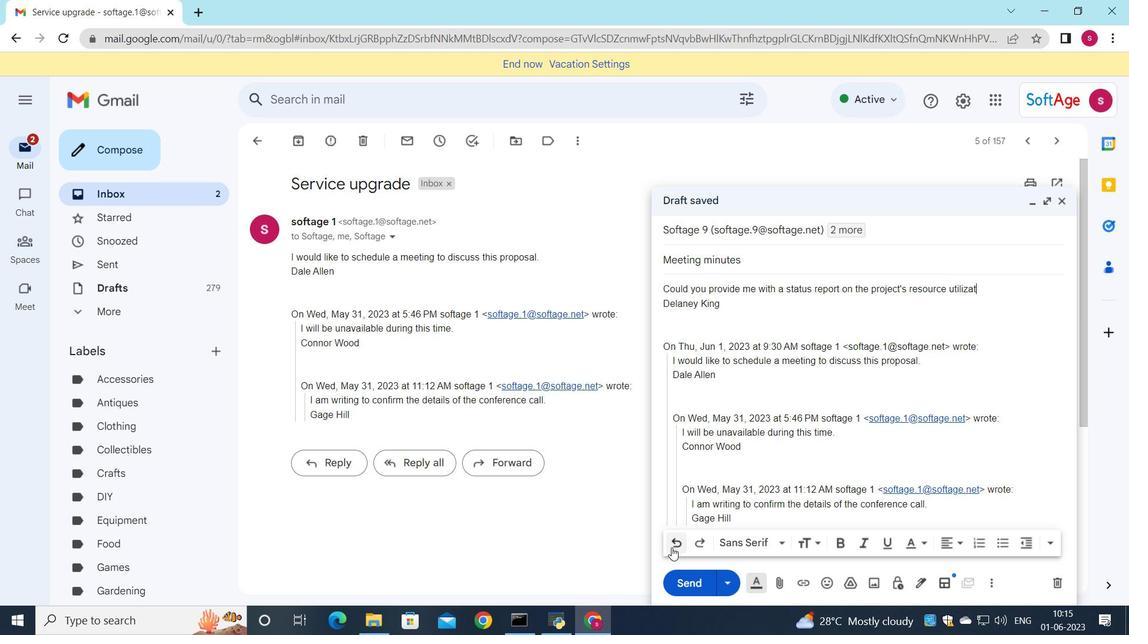 
Action: Mouse pressed left at (672, 547)
Screenshot: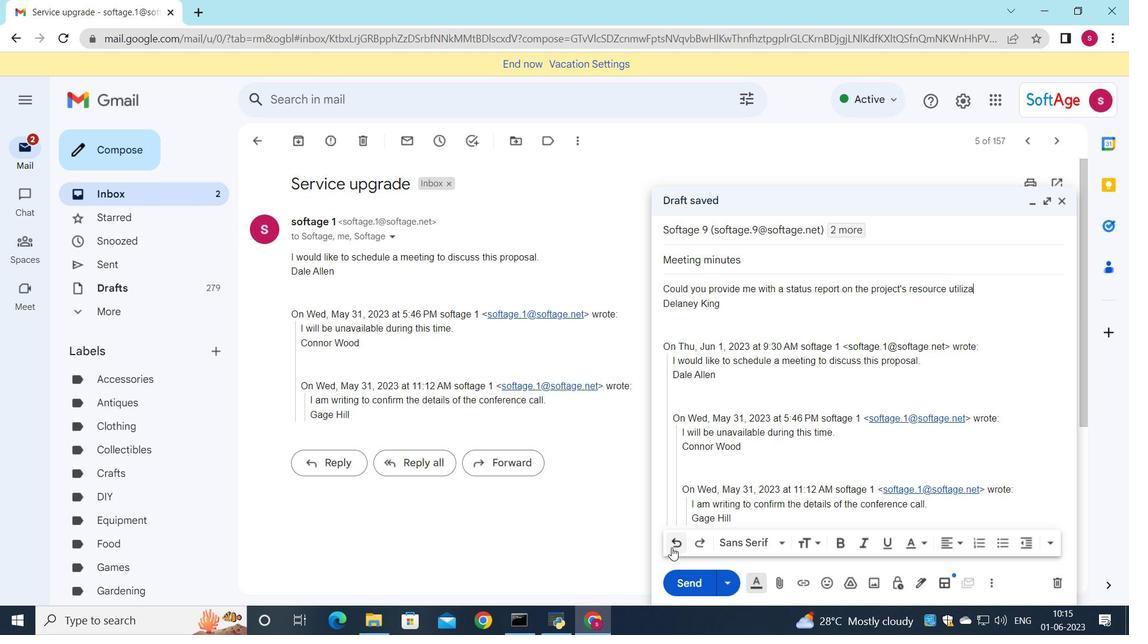 
Action: Mouse pressed left at (672, 547)
Screenshot: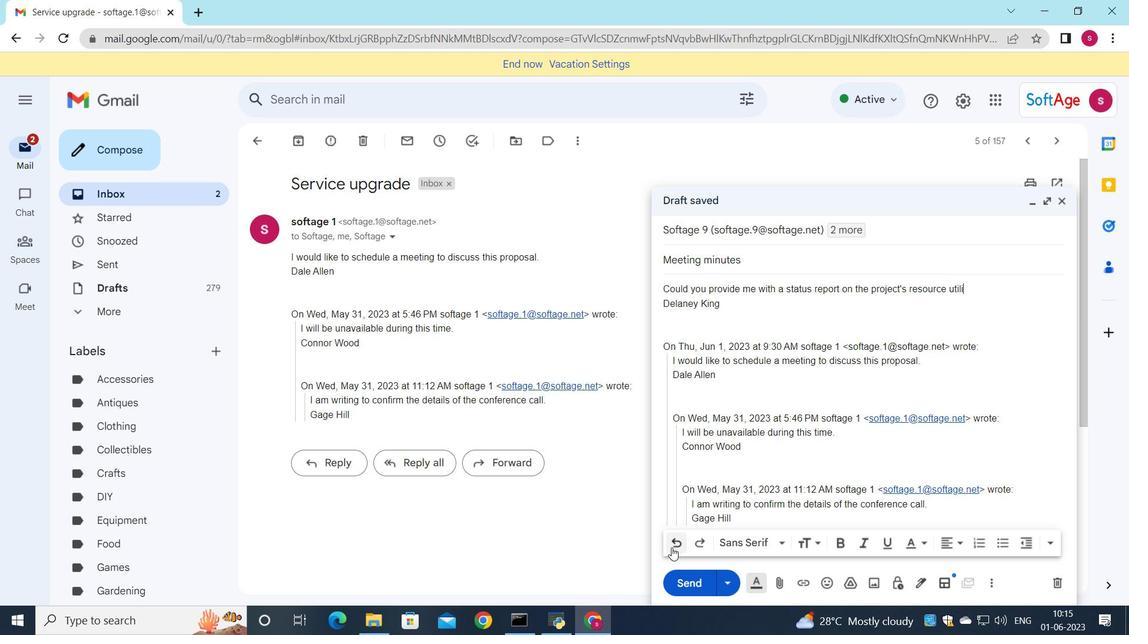 
Action: Mouse pressed left at (672, 547)
Screenshot: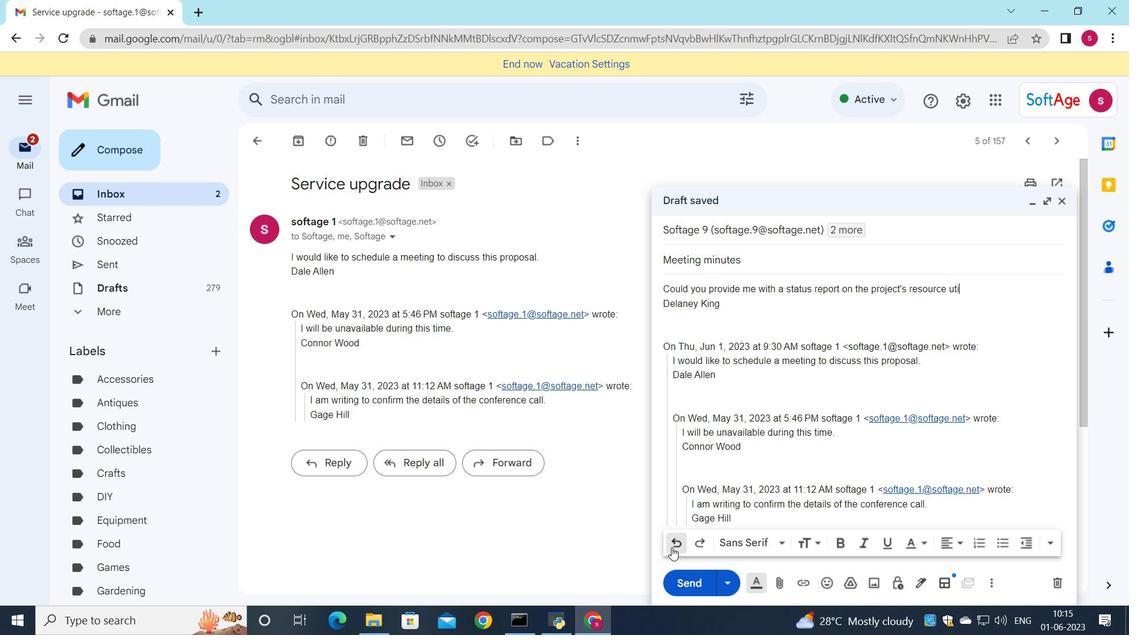 
Action: Mouse pressed left at (672, 547)
Screenshot: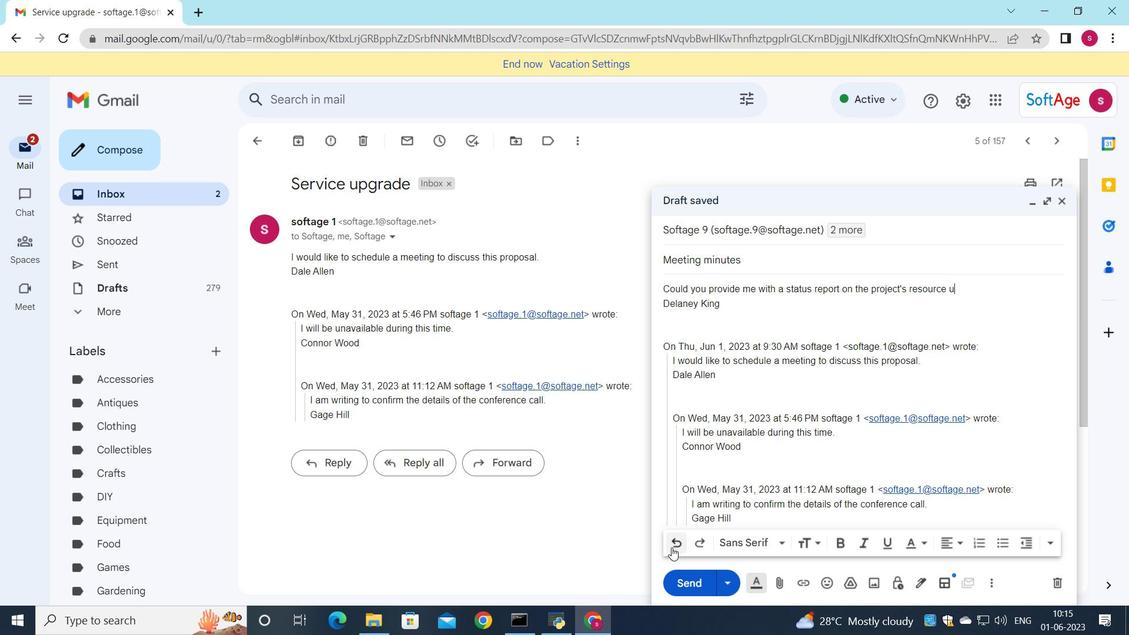 
Action: Mouse pressed left at (672, 547)
Screenshot: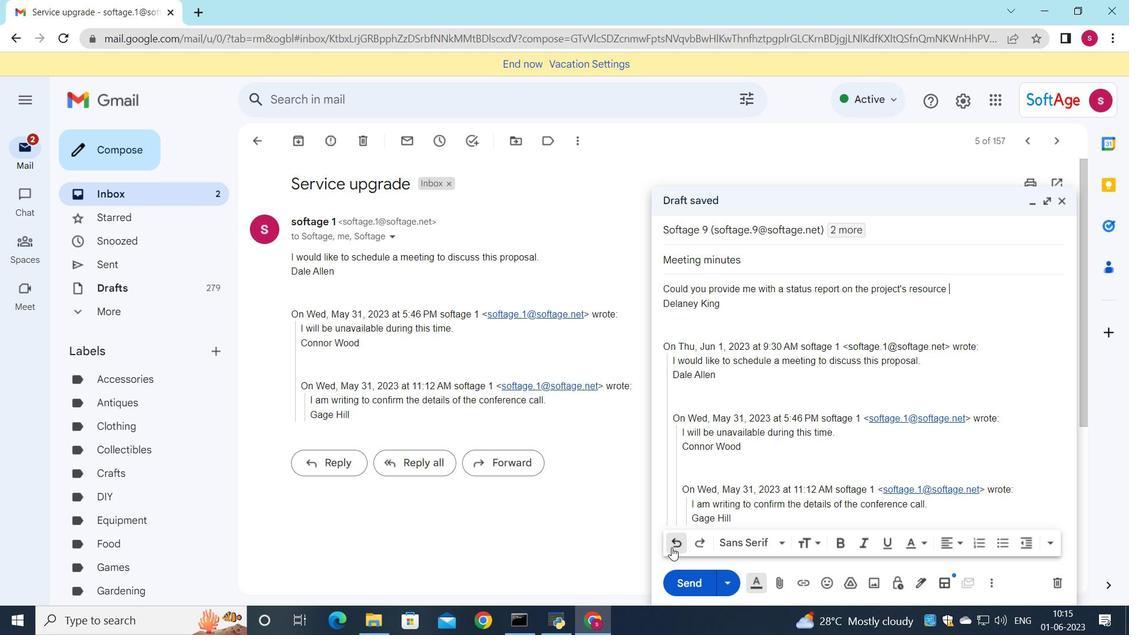 
Action: Mouse pressed left at (672, 547)
Screenshot: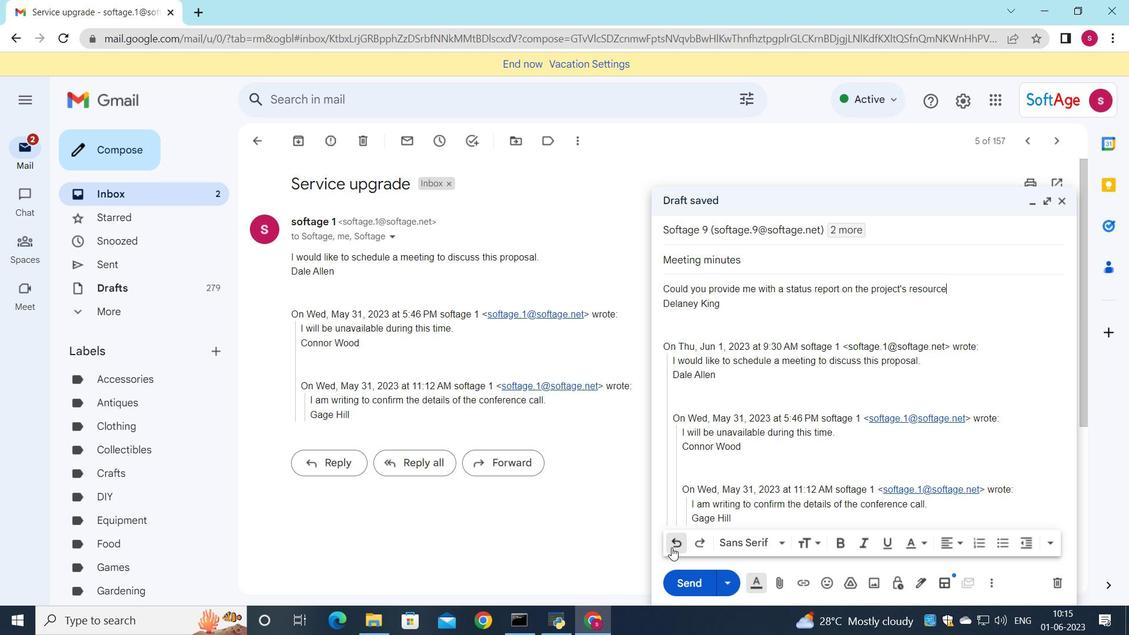 
Action: Mouse pressed left at (672, 547)
Screenshot: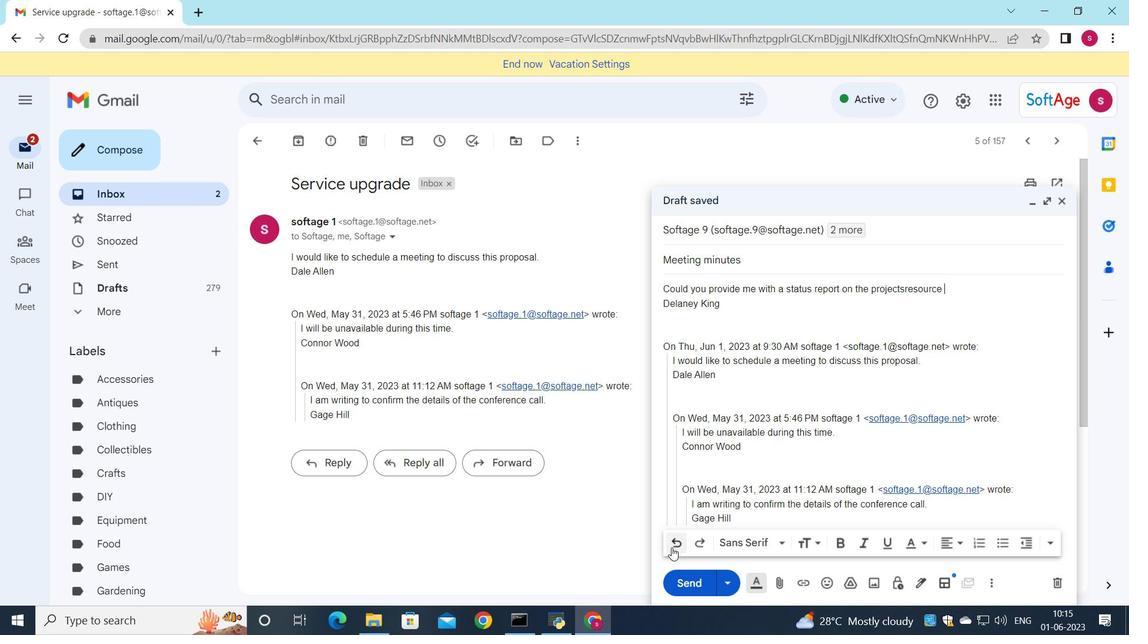 
Action: Mouse pressed left at (672, 547)
Screenshot: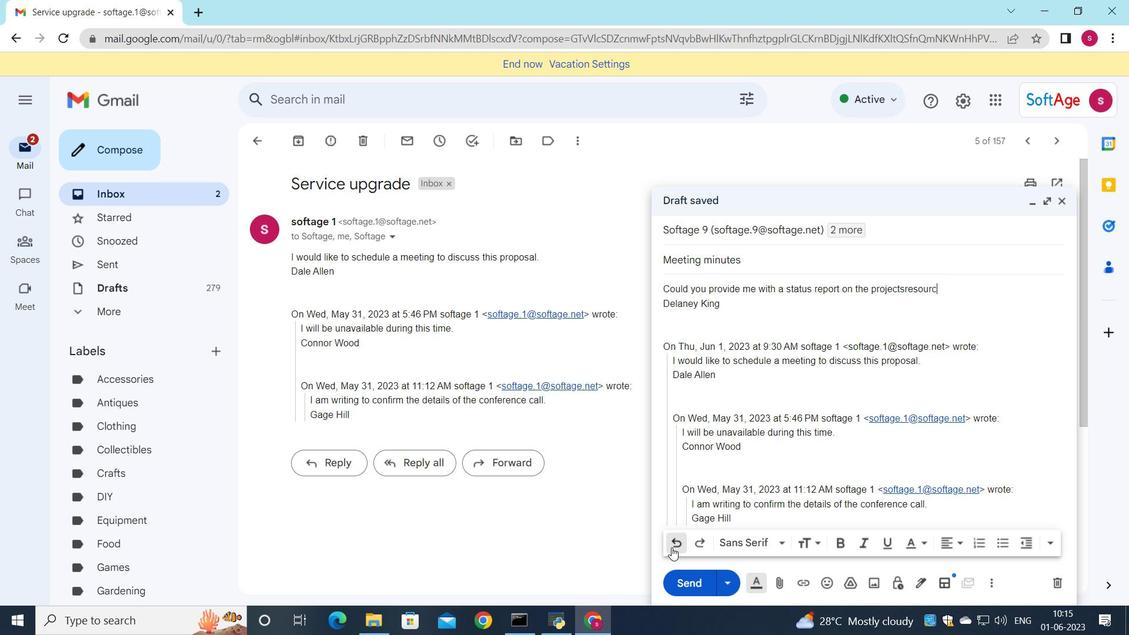 
Action: Mouse pressed left at (672, 547)
Screenshot: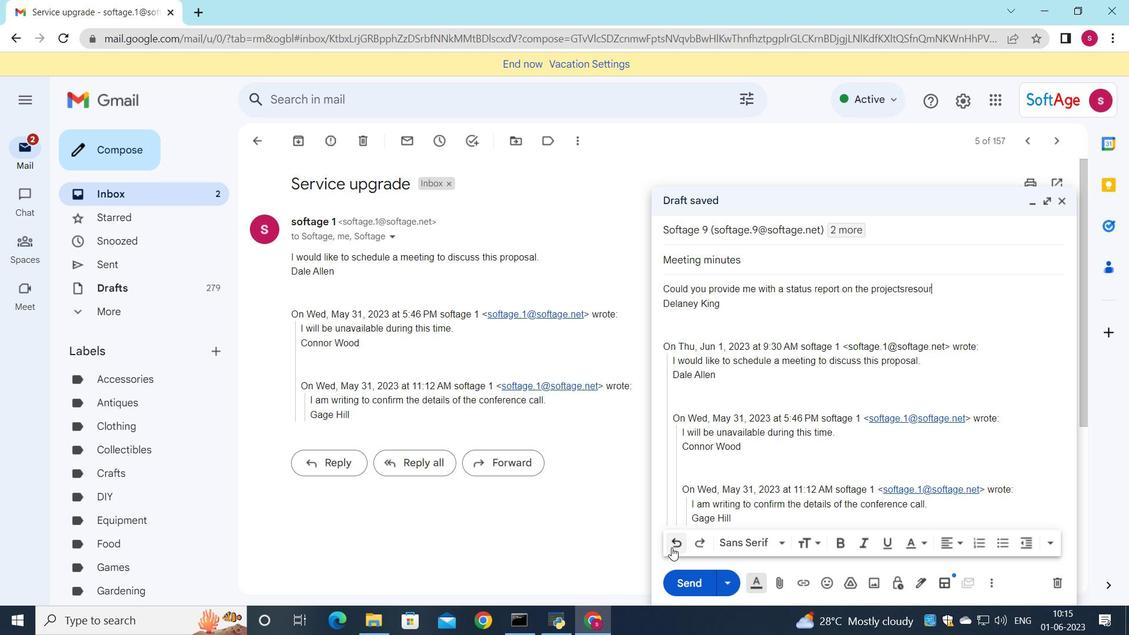 
Action: Mouse pressed left at (672, 547)
Screenshot: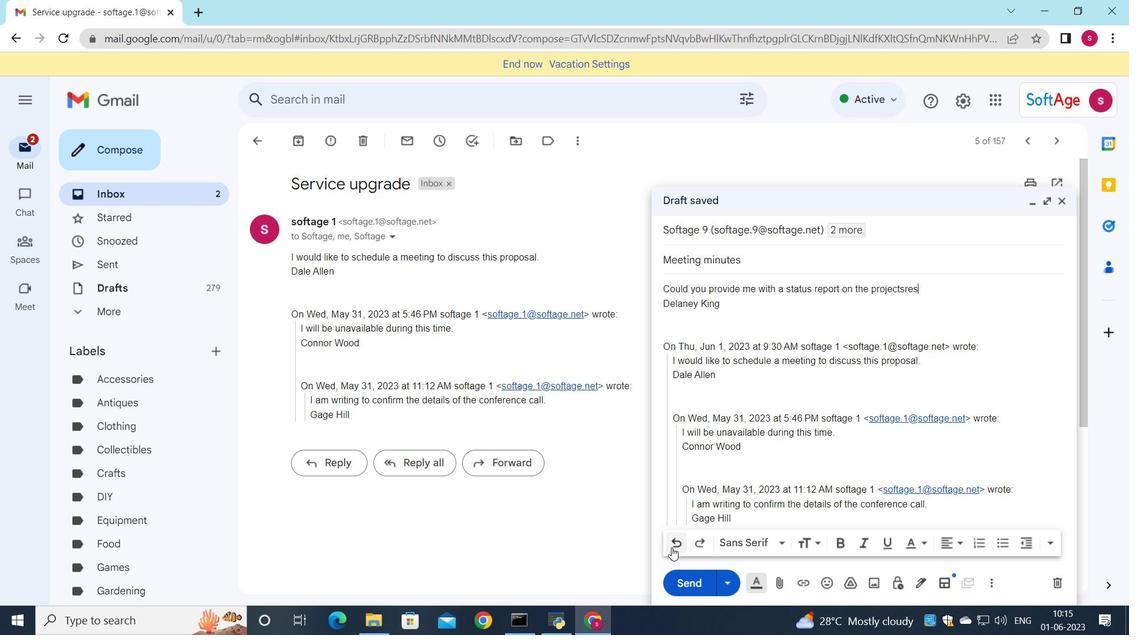 
Action: Mouse pressed left at (672, 547)
Screenshot: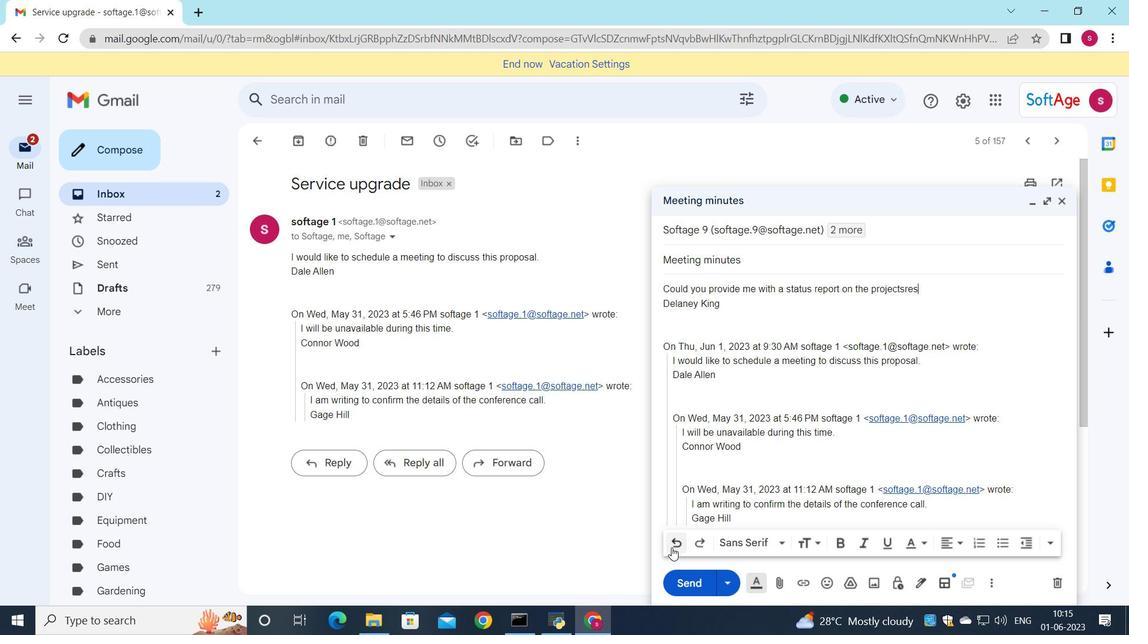 
Action: Mouse pressed left at (672, 547)
Screenshot: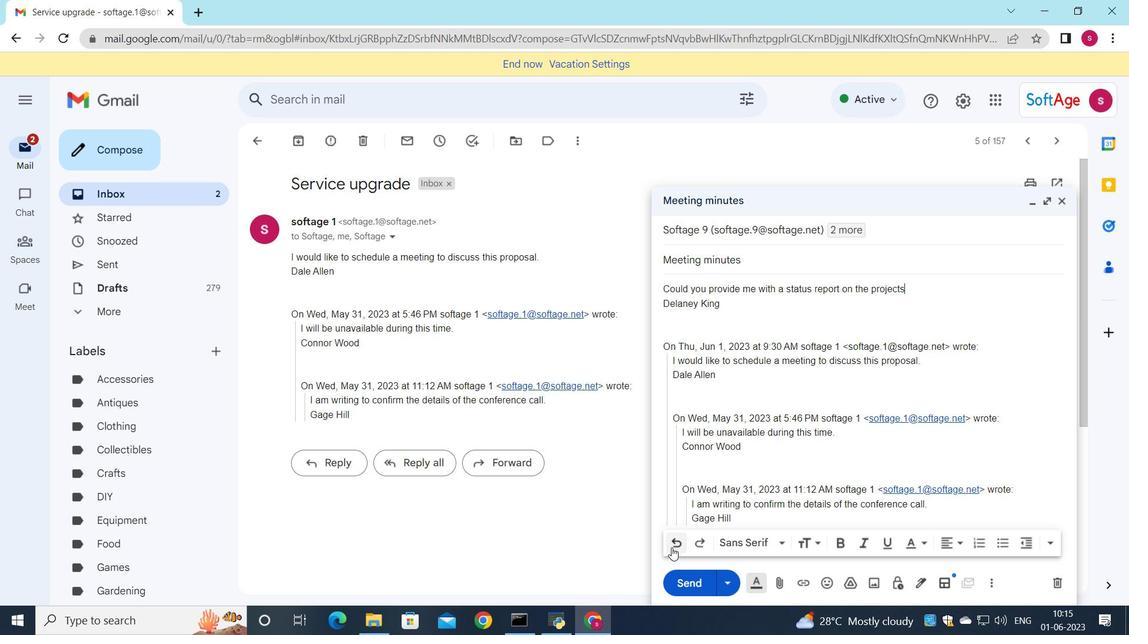 
Action: Mouse pressed left at (672, 547)
Screenshot: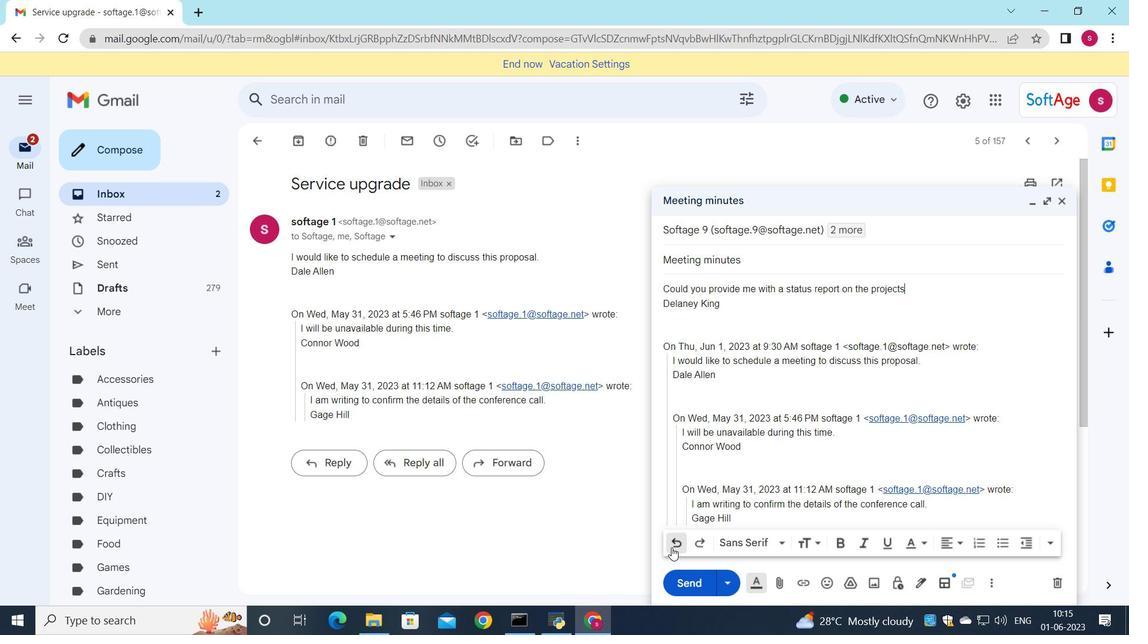 
Action: Mouse pressed left at (672, 547)
Screenshot: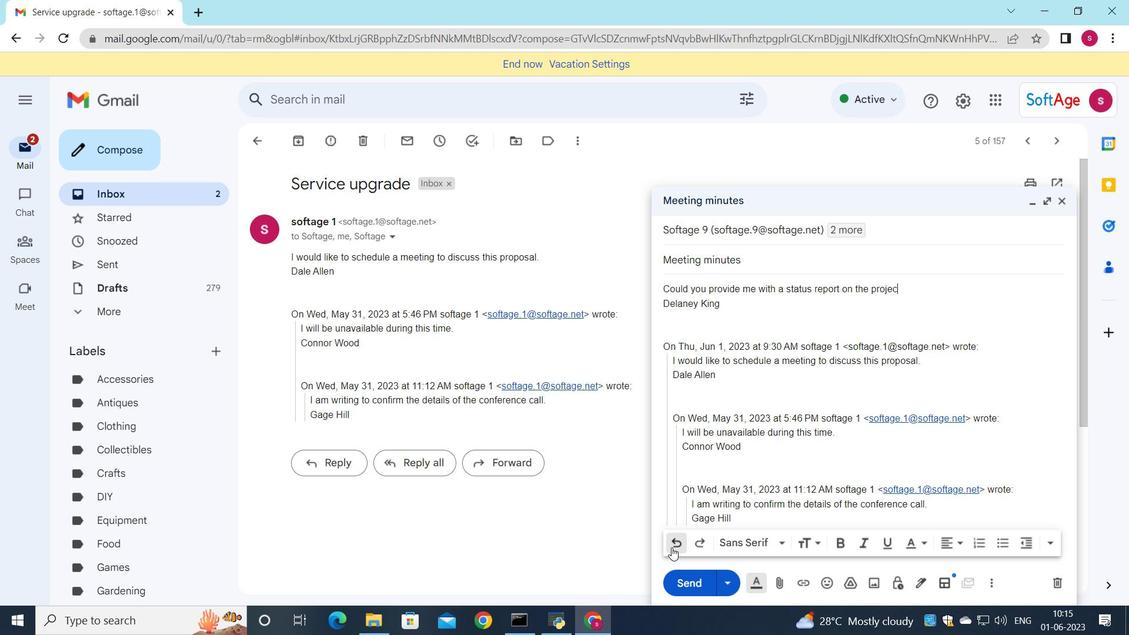 
Action: Mouse pressed left at (672, 547)
Screenshot: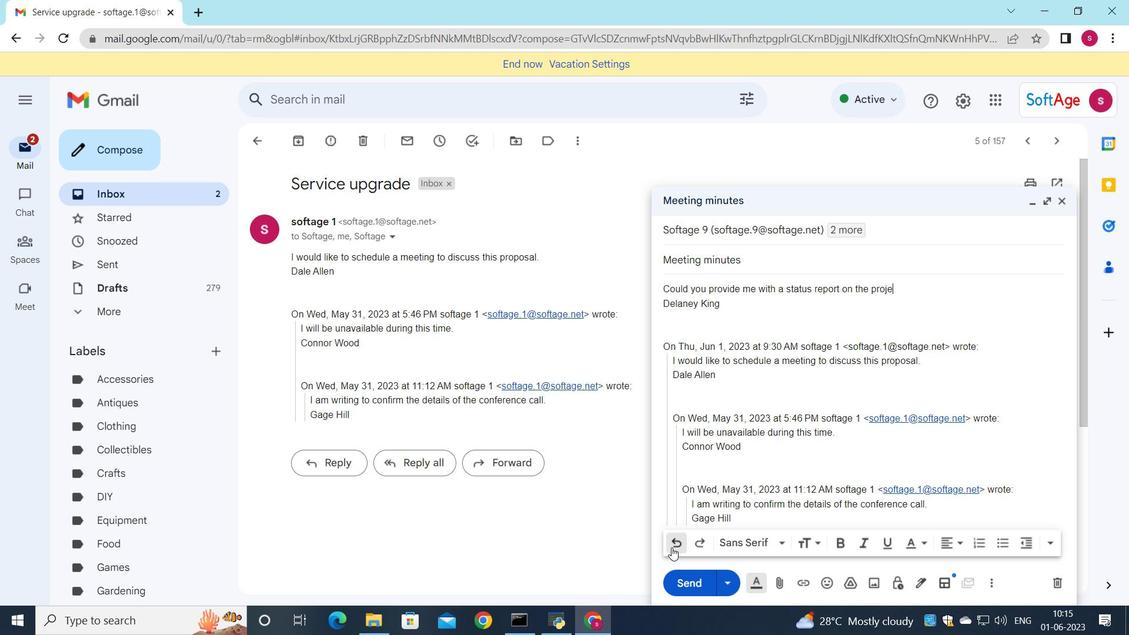 
Action: Mouse pressed left at (672, 547)
Screenshot: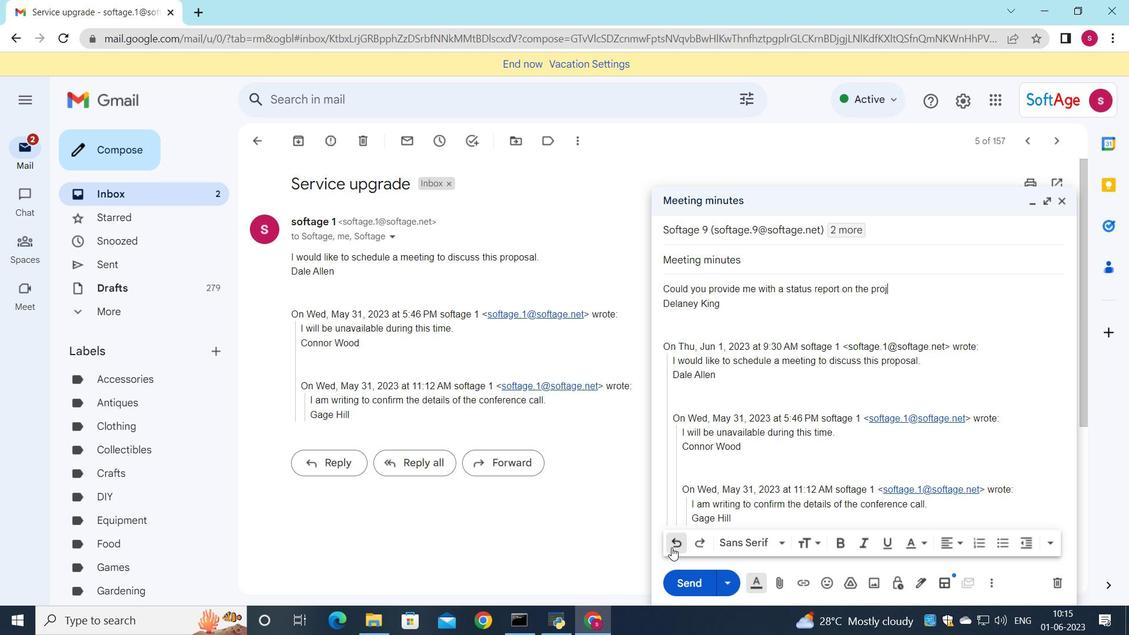 
Action: Mouse pressed left at (672, 547)
Screenshot: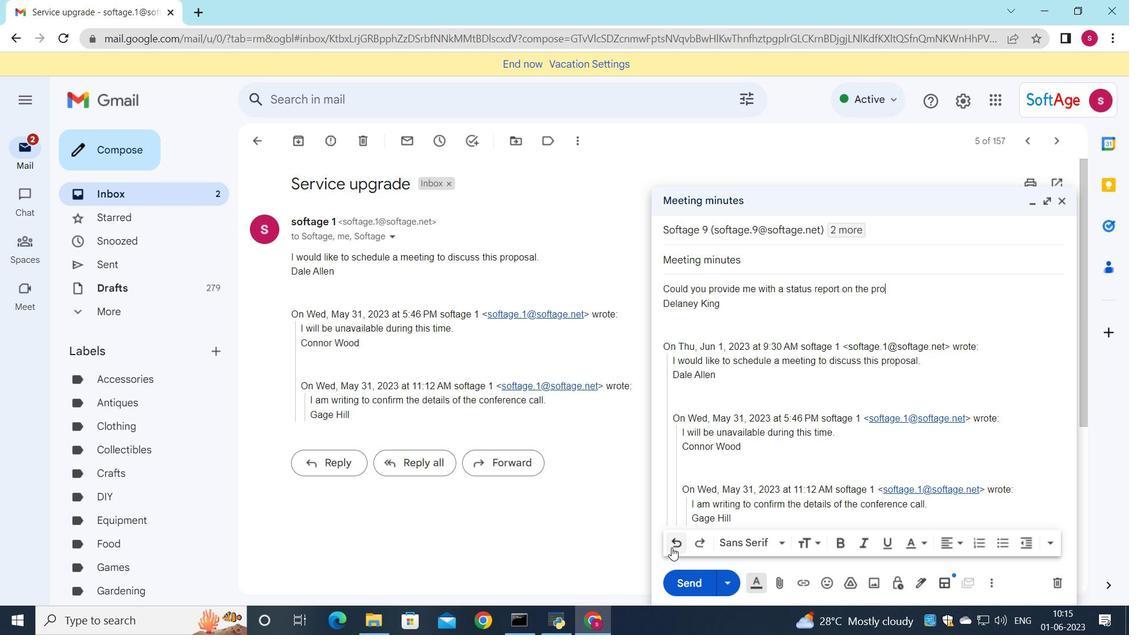
Action: Mouse pressed left at (672, 547)
Screenshot: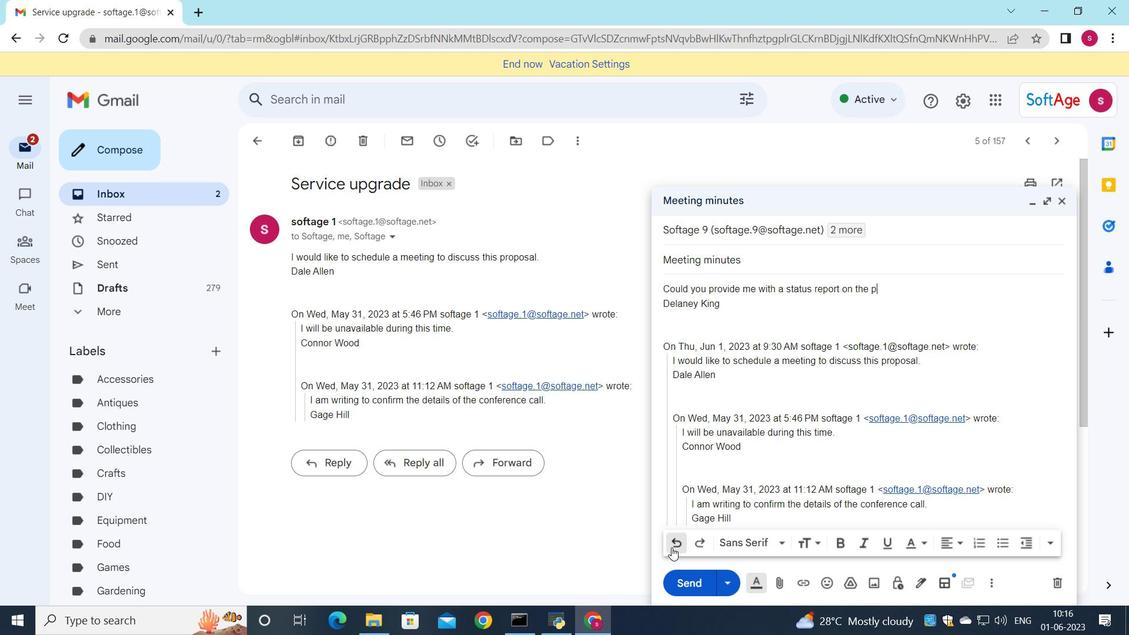 
Action: Mouse pressed left at (672, 547)
Screenshot: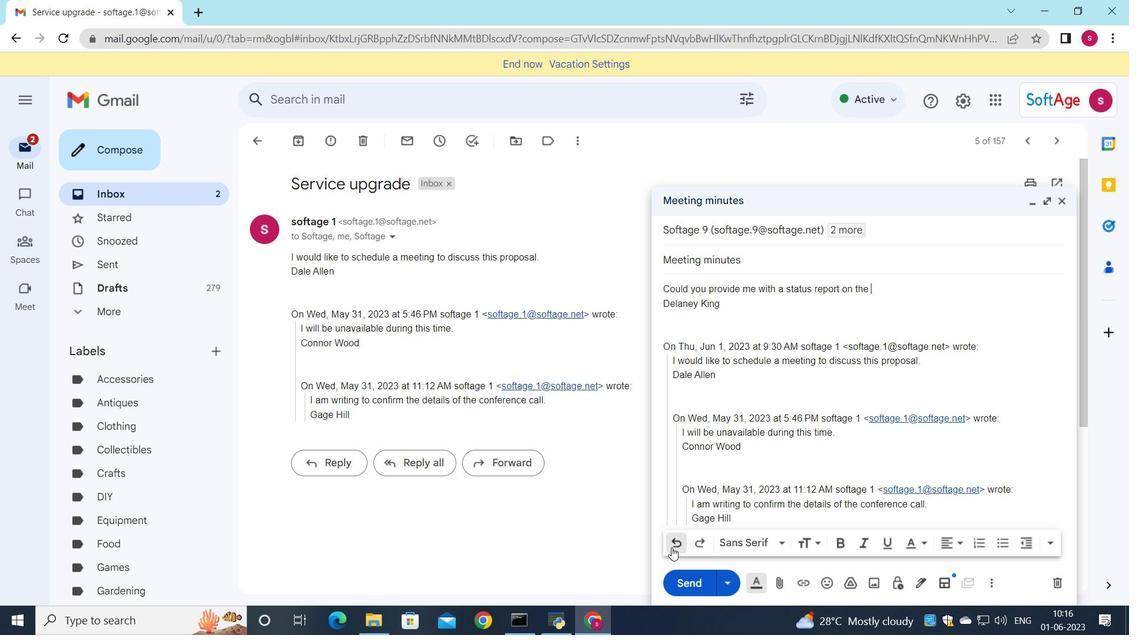 
Action: Mouse pressed left at (672, 547)
Screenshot: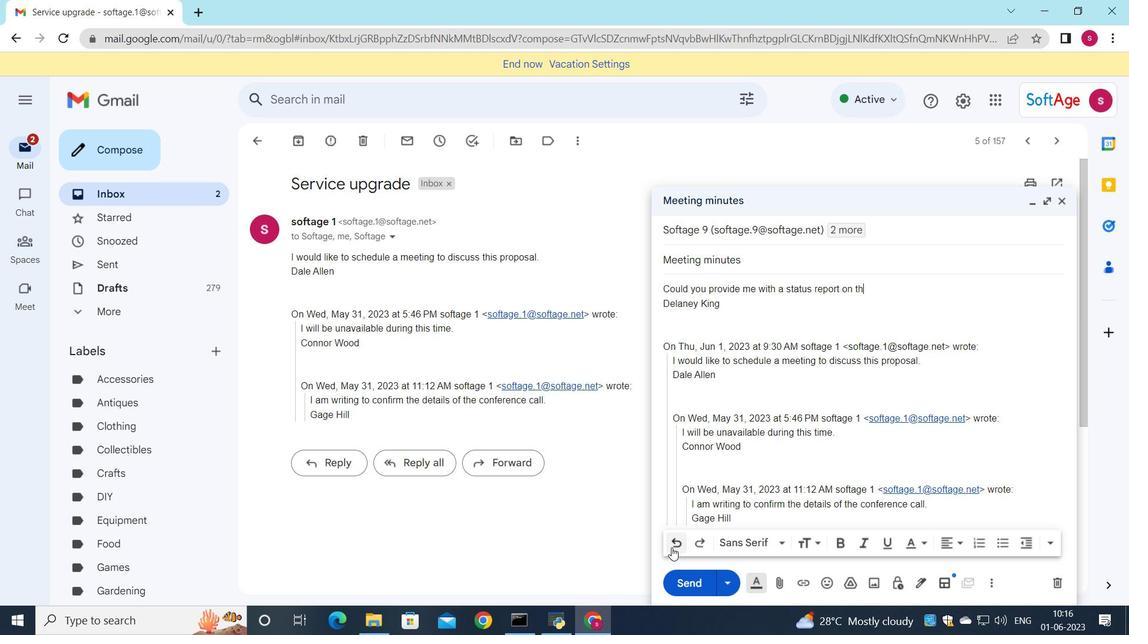 
Action: Mouse pressed left at (672, 547)
Screenshot: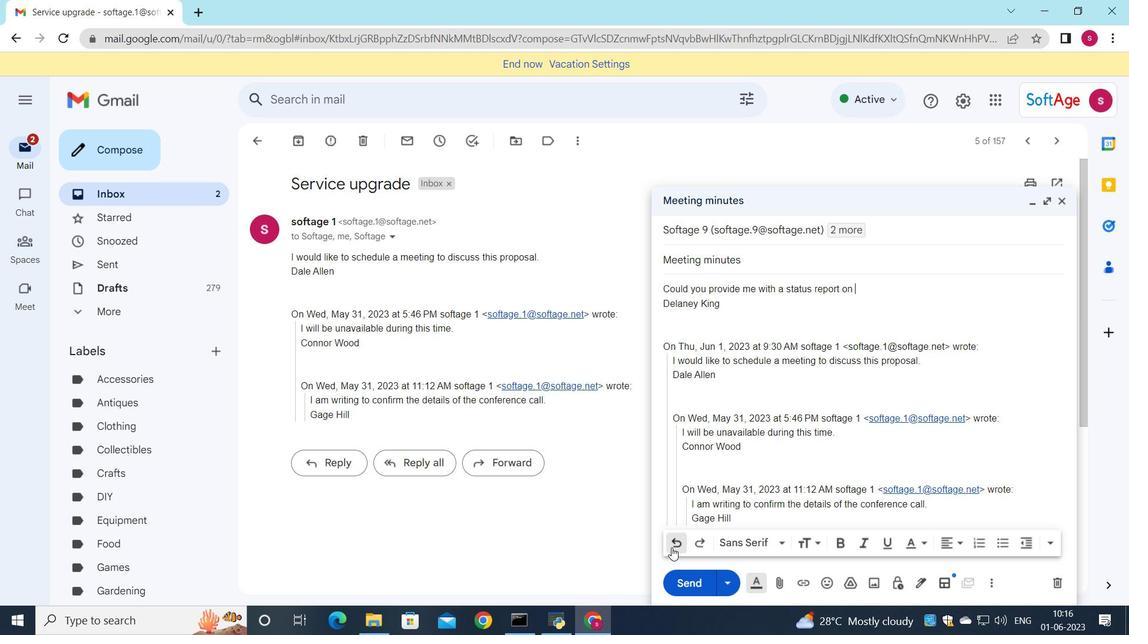 
Action: Mouse pressed left at (672, 547)
Screenshot: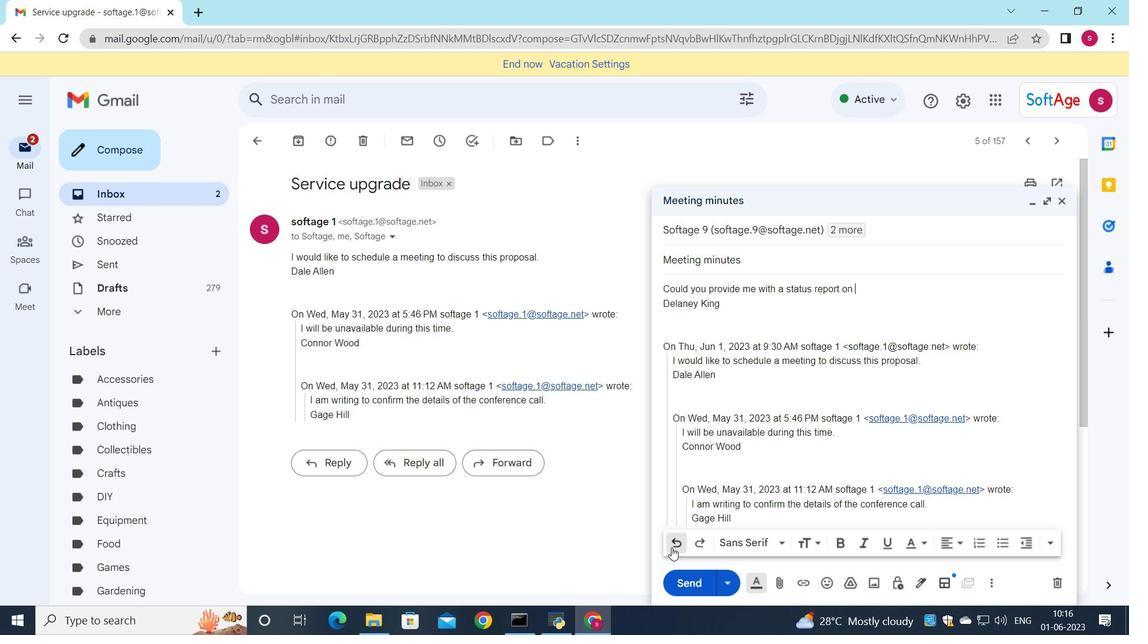 
Action: Mouse pressed left at (672, 547)
Screenshot: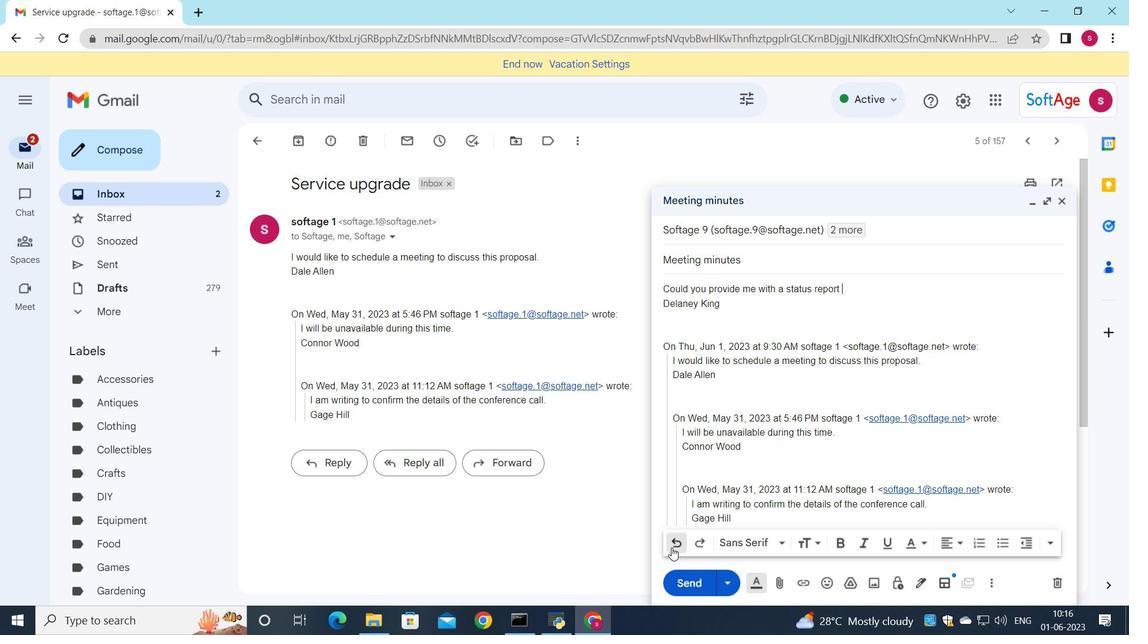 
Action: Mouse pressed left at (672, 547)
Screenshot: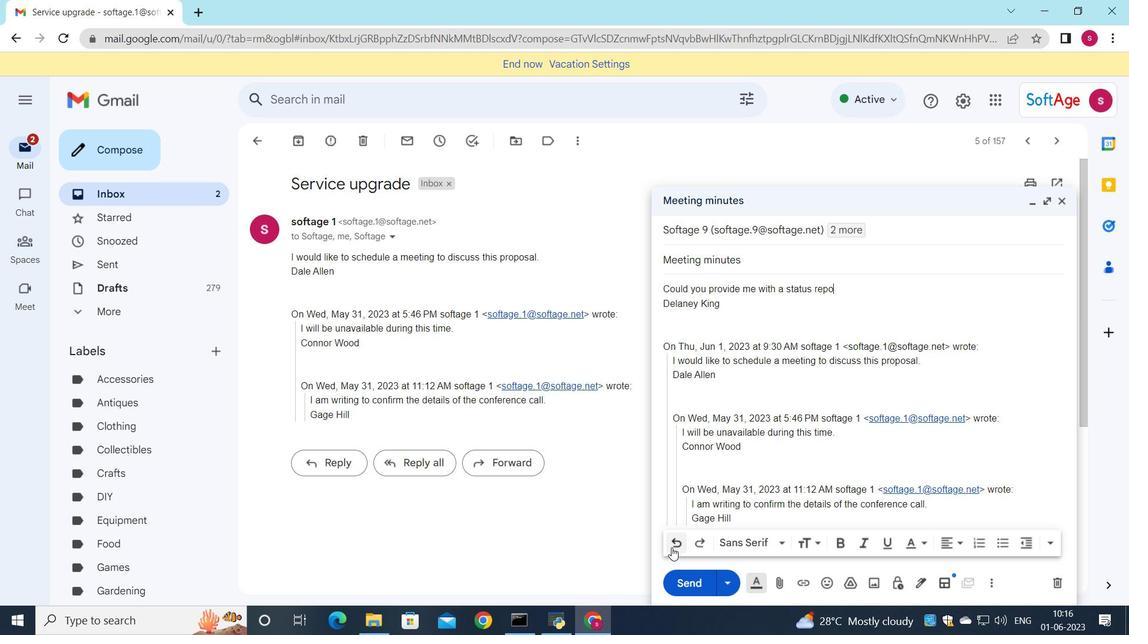 
Action: Mouse pressed left at (672, 547)
Screenshot: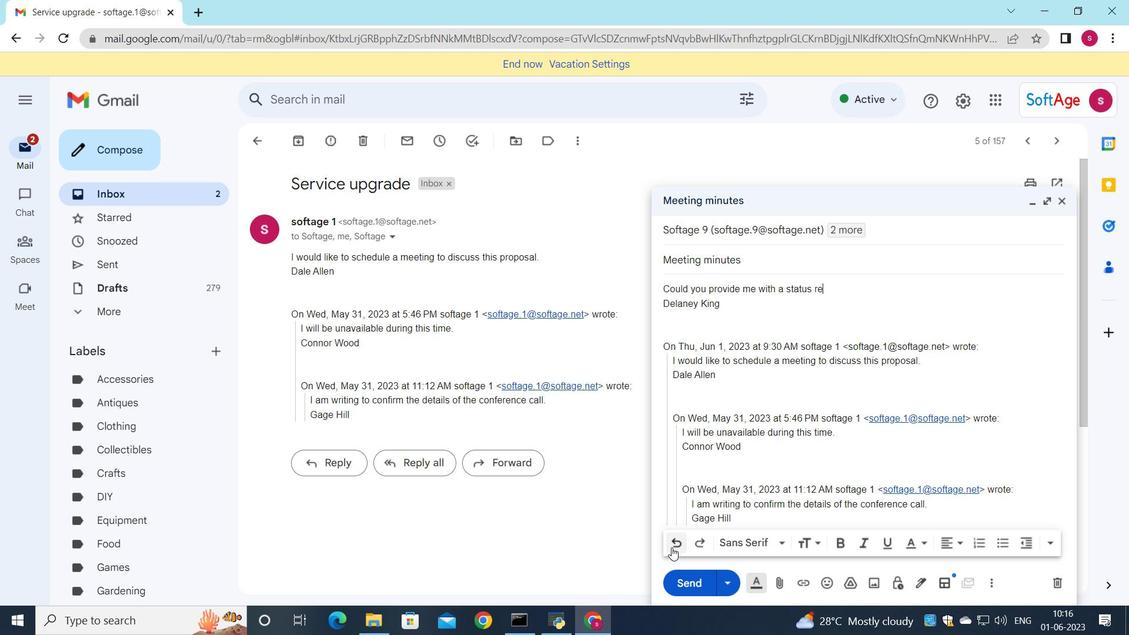 
Action: Mouse pressed left at (672, 547)
Screenshot: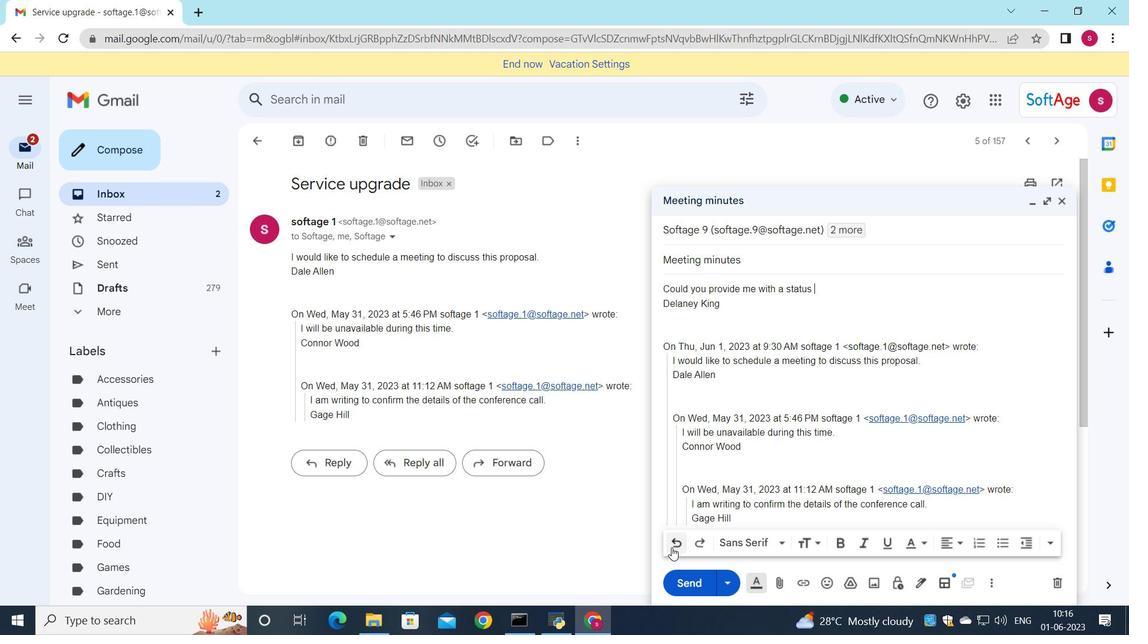 
Action: Mouse pressed left at (672, 547)
Screenshot: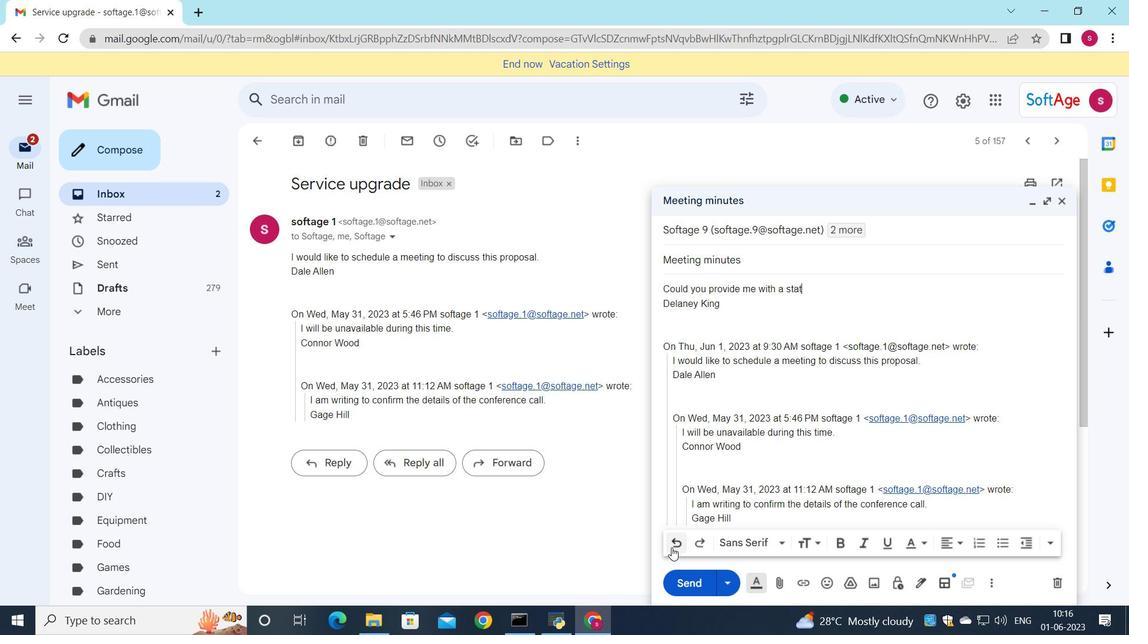 
Action: Mouse pressed left at (672, 547)
Screenshot: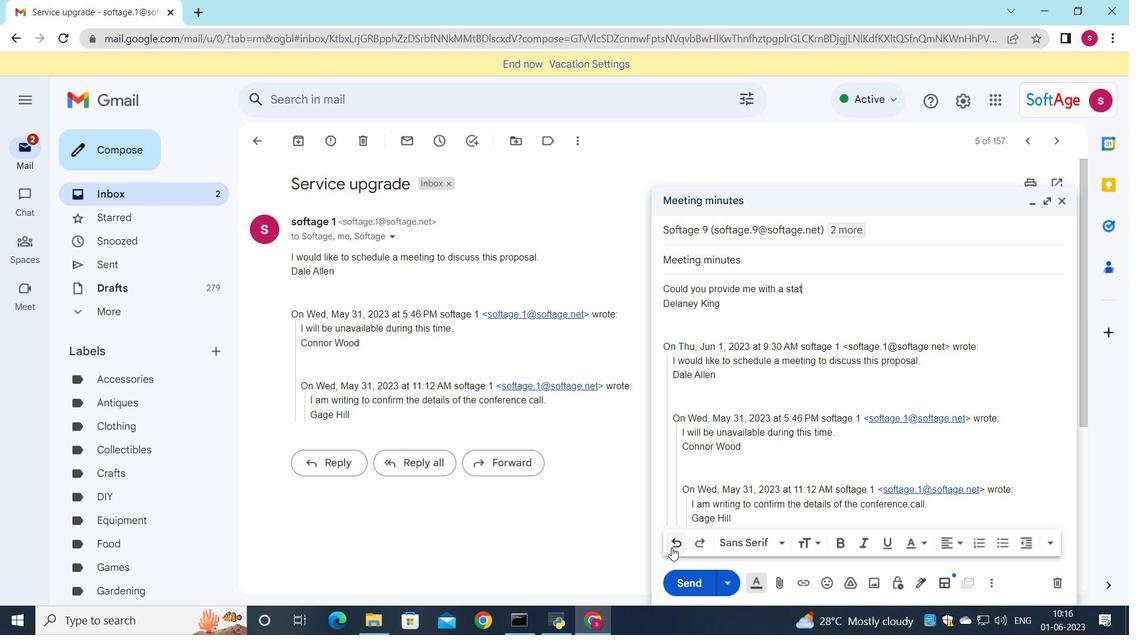 
Action: Mouse pressed left at (672, 547)
Screenshot: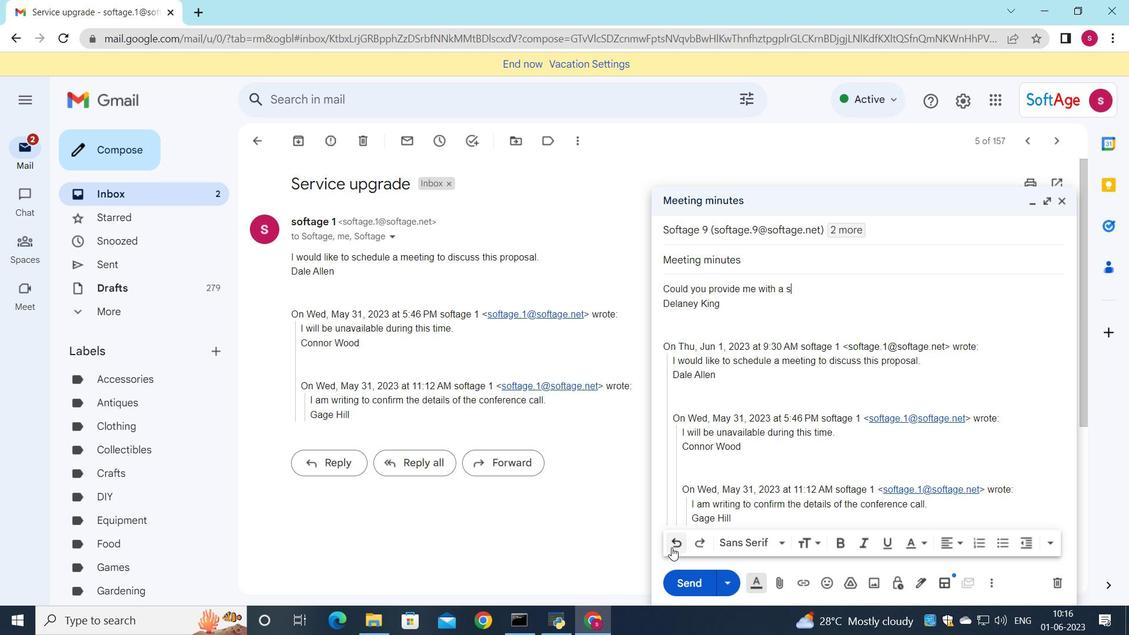 
Action: Mouse pressed left at (672, 547)
Screenshot: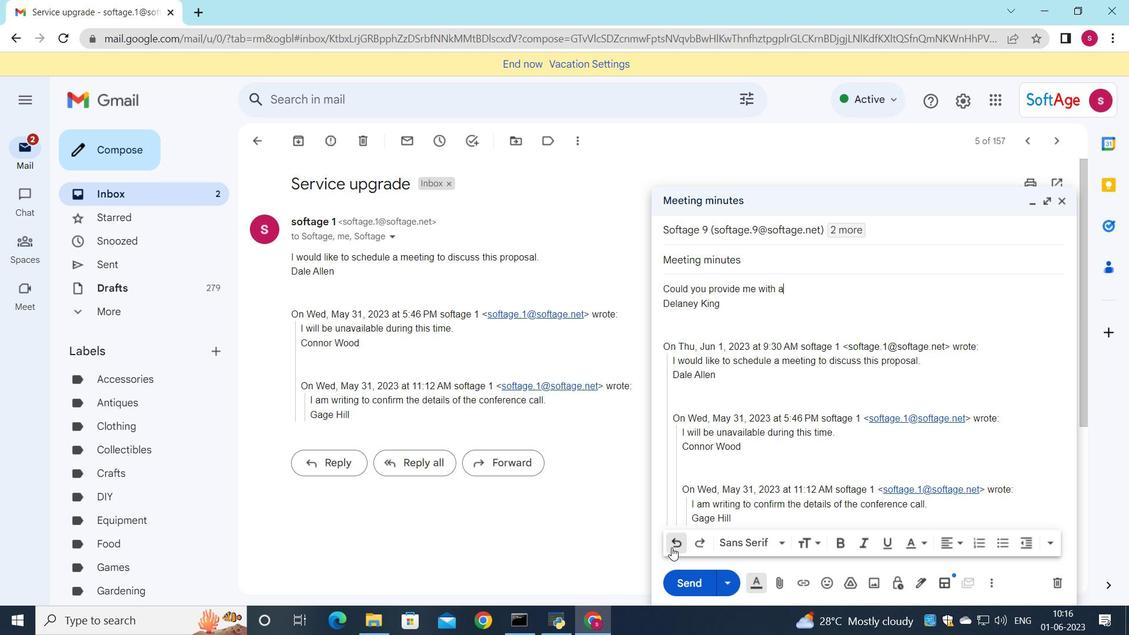 
Action: Mouse pressed left at (672, 547)
Screenshot: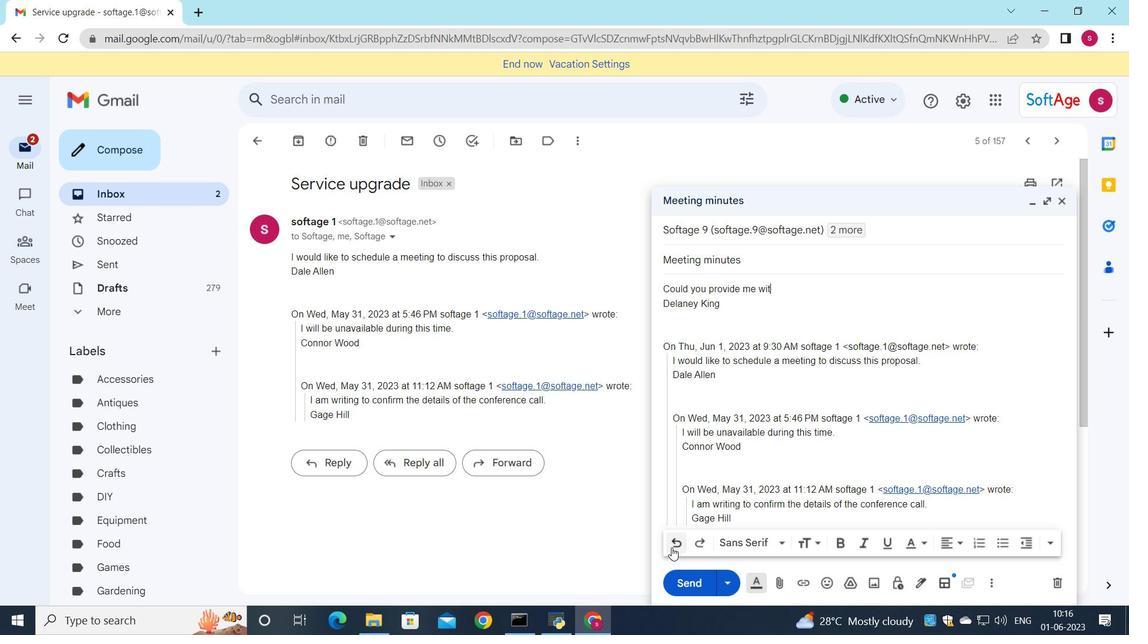 
Action: Mouse pressed left at (672, 547)
Screenshot: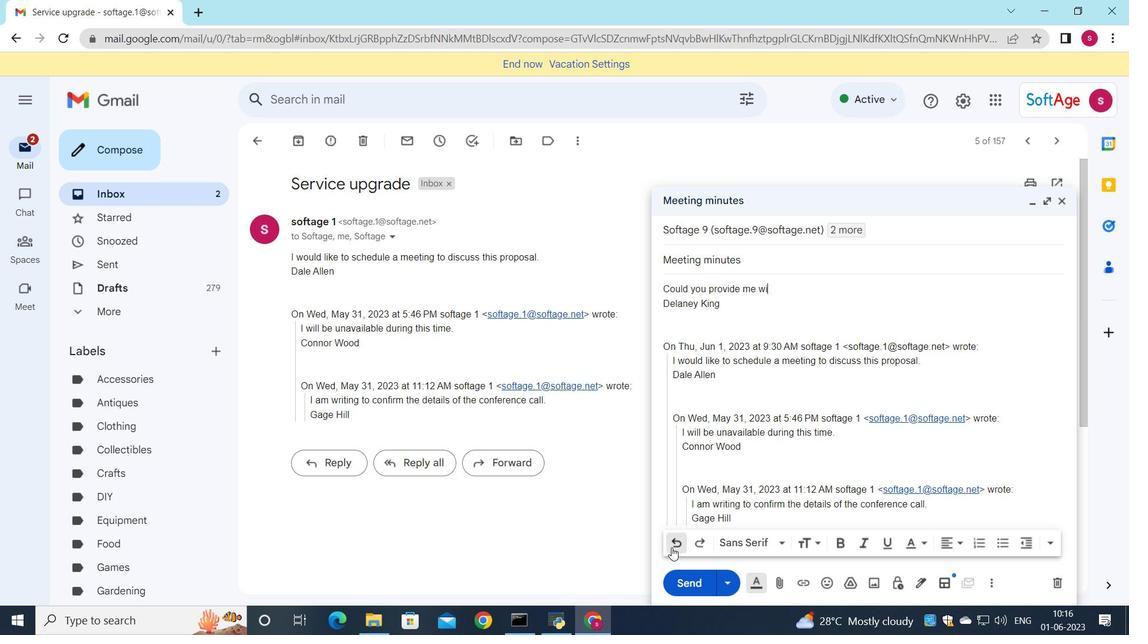 
Action: Mouse pressed left at (672, 547)
Screenshot: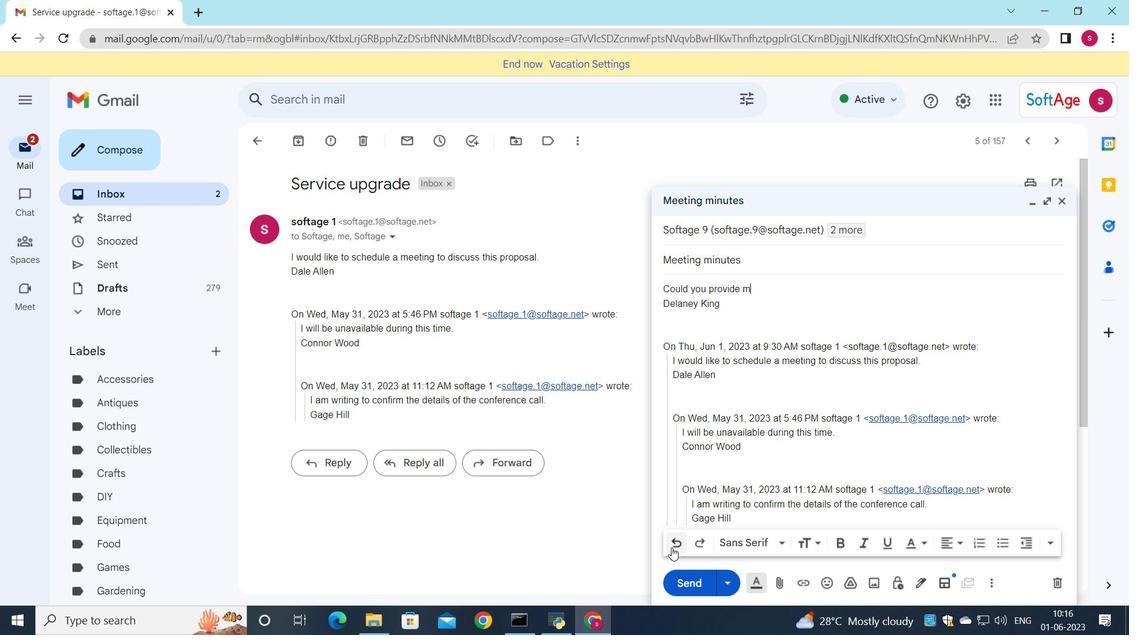 
Action: Mouse pressed left at (672, 547)
Screenshot: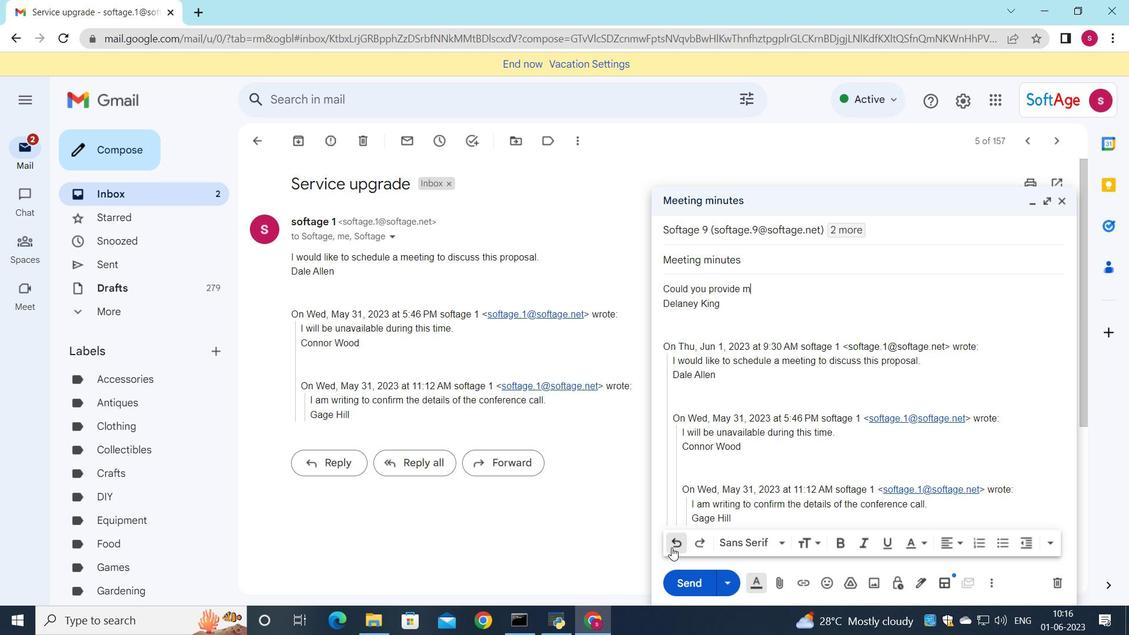 
Action: Mouse pressed left at (672, 547)
Screenshot: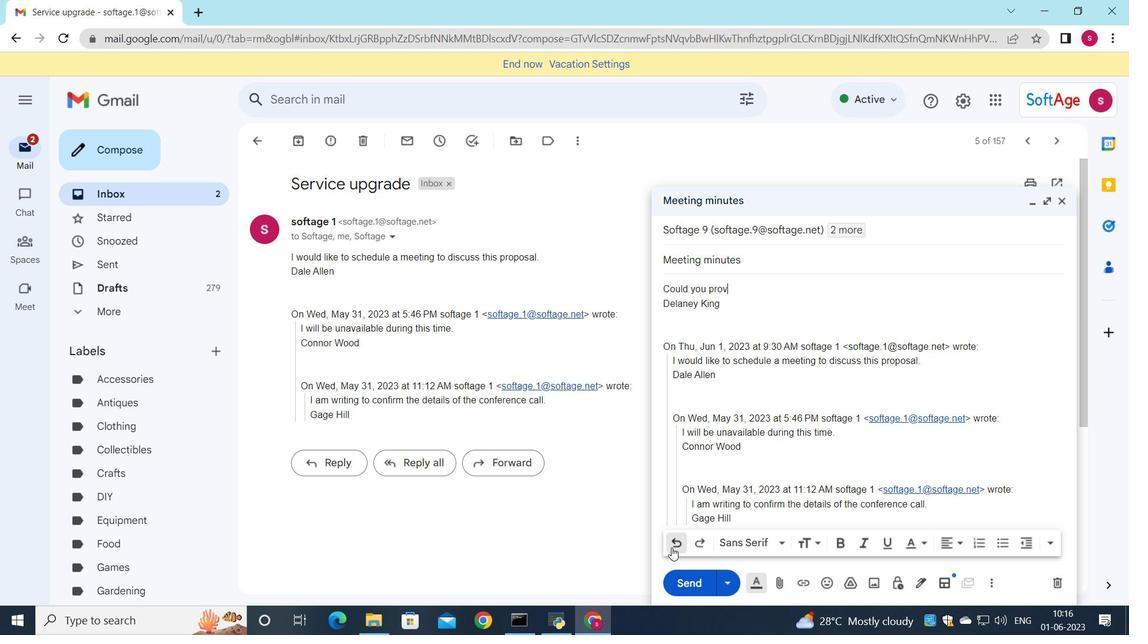 
Action: Mouse pressed left at (672, 547)
Screenshot: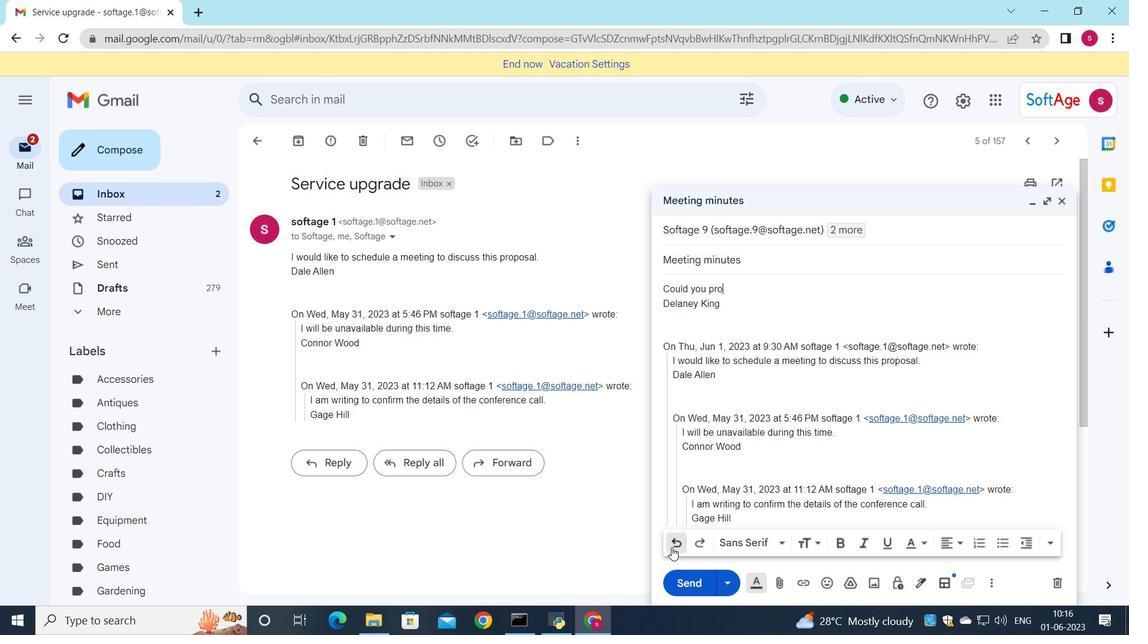 
Action: Mouse pressed left at (672, 547)
Screenshot: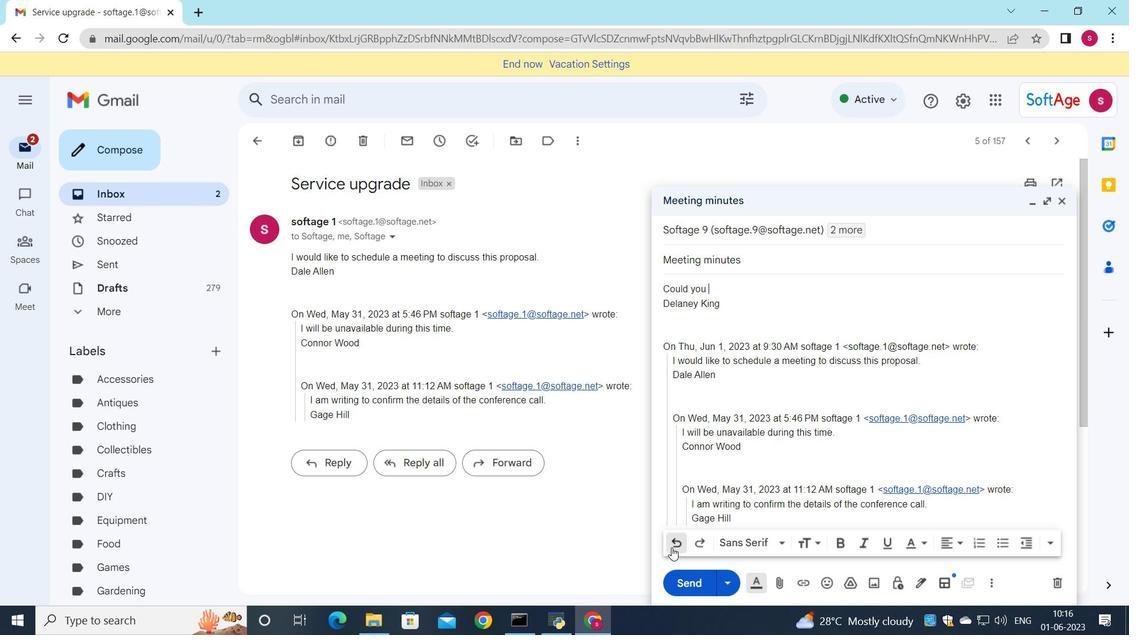 
Action: Mouse pressed left at (672, 547)
Screenshot: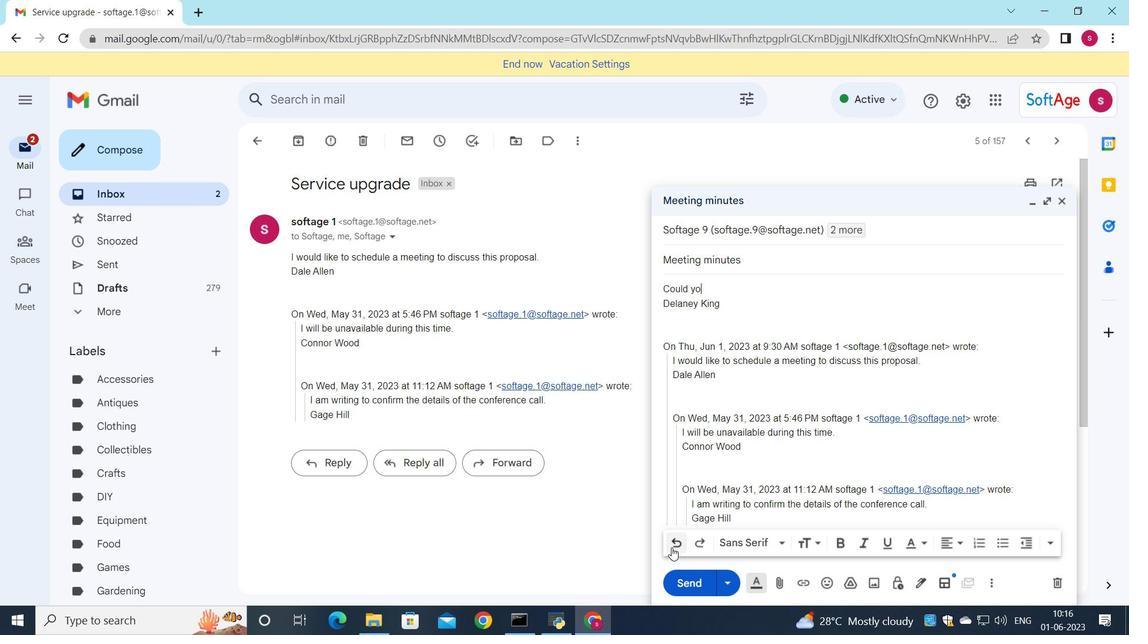 
Action: Mouse pressed left at (672, 547)
Screenshot: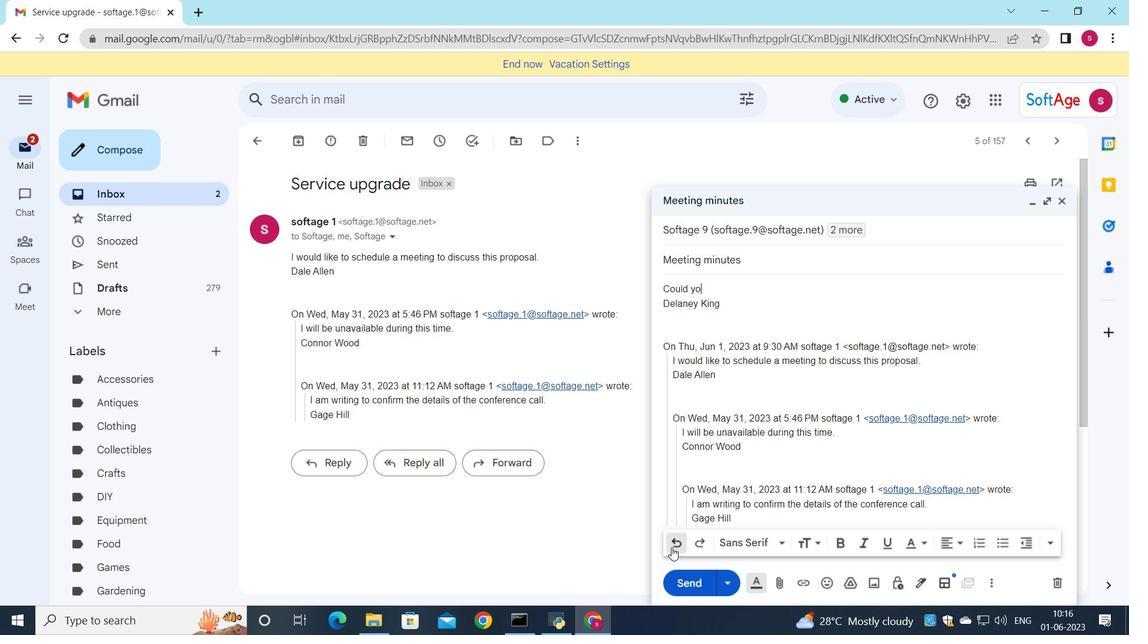 
Action: Mouse pressed left at (672, 547)
Screenshot: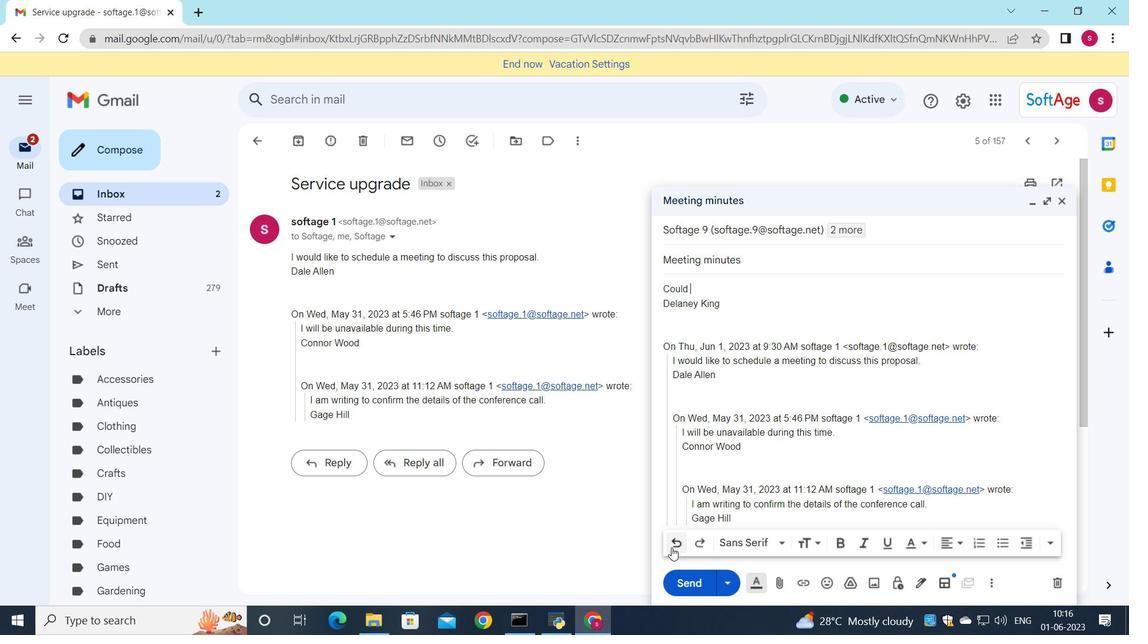 
Action: Mouse pressed left at (672, 547)
Screenshot: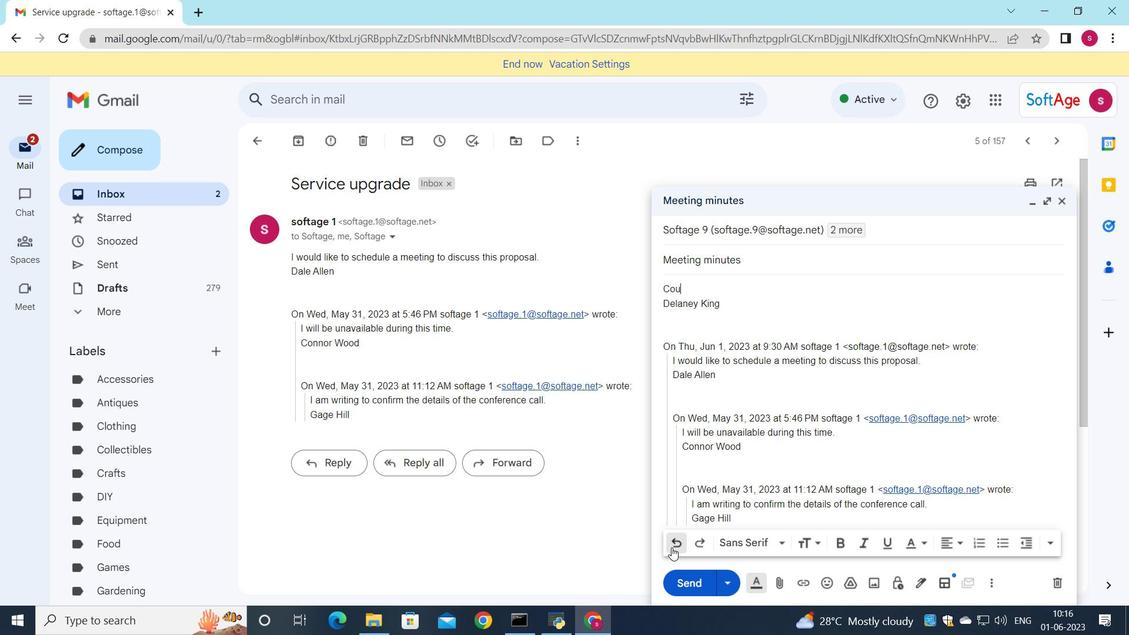 
Action: Mouse pressed left at (672, 547)
Screenshot: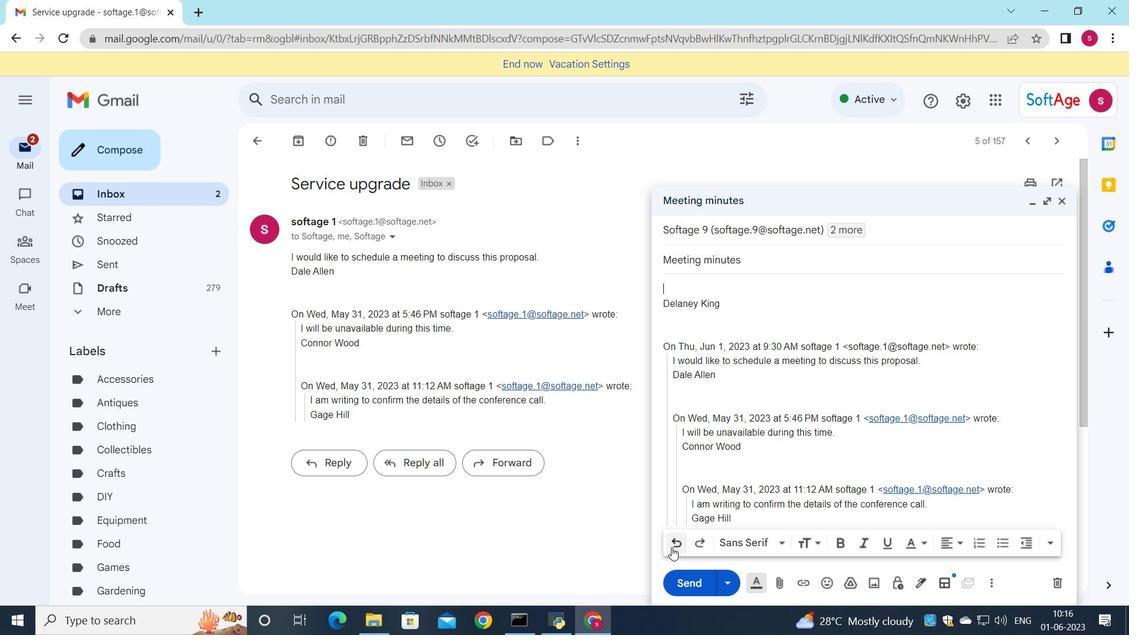 
Action: Mouse pressed left at (672, 547)
Screenshot: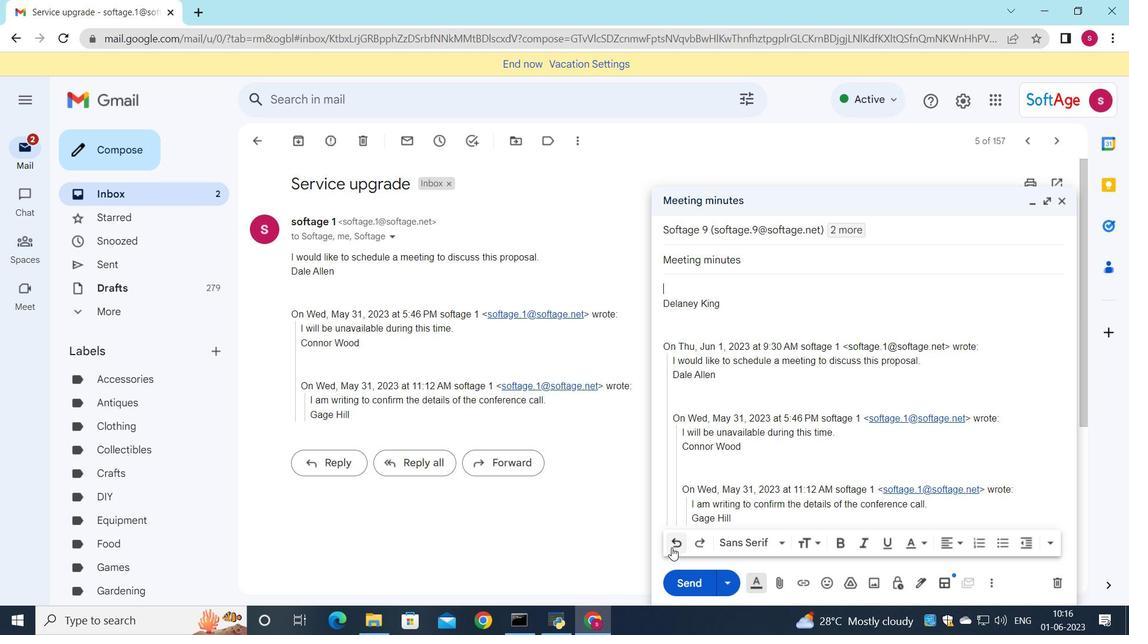 
Action: Mouse pressed left at (672, 547)
Screenshot: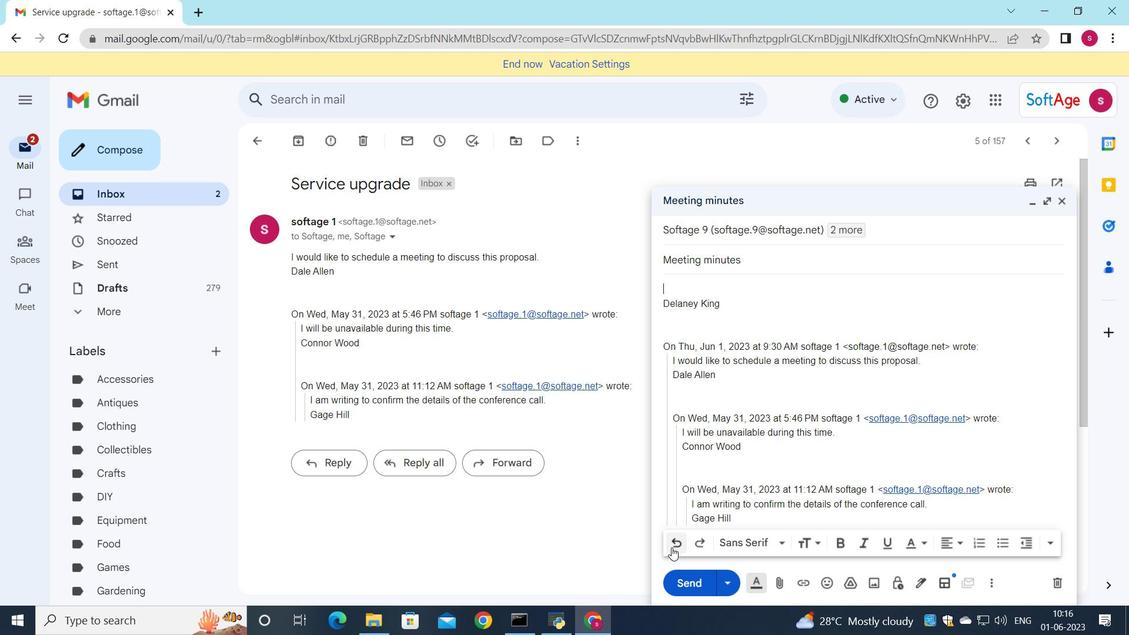 
Action: Mouse pressed left at (672, 547)
Screenshot: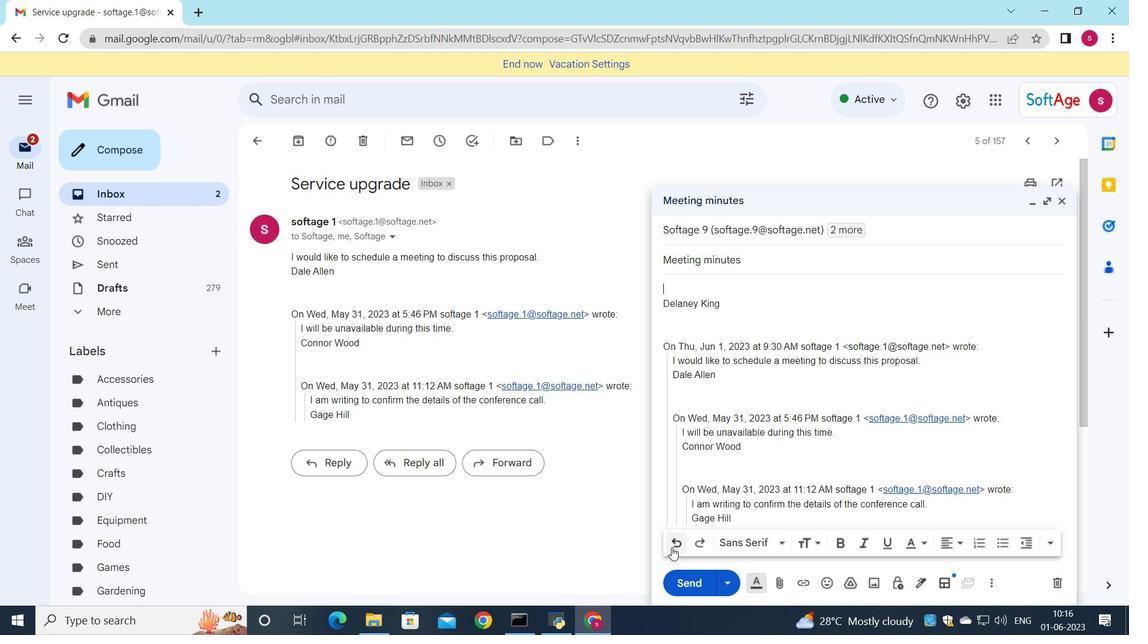 
Action: Key pressed <Key.shift>Please<Key.space>let<Key.space>me<Key.space>know<Key.space>if<Key.space>there<Key.space>are<Key.space>any<Key.space>updates<Key.space>on<Key.space>the<Key.space>status<Key.space>of<Key.space>this<Key.space>project.
Screenshot: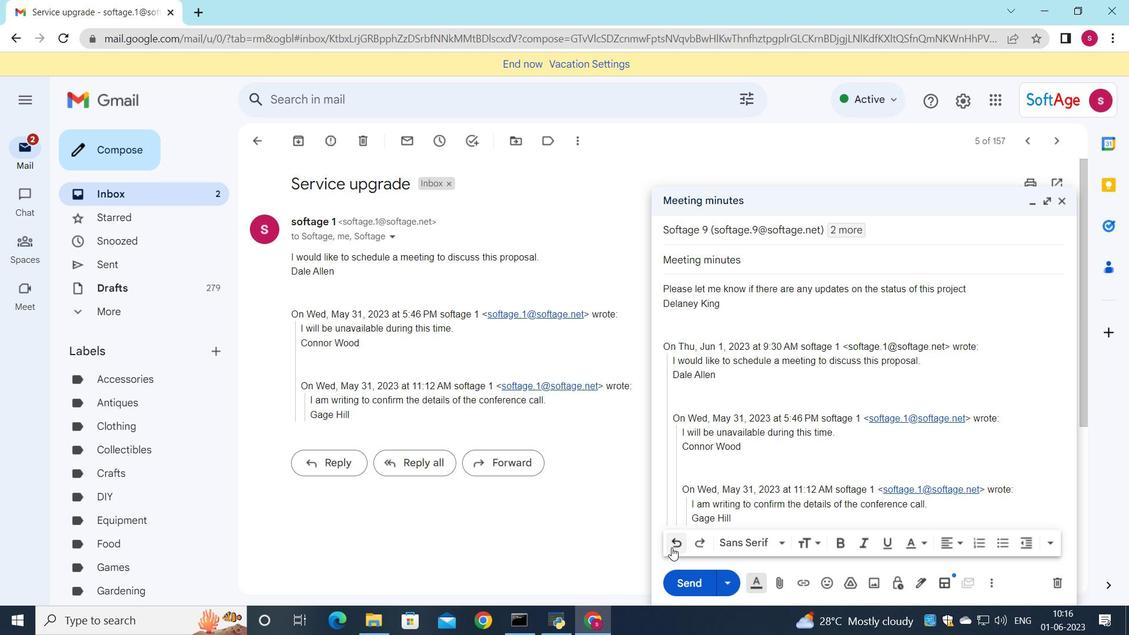 
Action: Mouse moved to (685, 579)
Screenshot: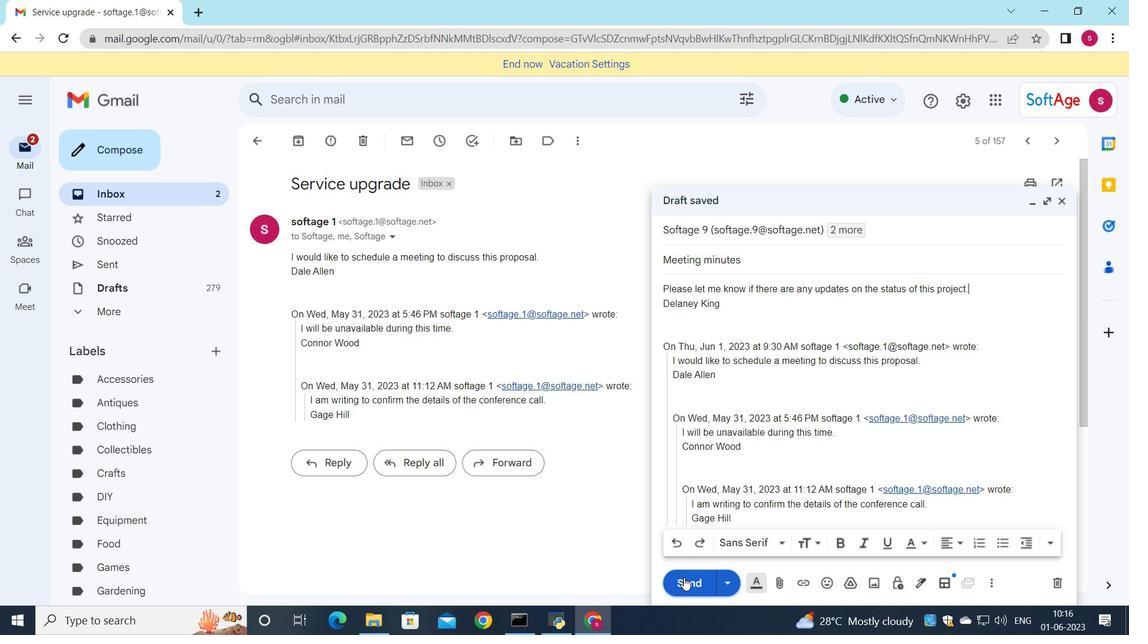 
Action: Mouse pressed left at (685, 579)
Screenshot: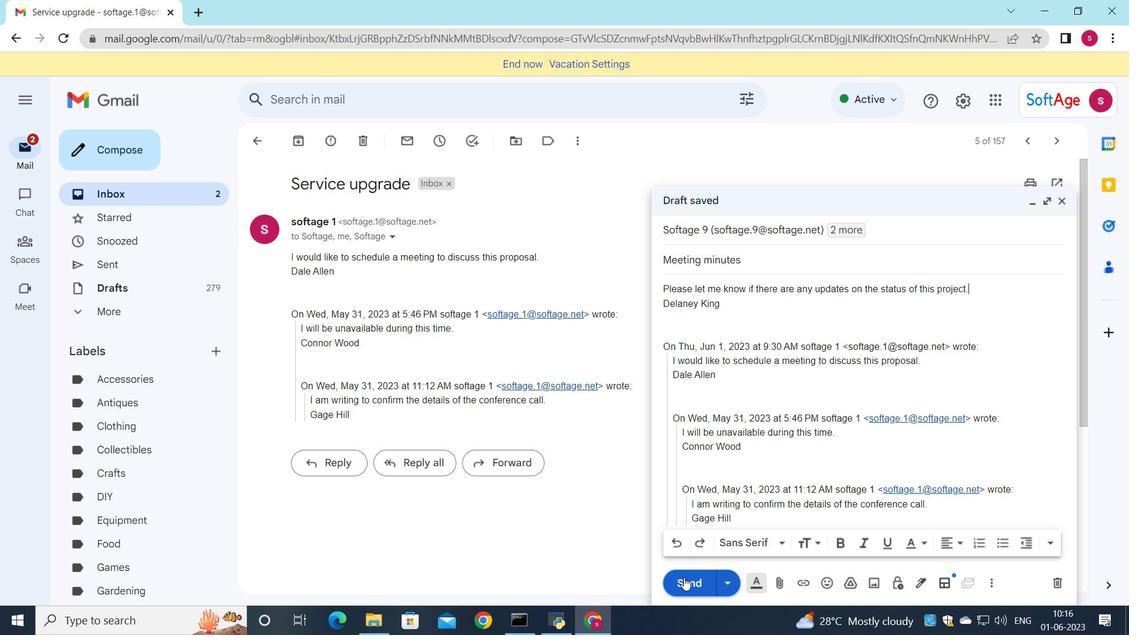 
Action: Mouse moved to (168, 204)
Screenshot: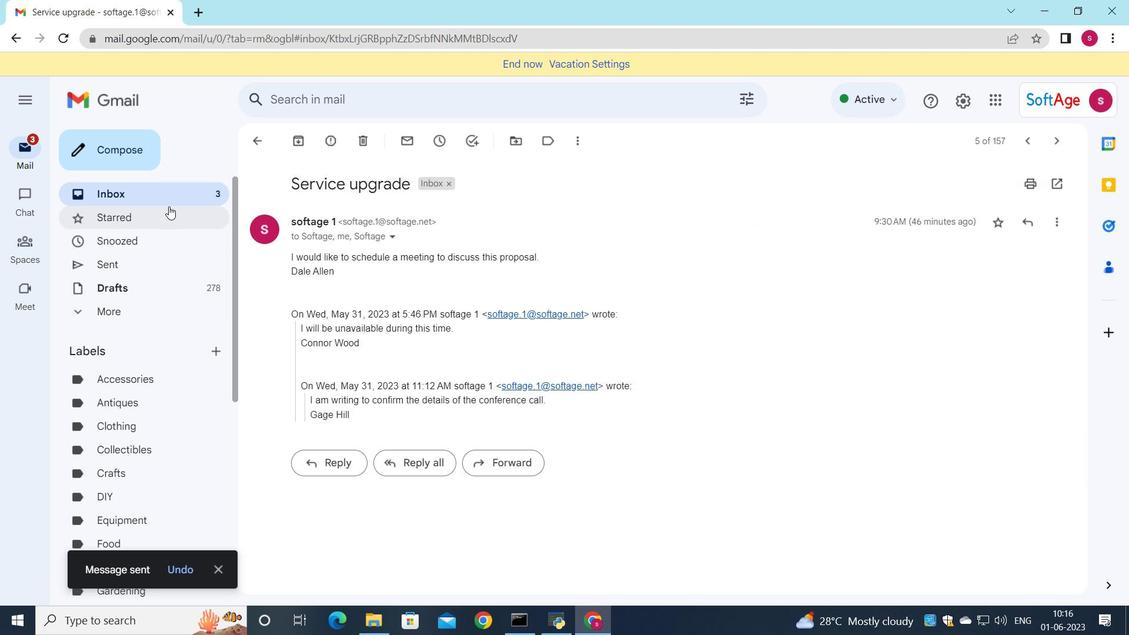 
Action: Mouse pressed left at (168, 204)
Screenshot: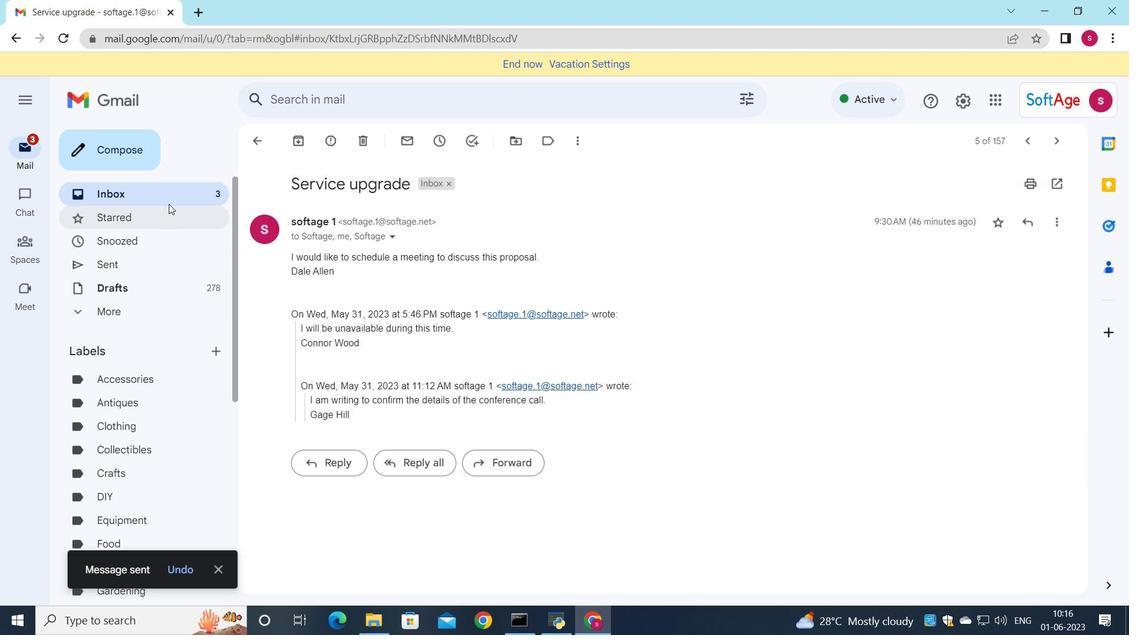 
Action: Mouse moved to (488, 179)
Screenshot: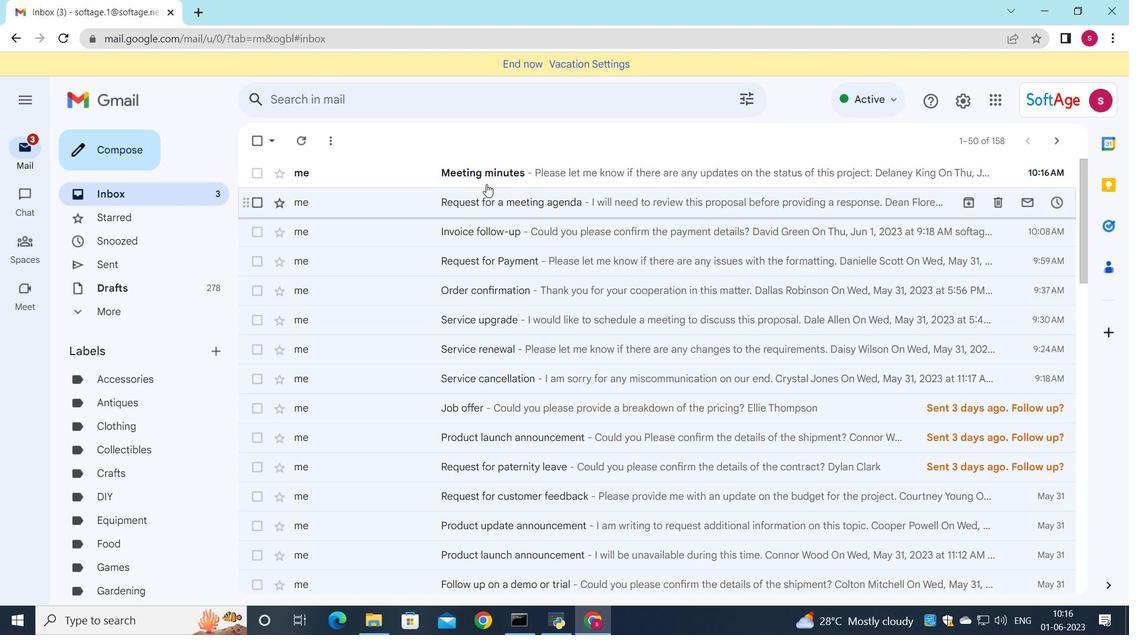 
Action: Mouse pressed left at (488, 179)
Screenshot: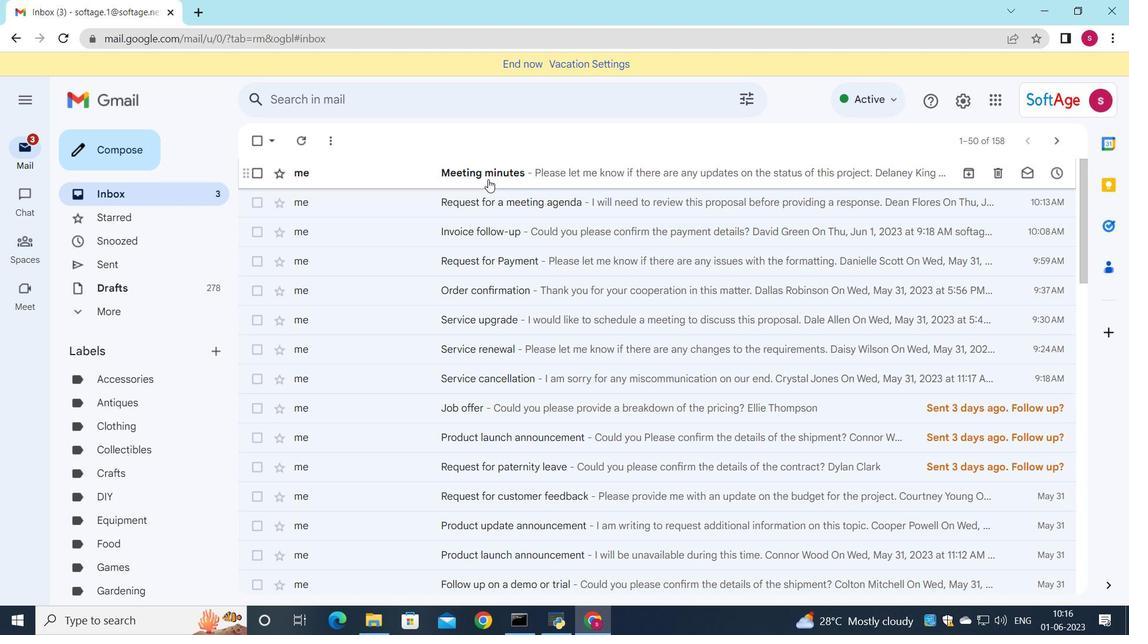 
